 Task: Look for space in Hillegom, Netherlands from 2nd September, 2023 to 5th September, 2023 for 1 adult in price range Rs.5000 to Rs.10000. Place can be private room with 1  bedroom having 1 bed and 1 bathroom. Property type can be house, flat, guest house, hotel. Amenities needed are: washing machine. Booking option can be shelf check-in. Required host language is English.
Action: Mouse moved to (414, 63)
Screenshot: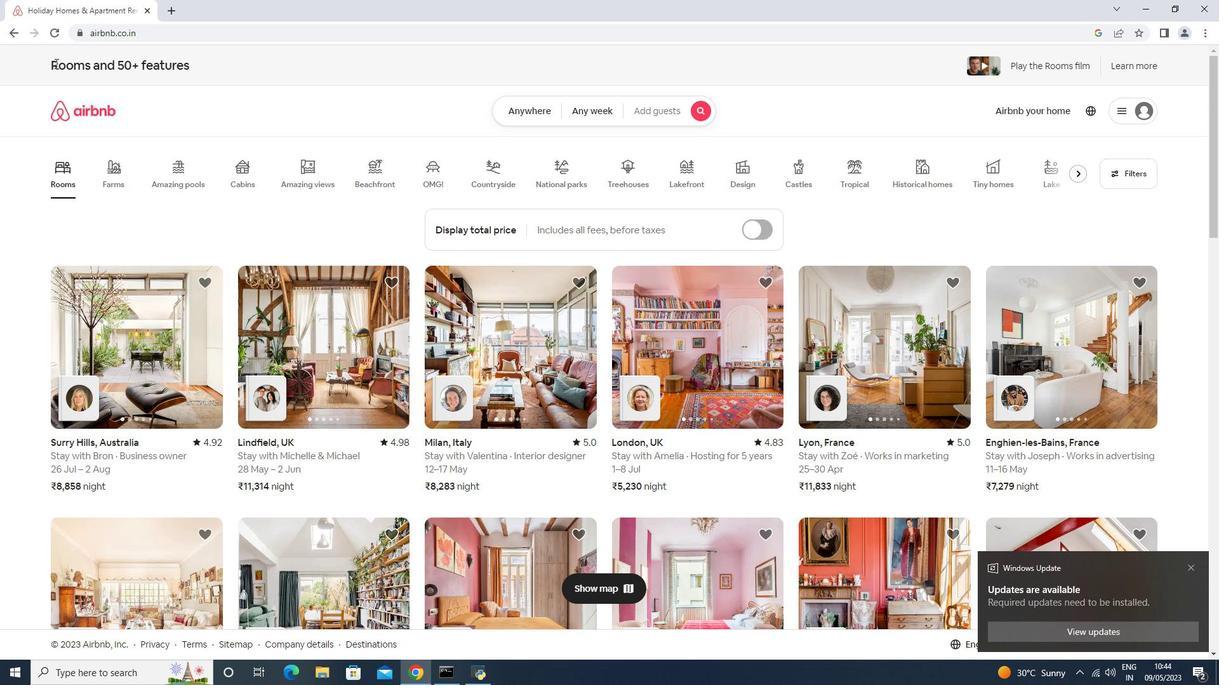 
Action: Mouse scrolled (135, 27) with delta (0, 0)
Screenshot: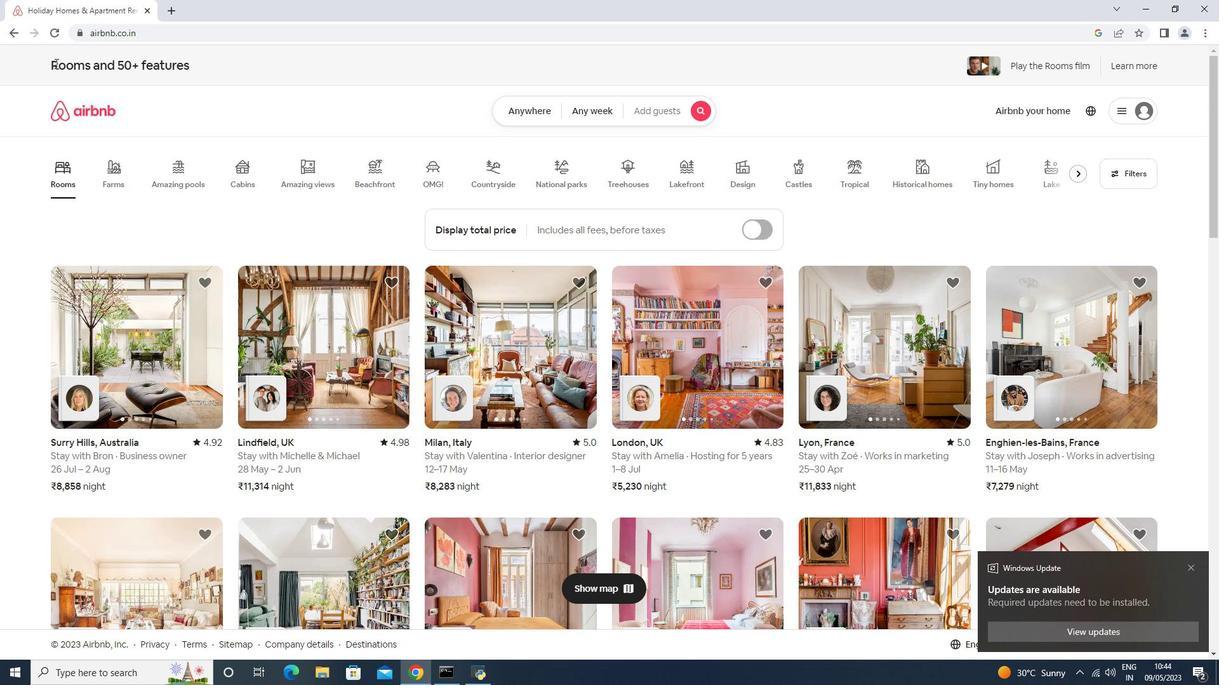 
Action: Mouse moved to (515, 106)
Screenshot: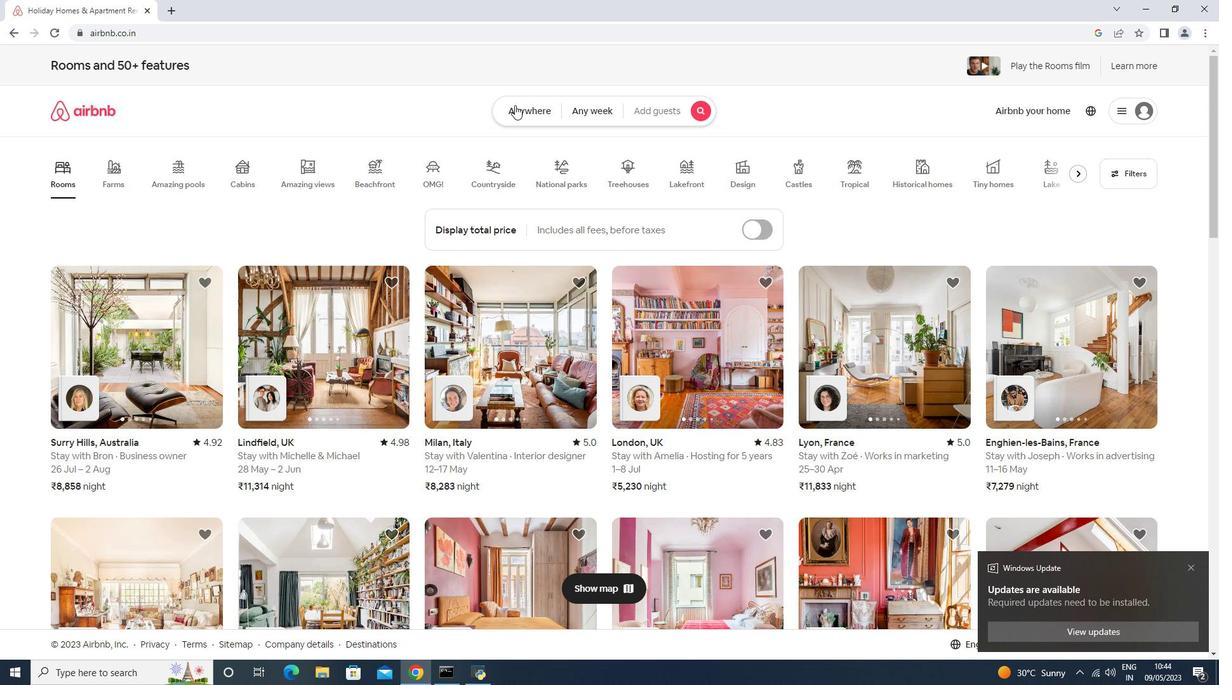 
Action: Mouse pressed left at (515, 106)
Screenshot: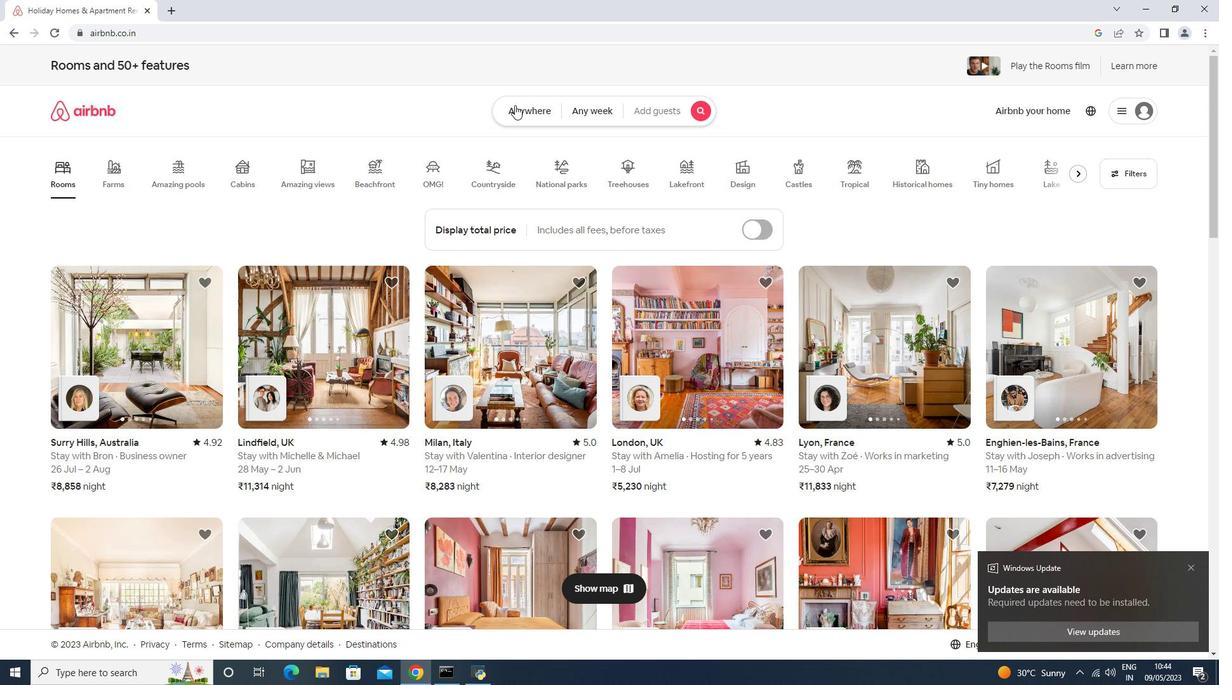 
Action: Mouse moved to (440, 189)
Screenshot: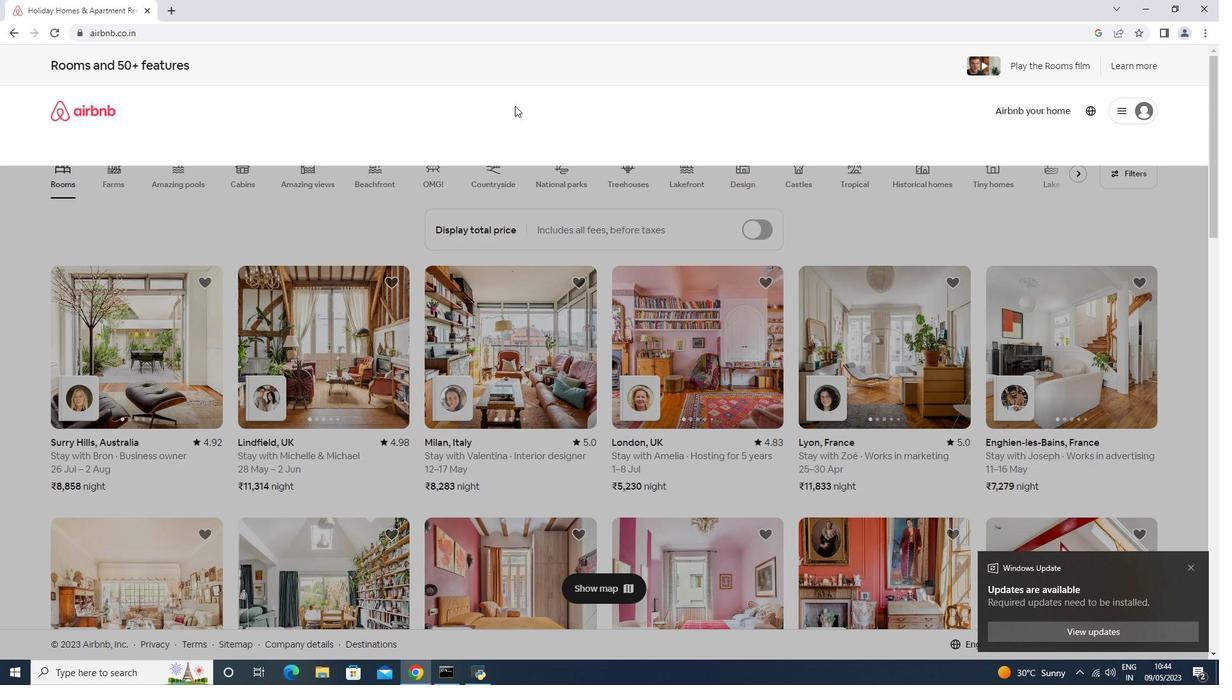 
Action: Mouse pressed left at (440, 189)
Screenshot: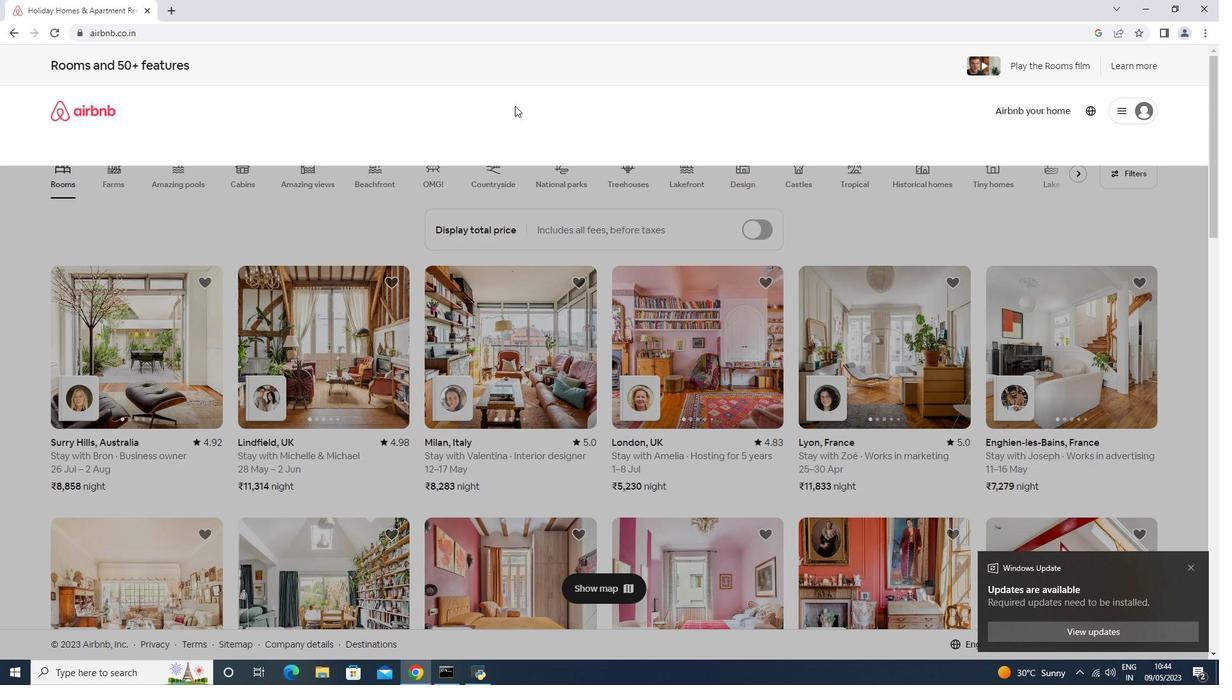 
Action: Mouse moved to (456, 167)
Screenshot: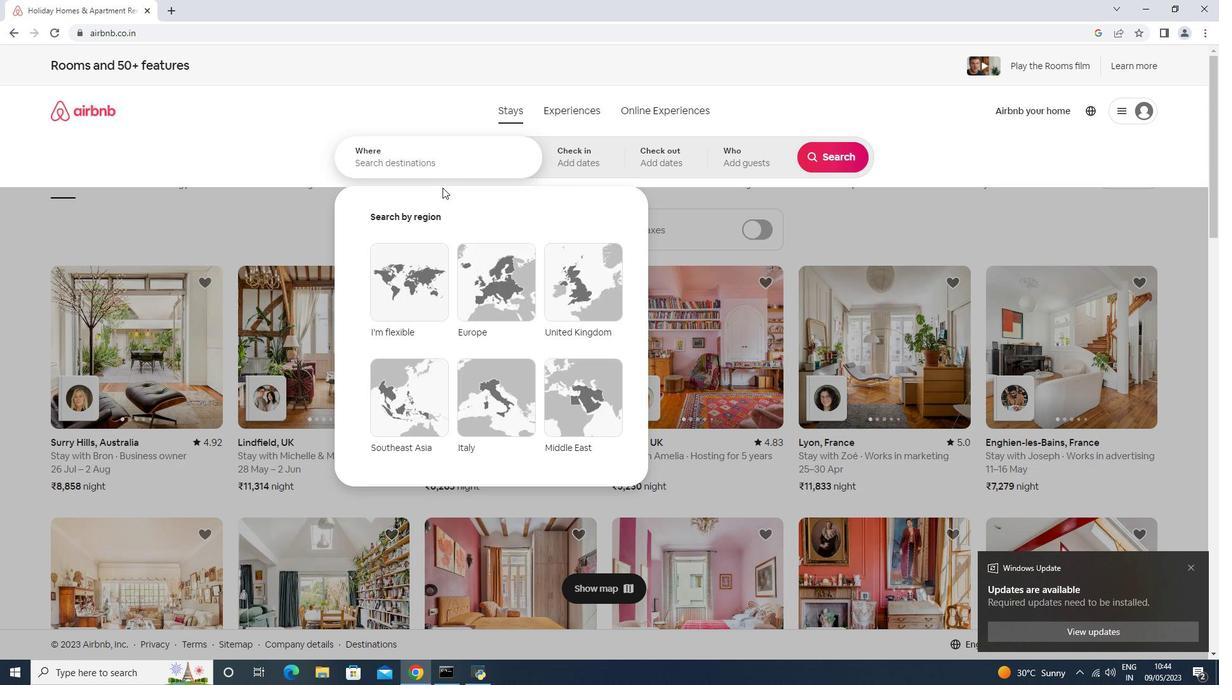 
Action: Mouse pressed left at (456, 167)
Screenshot: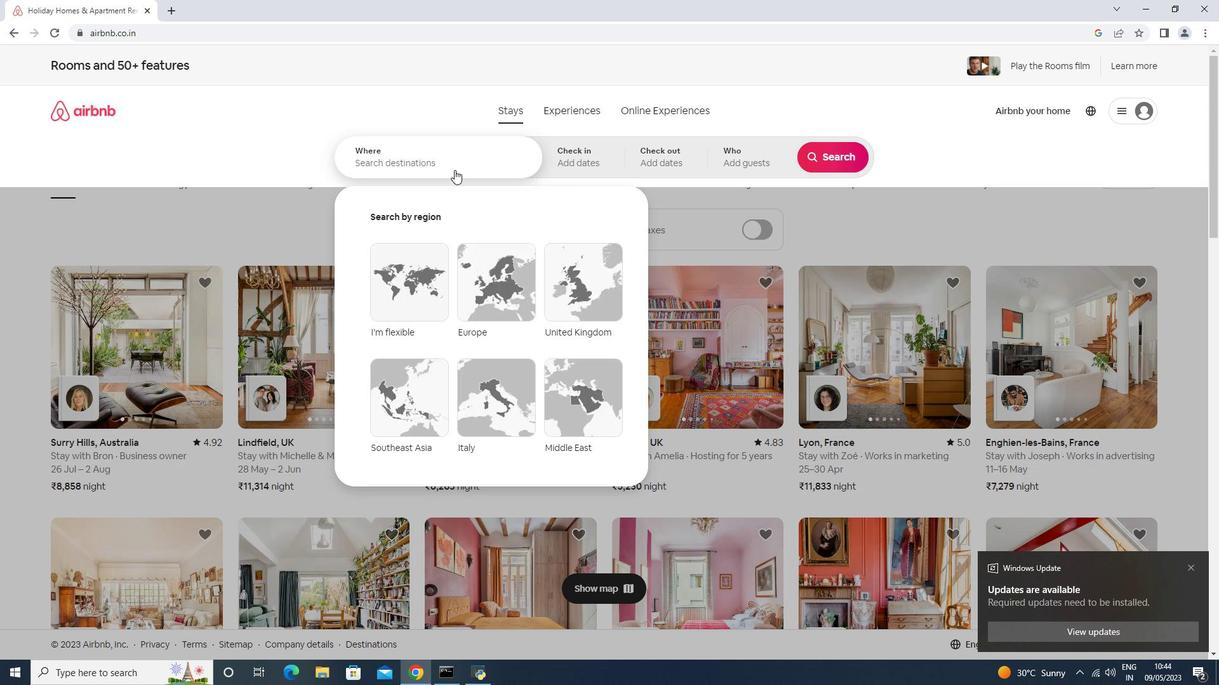 
Action: Mouse moved to (456, 166)
Screenshot: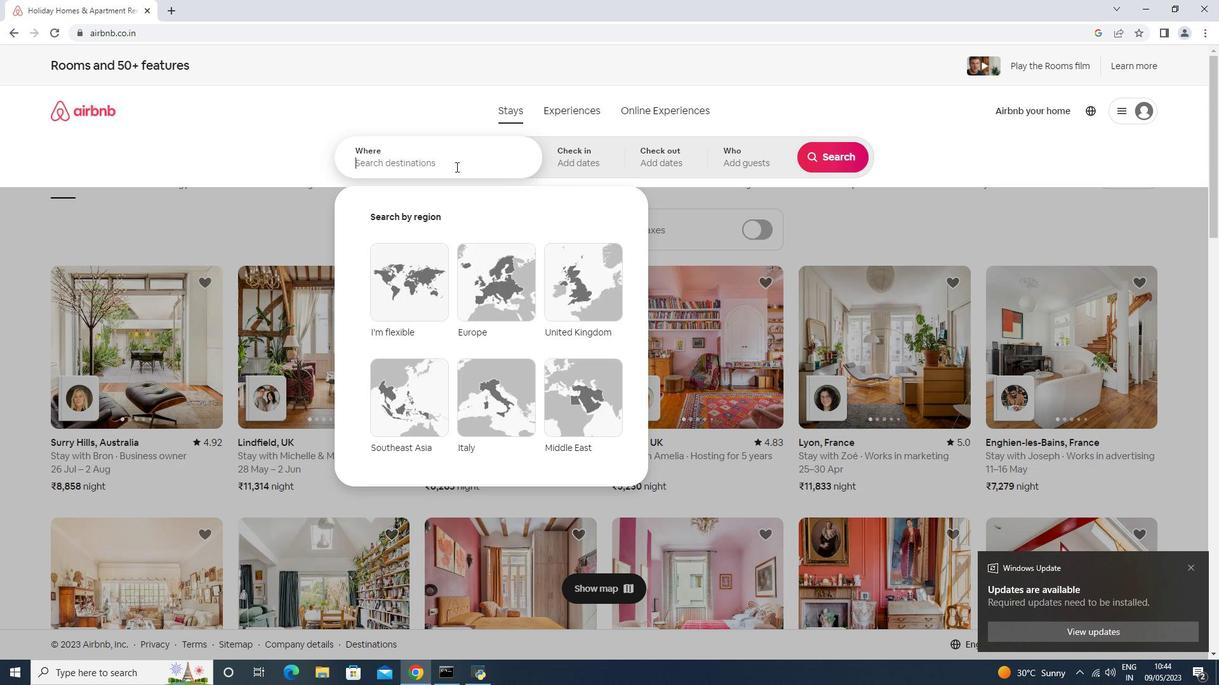 
Action: Key pressed <Key.shift><Key.shift>Hillegom,<Key.shift>Neth<Key.down><Key.enter>
Screenshot: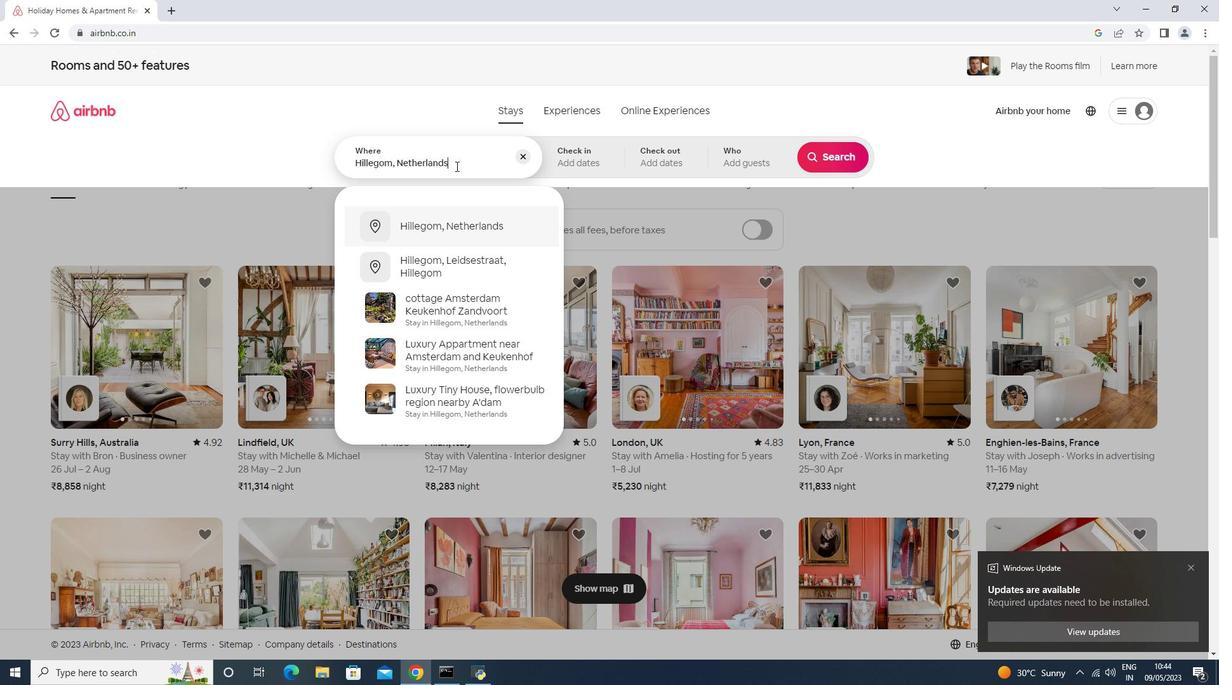 
Action: Mouse moved to (832, 268)
Screenshot: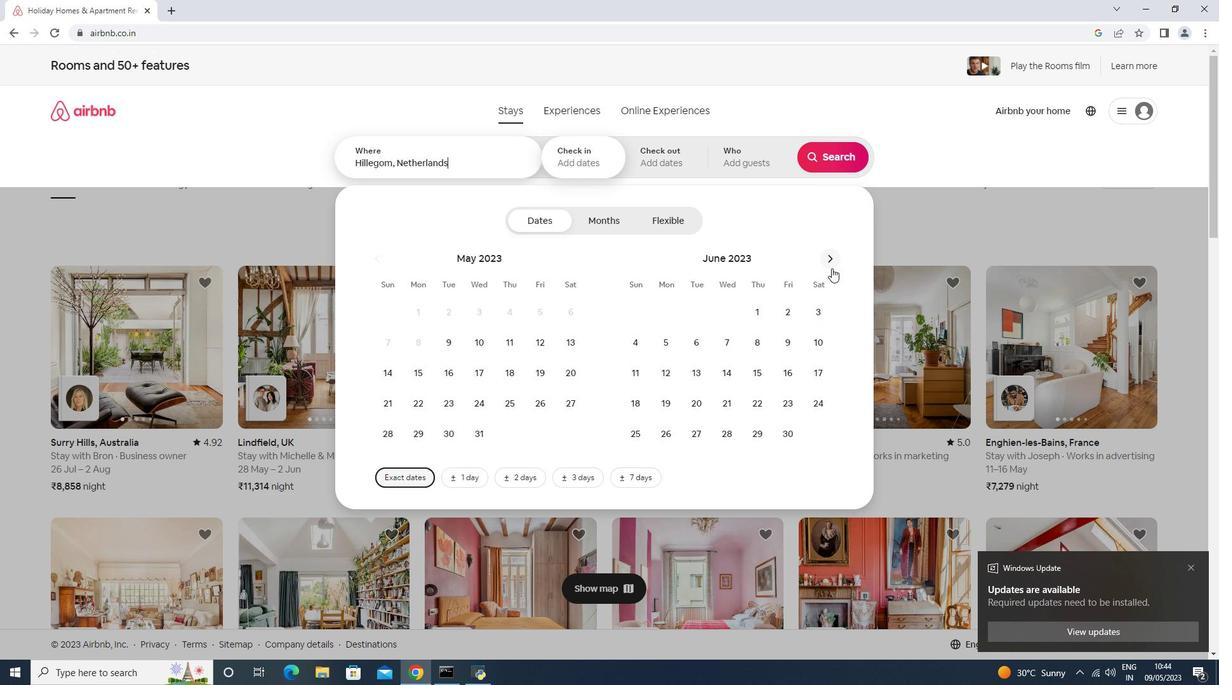 
Action: Mouse pressed left at (832, 268)
Screenshot: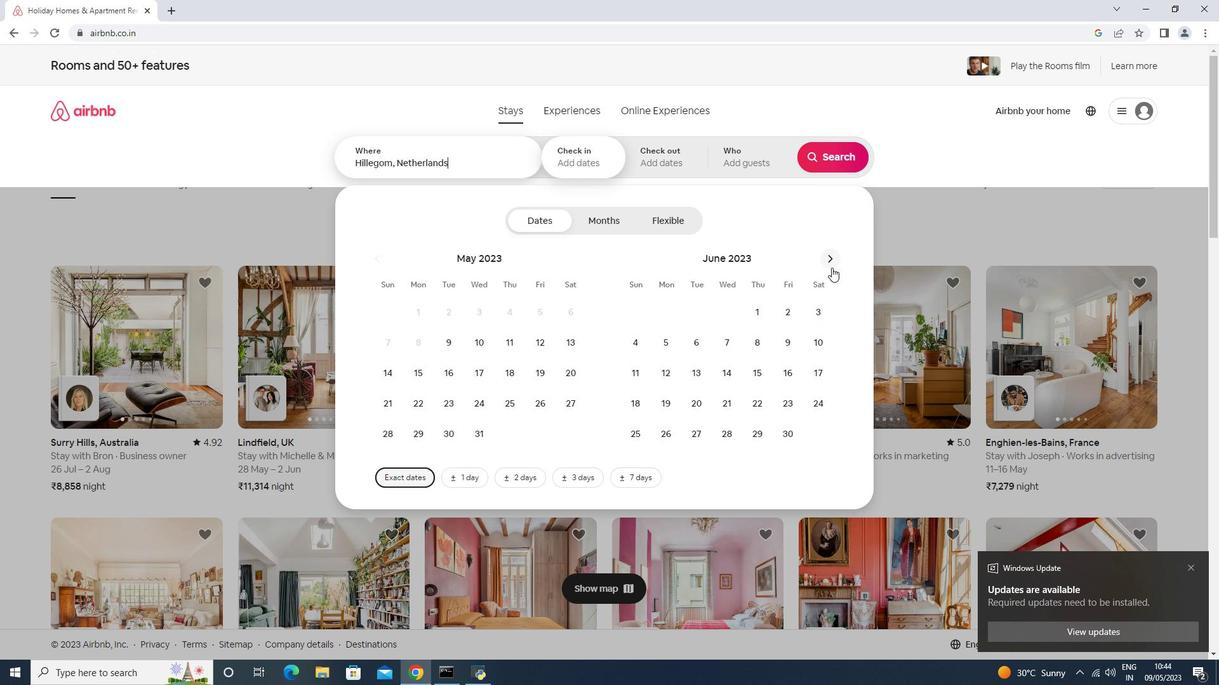 
Action: Mouse pressed left at (832, 268)
Screenshot: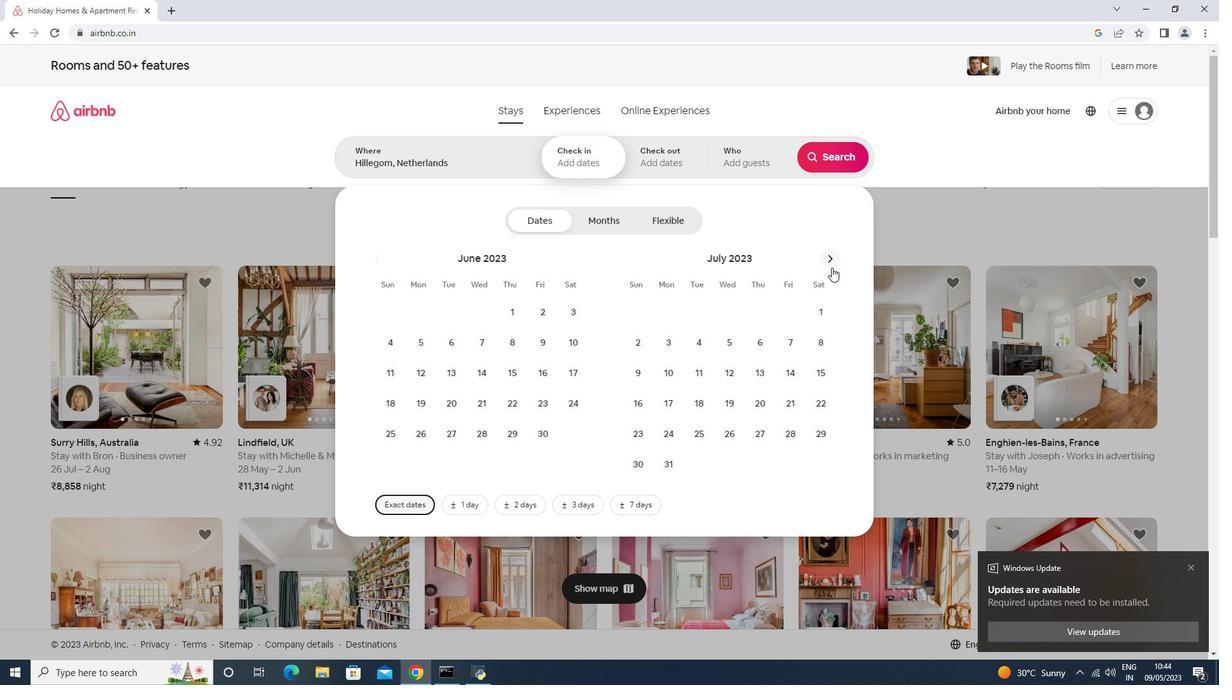 
Action: Mouse pressed left at (832, 268)
Screenshot: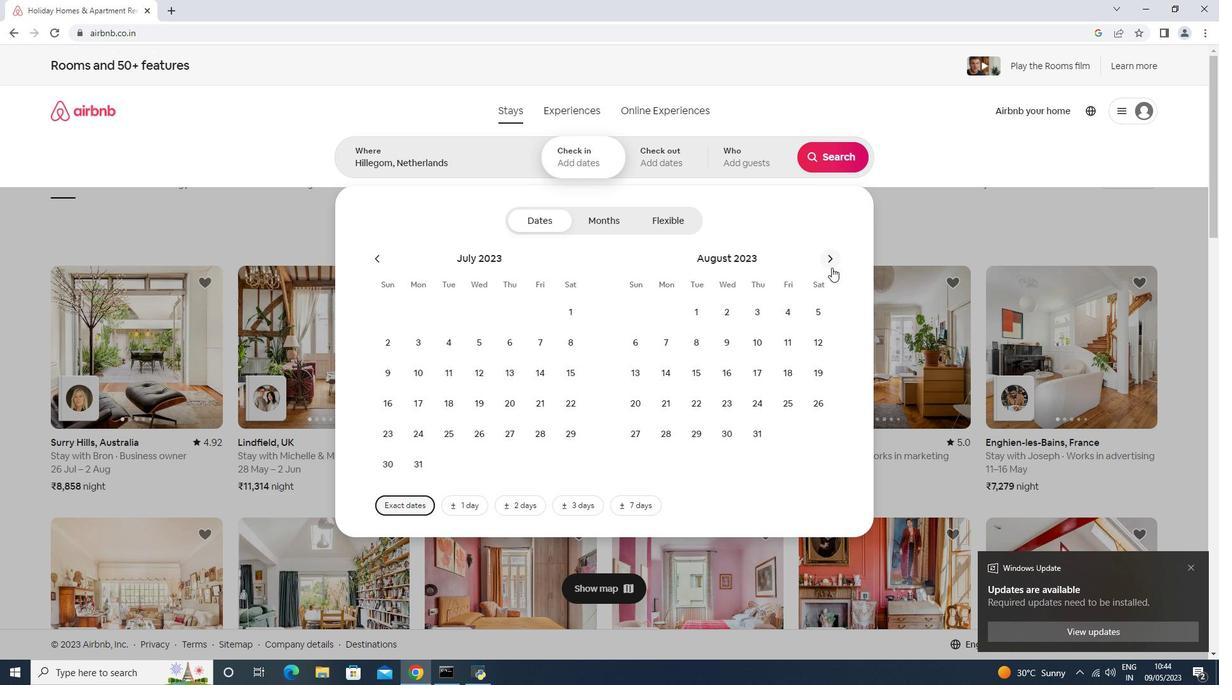 
Action: Mouse moved to (807, 320)
Screenshot: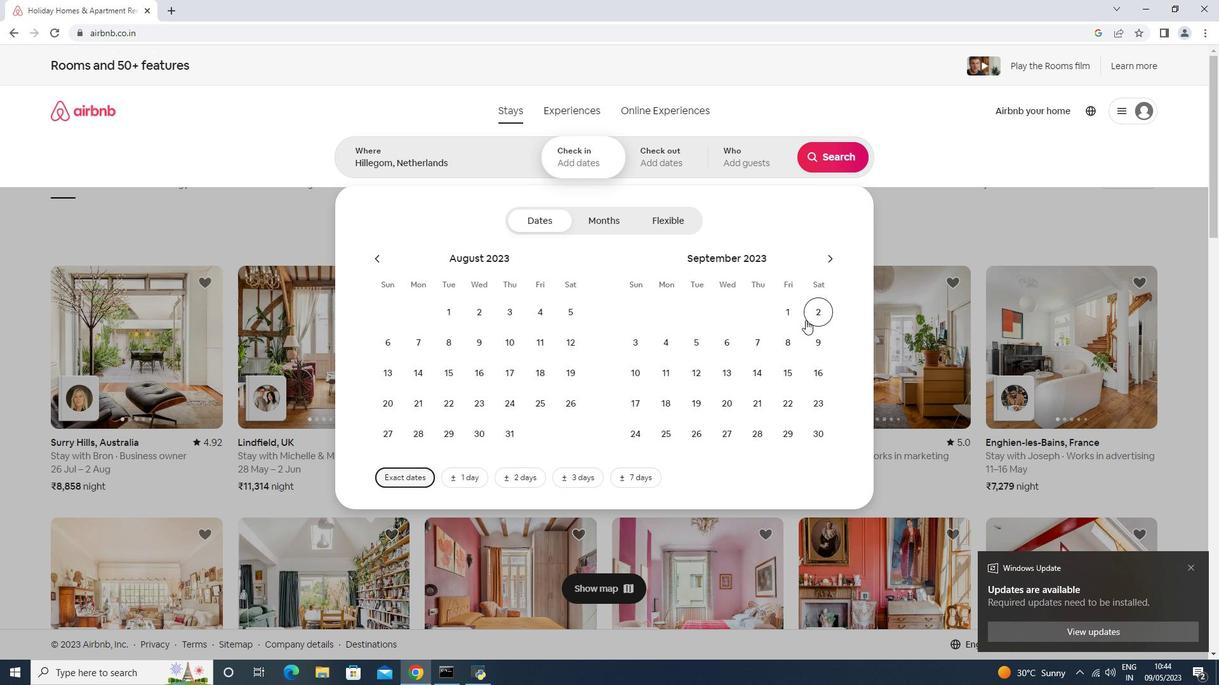 
Action: Mouse pressed left at (807, 320)
Screenshot: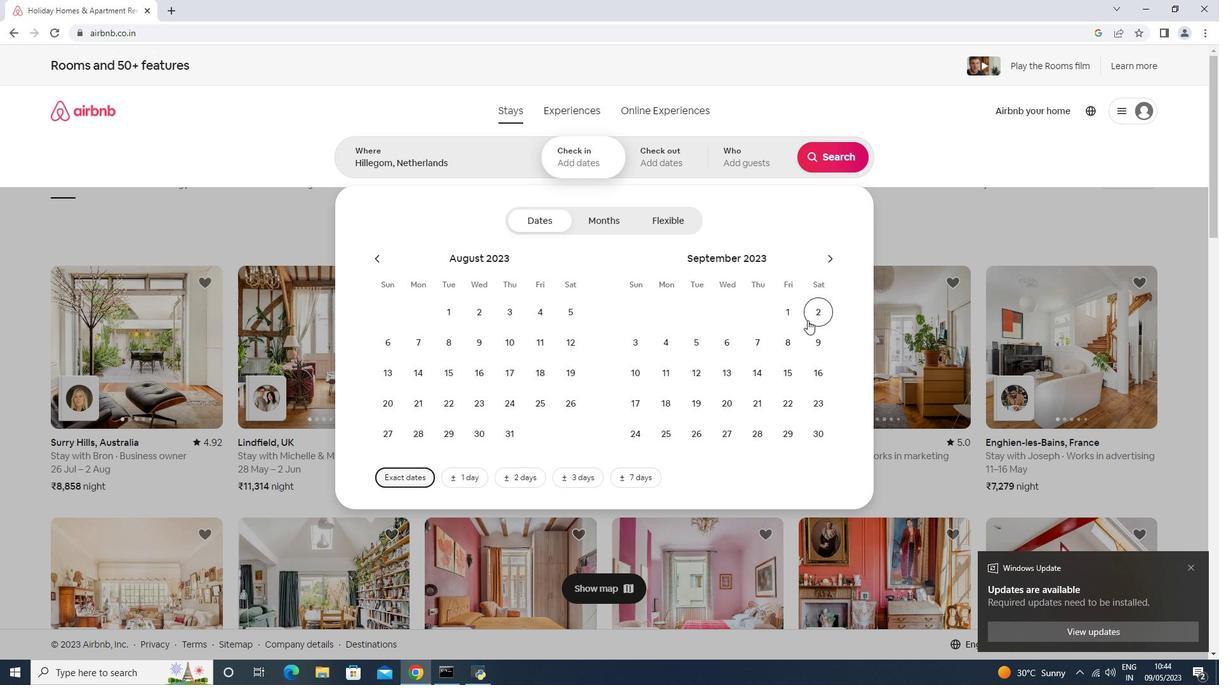 
Action: Mouse moved to (705, 349)
Screenshot: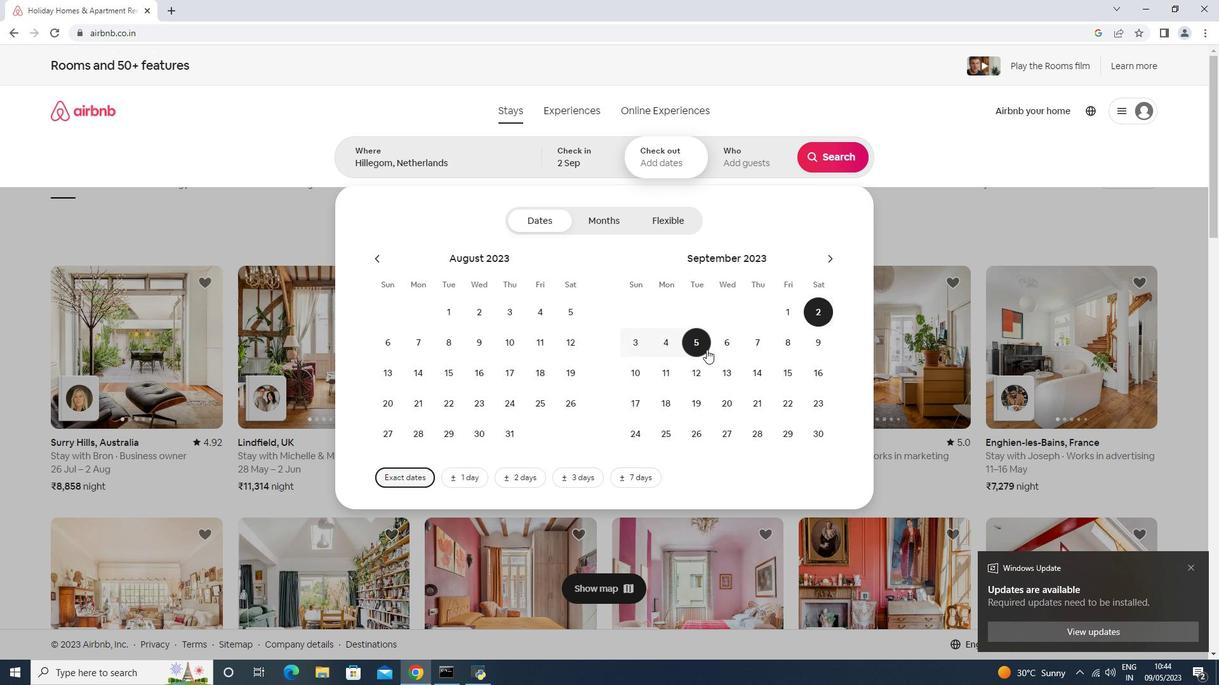 
Action: Mouse pressed left at (705, 349)
Screenshot: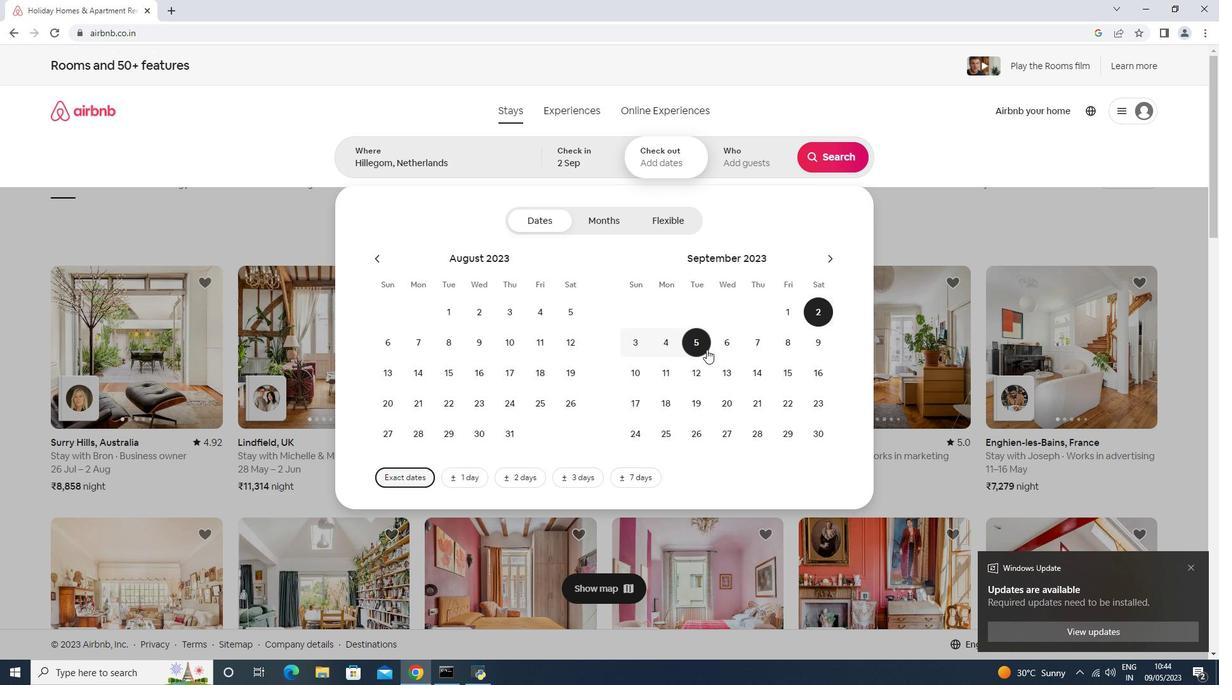 
Action: Mouse moved to (760, 159)
Screenshot: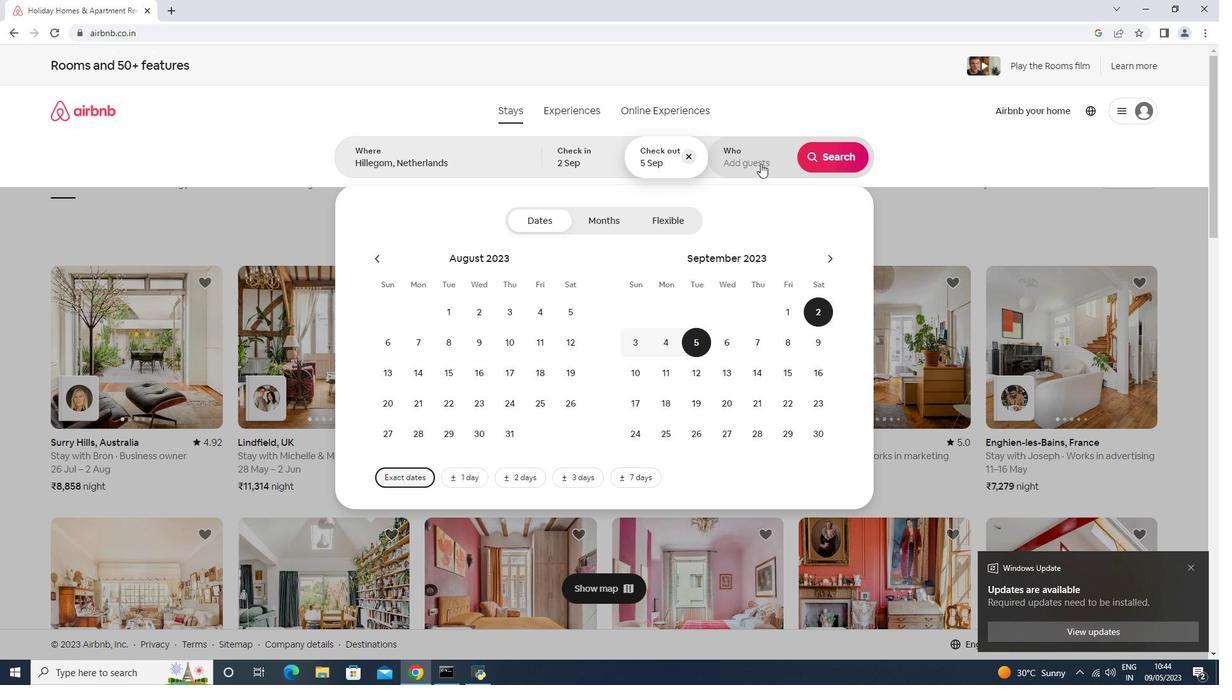 
Action: Mouse pressed left at (760, 159)
Screenshot: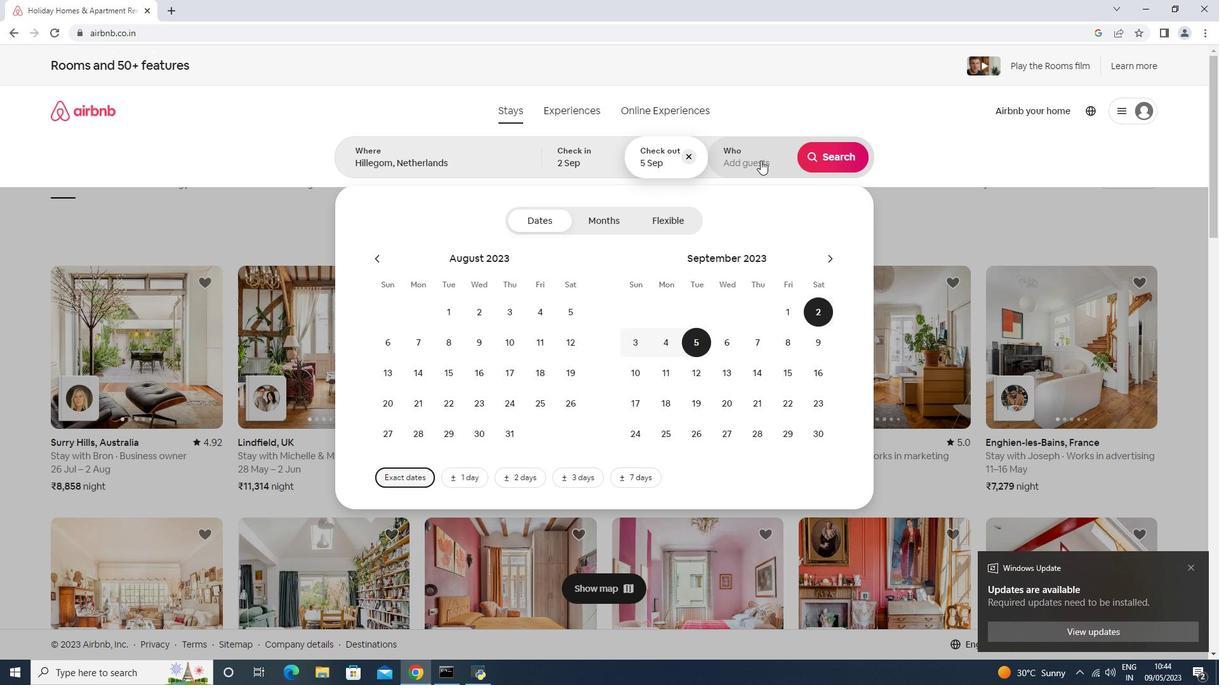 
Action: Mouse moved to (838, 224)
Screenshot: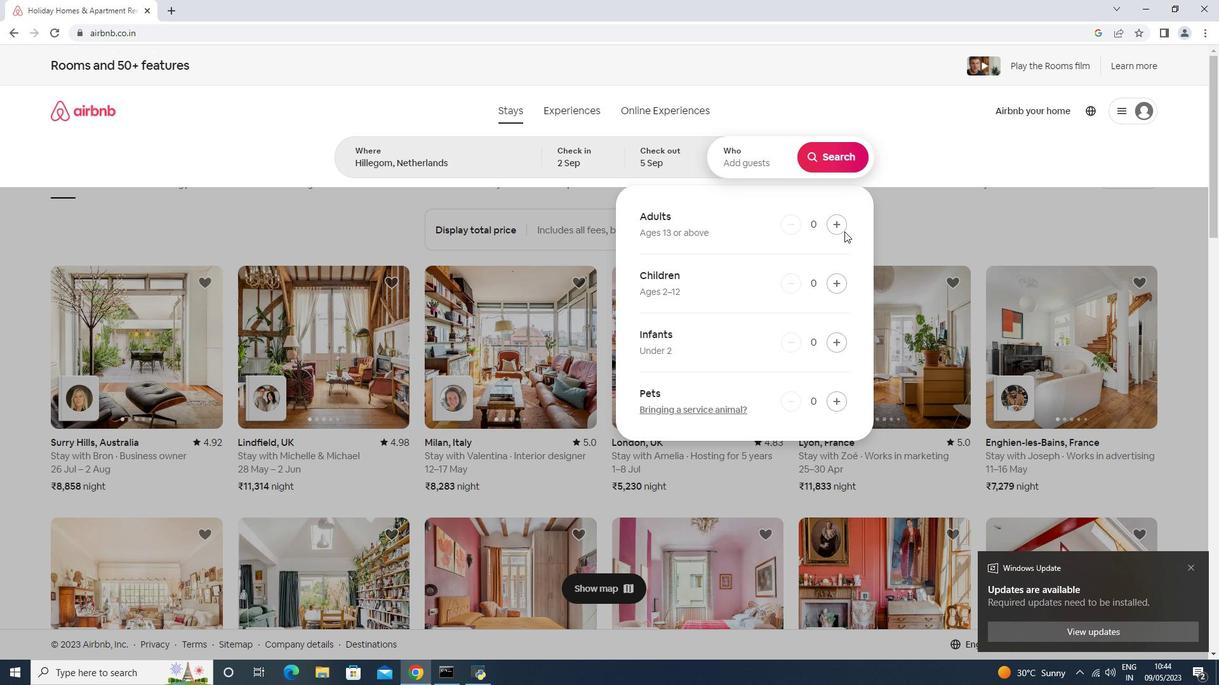 
Action: Mouse pressed left at (838, 224)
Screenshot: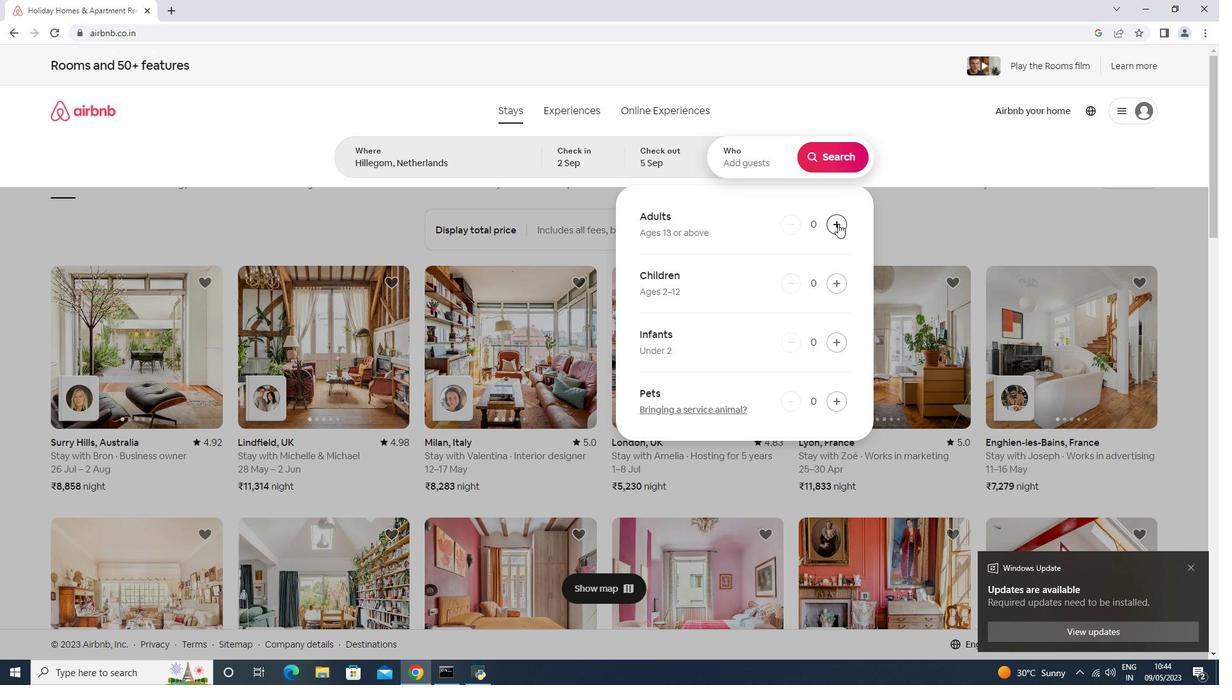 
Action: Mouse moved to (840, 158)
Screenshot: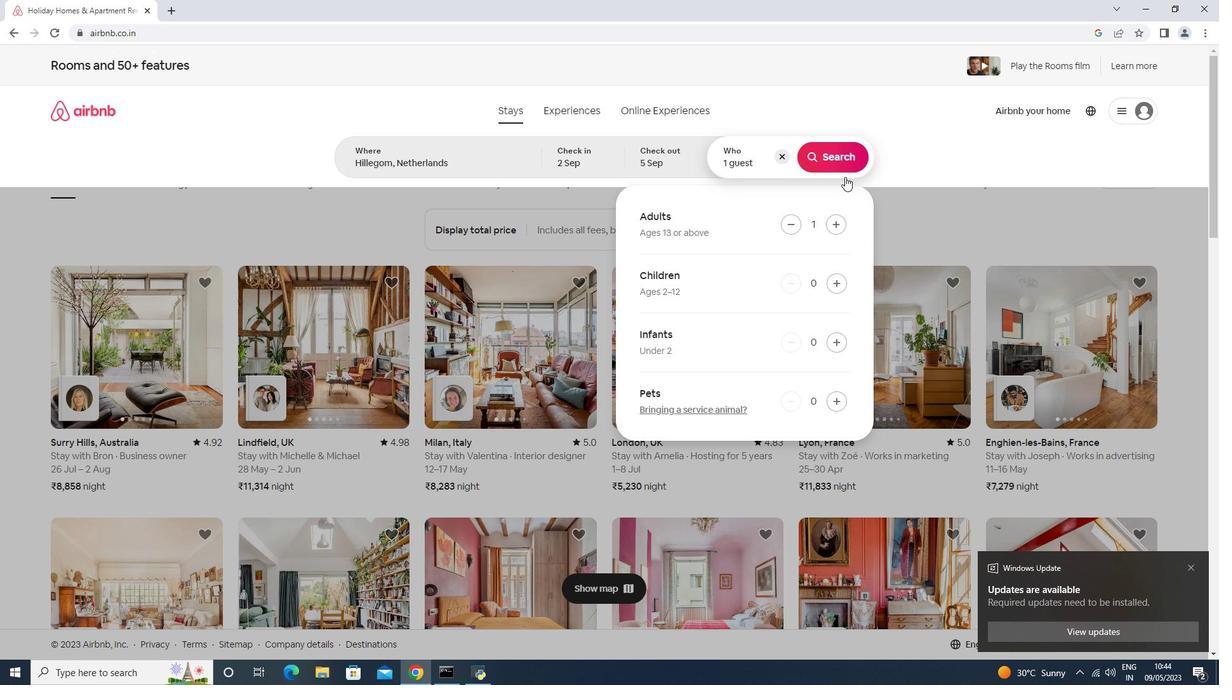 
Action: Mouse pressed left at (840, 158)
Screenshot: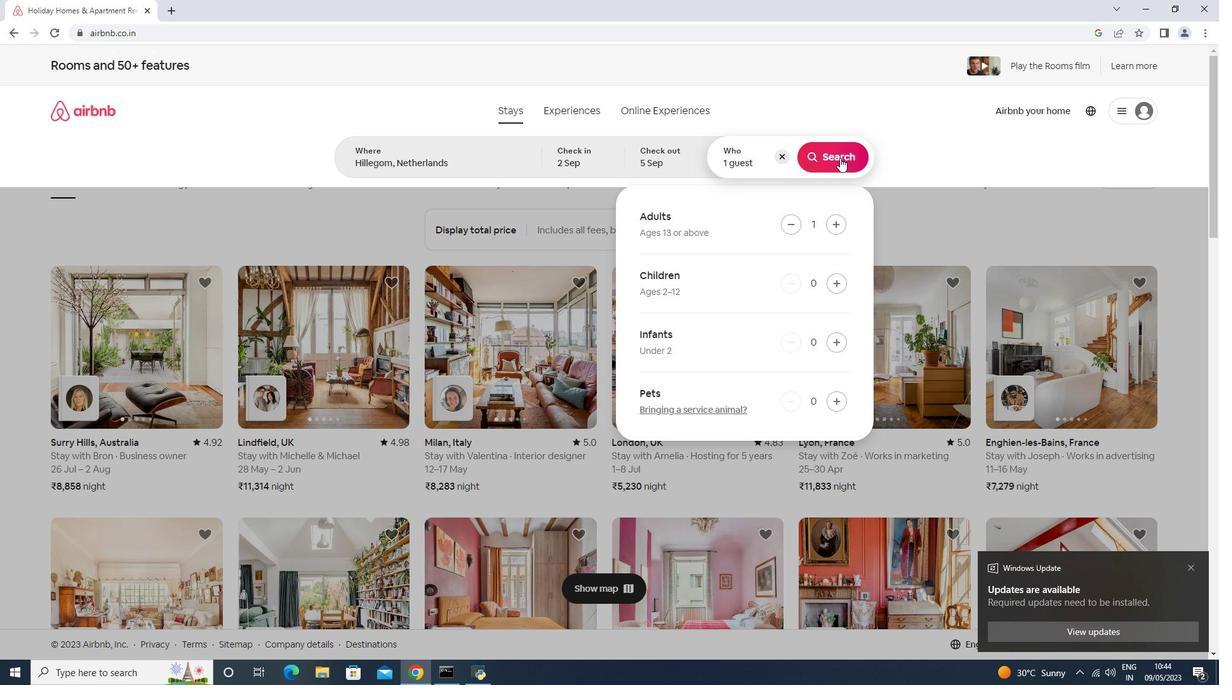 
Action: Mouse moved to (1162, 126)
Screenshot: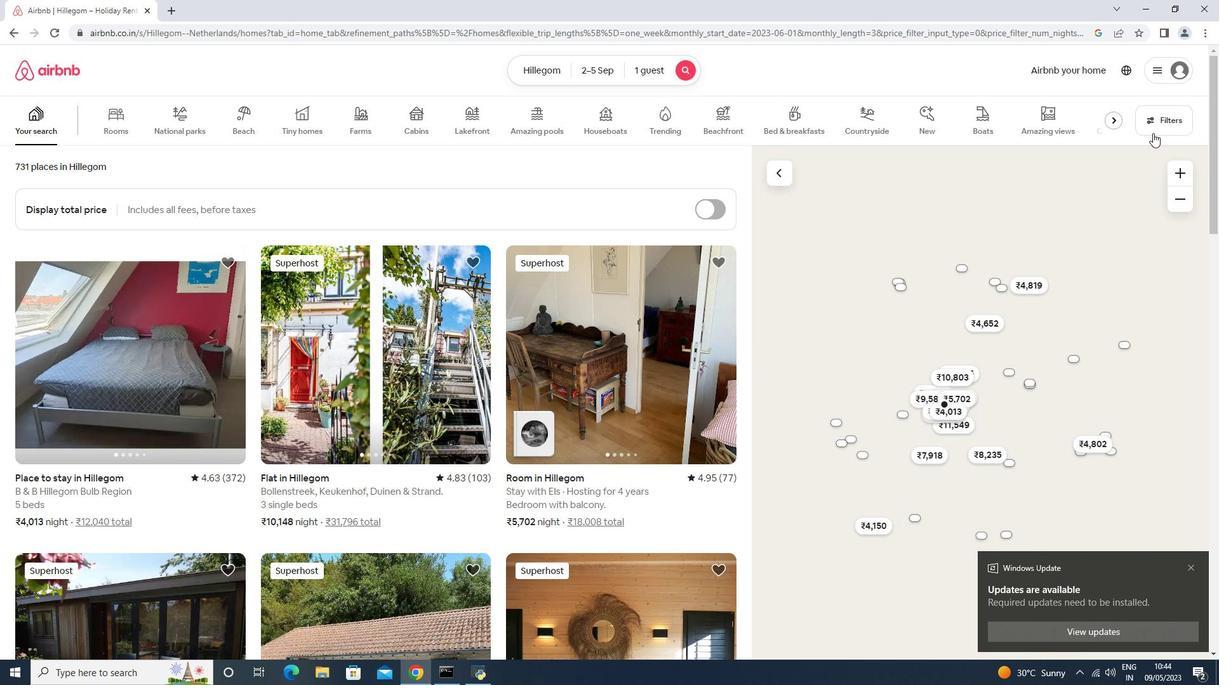 
Action: Mouse pressed left at (1162, 126)
Screenshot: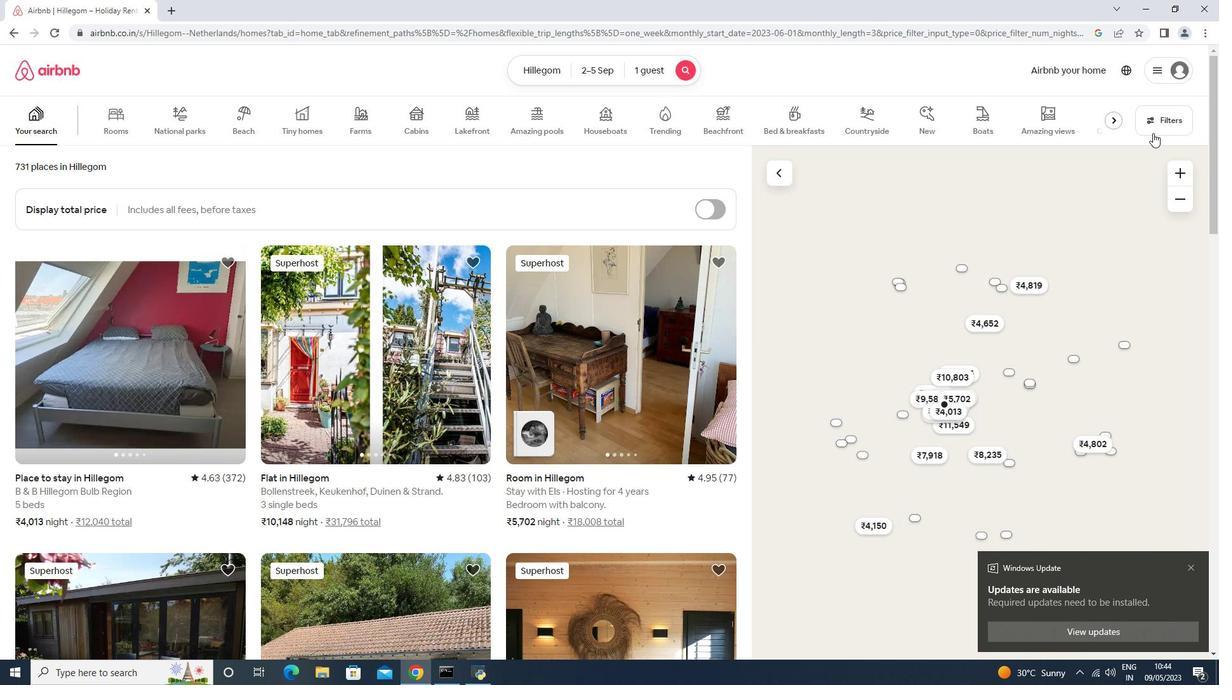 
Action: Mouse moved to (482, 435)
Screenshot: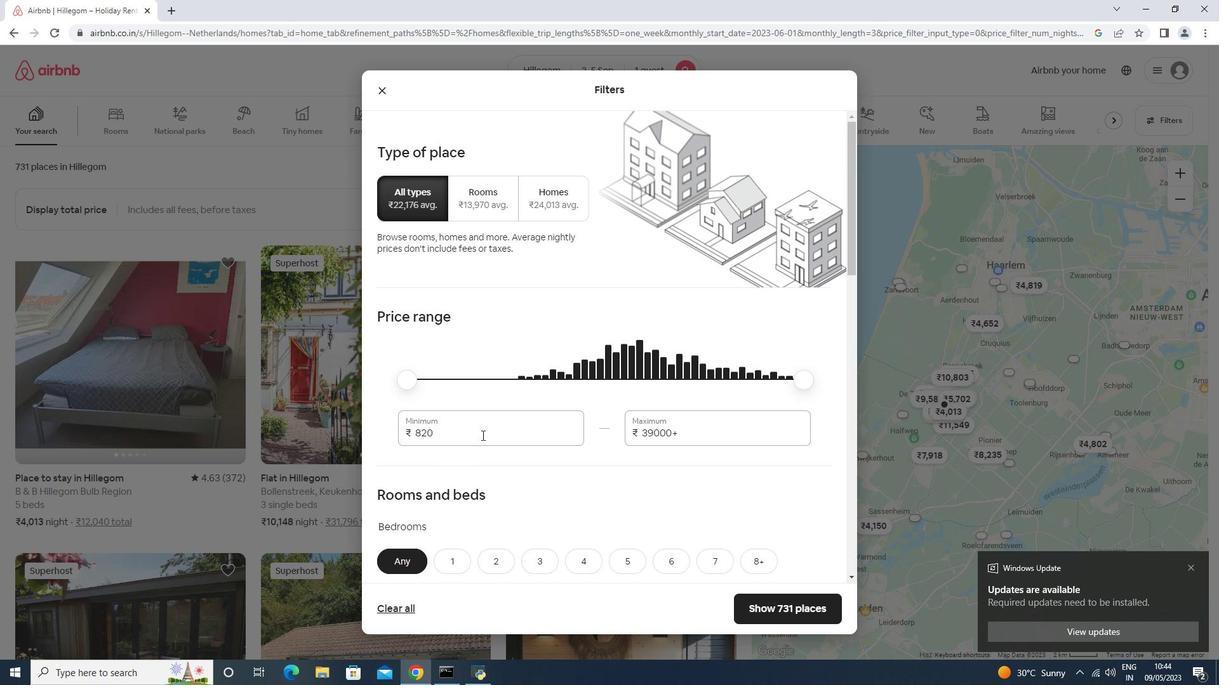 
Action: Mouse pressed left at (482, 435)
Screenshot: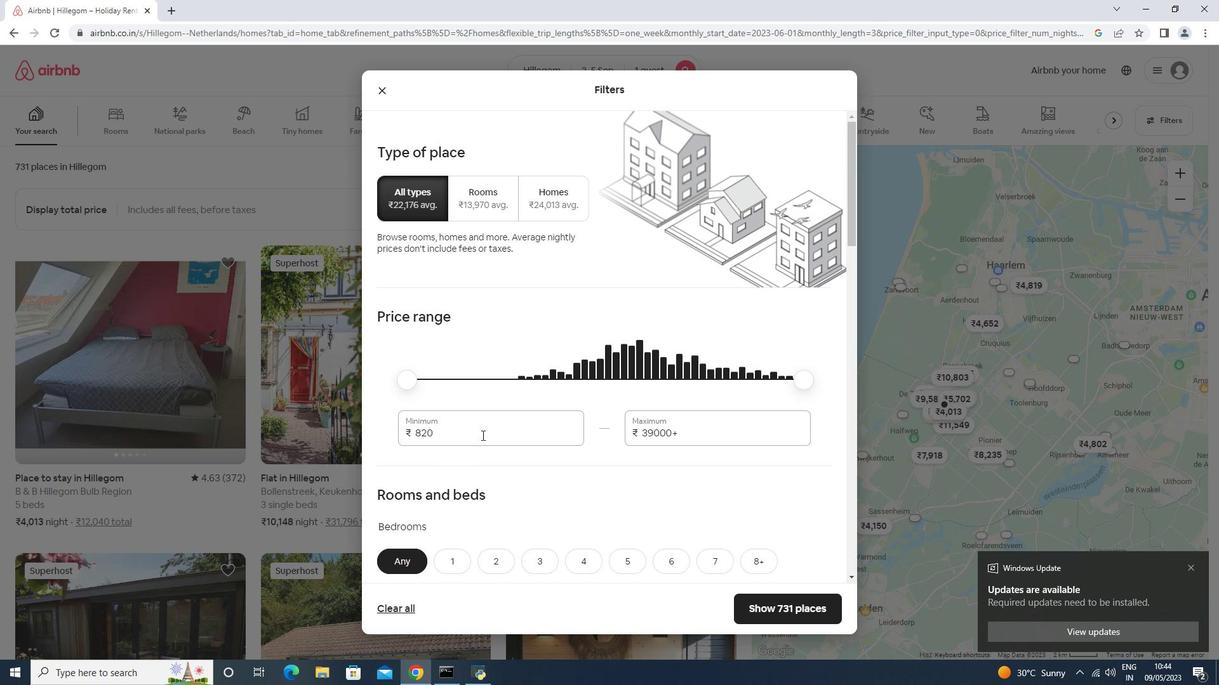 
Action: Key pressed <Key.backspace><Key.enter><Key.backspace><Key.backspace><Key.backspace>50000<Key.backspace><Key.tab>10000
Screenshot: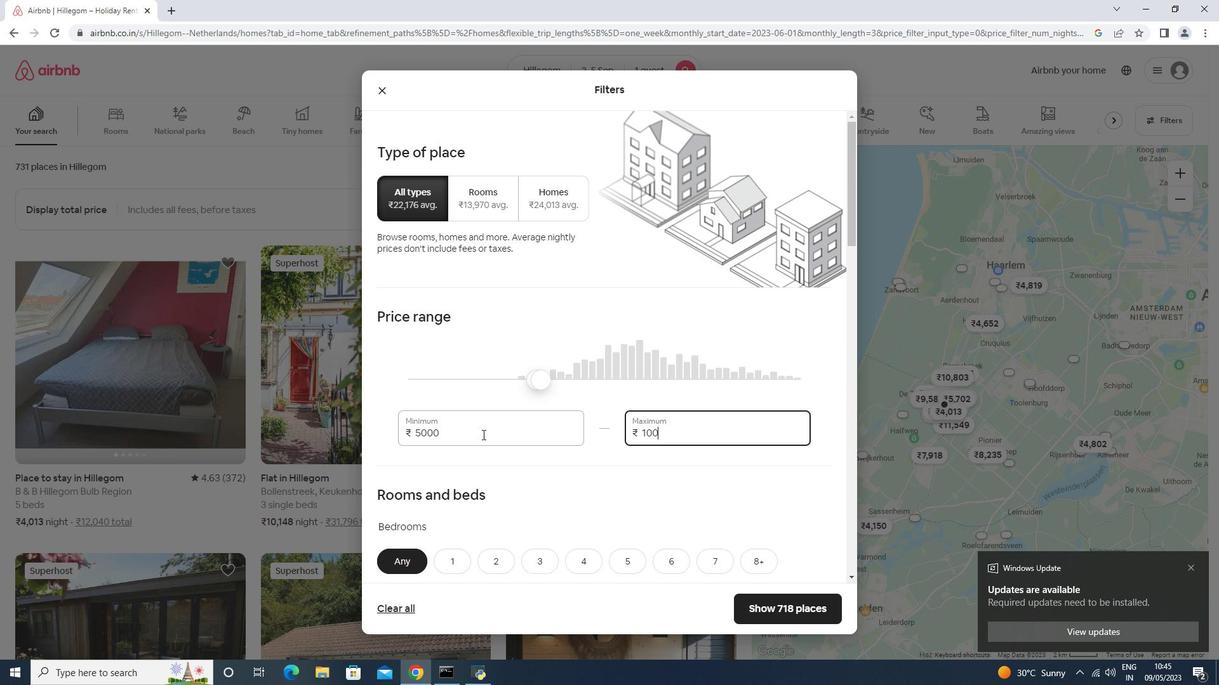 
Action: Mouse moved to (482, 432)
Screenshot: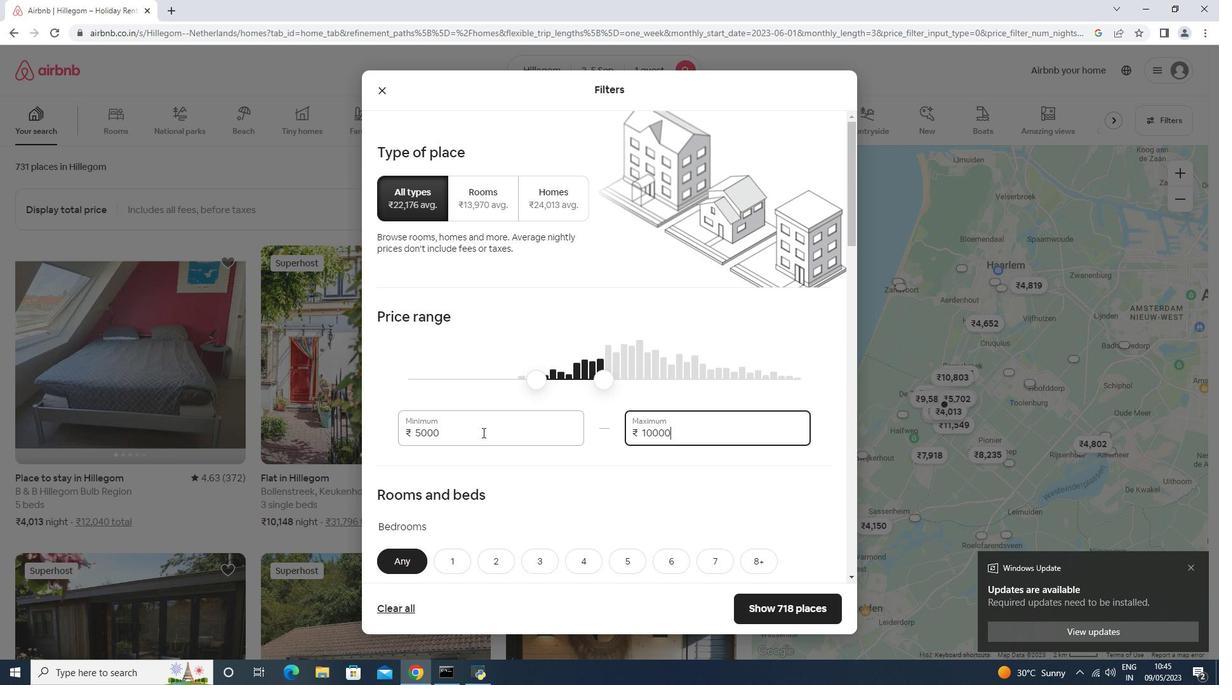 
Action: Mouse scrolled (482, 431) with delta (0, 0)
Screenshot: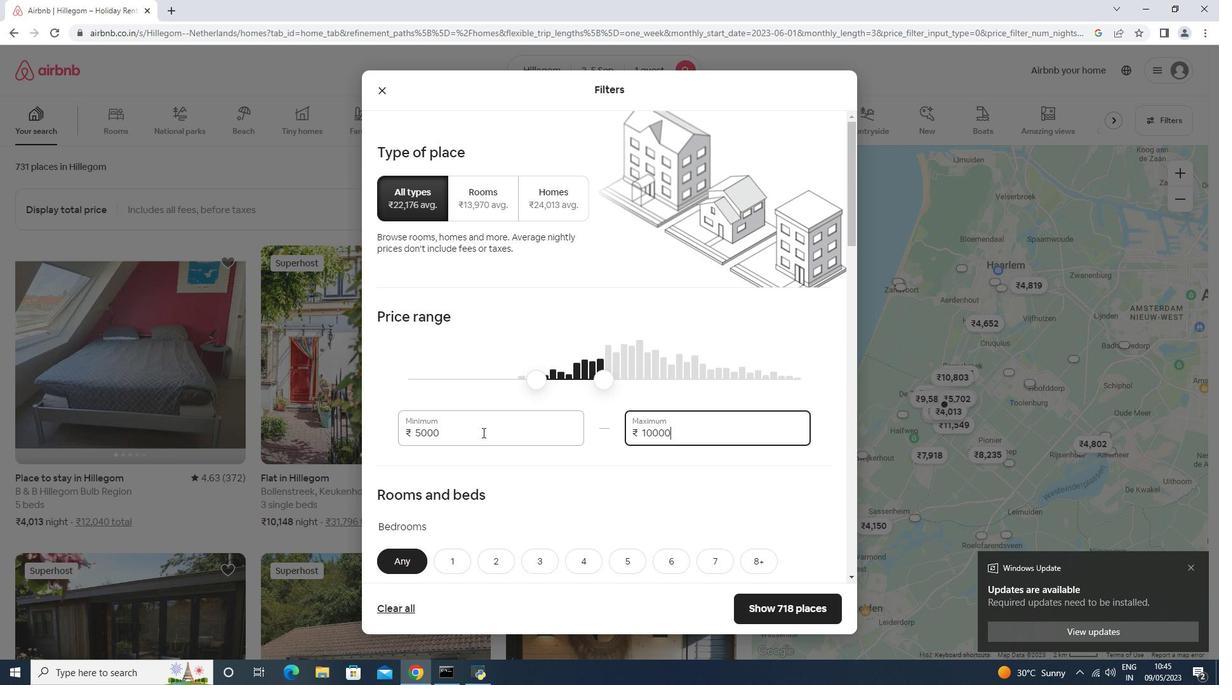 
Action: Mouse scrolled (482, 431) with delta (0, 0)
Screenshot: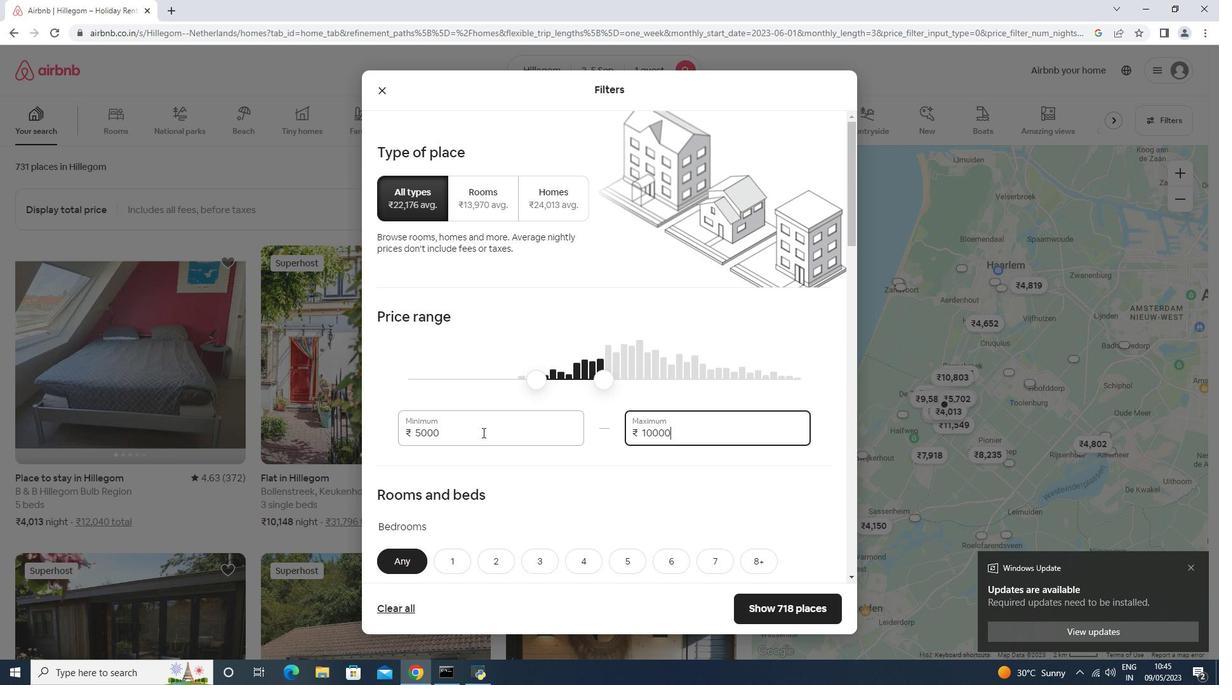 
Action: Mouse scrolled (482, 431) with delta (0, 0)
Screenshot: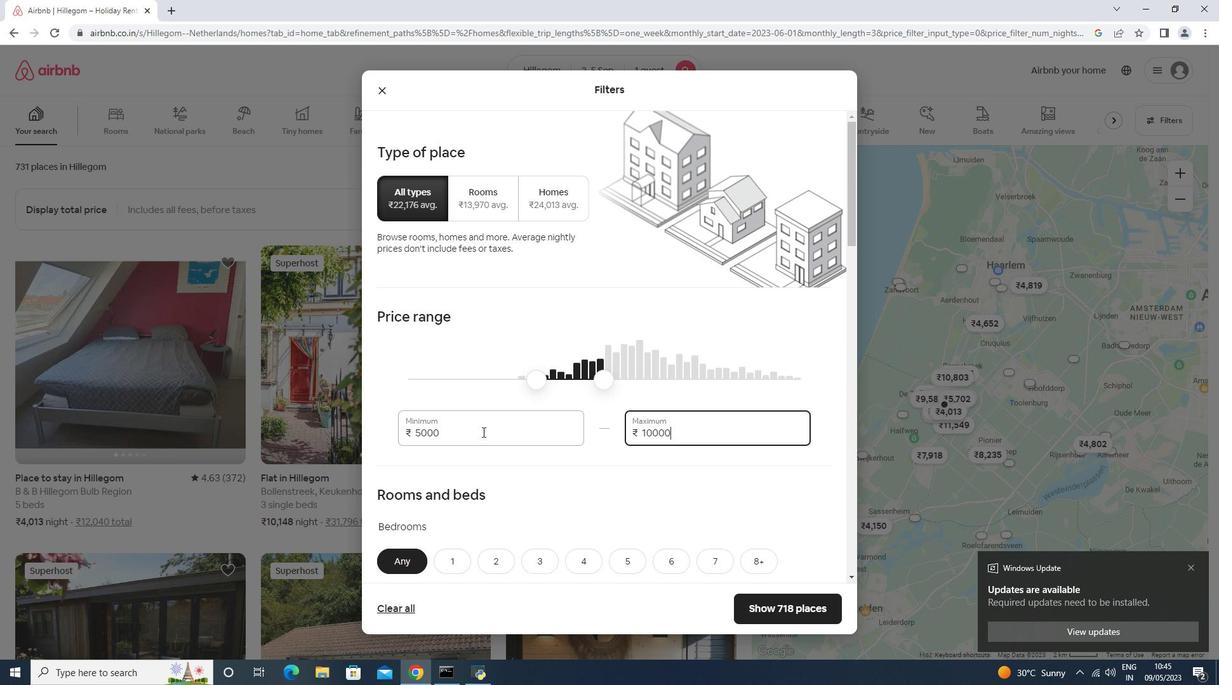 
Action: Mouse scrolled (482, 431) with delta (0, 0)
Screenshot: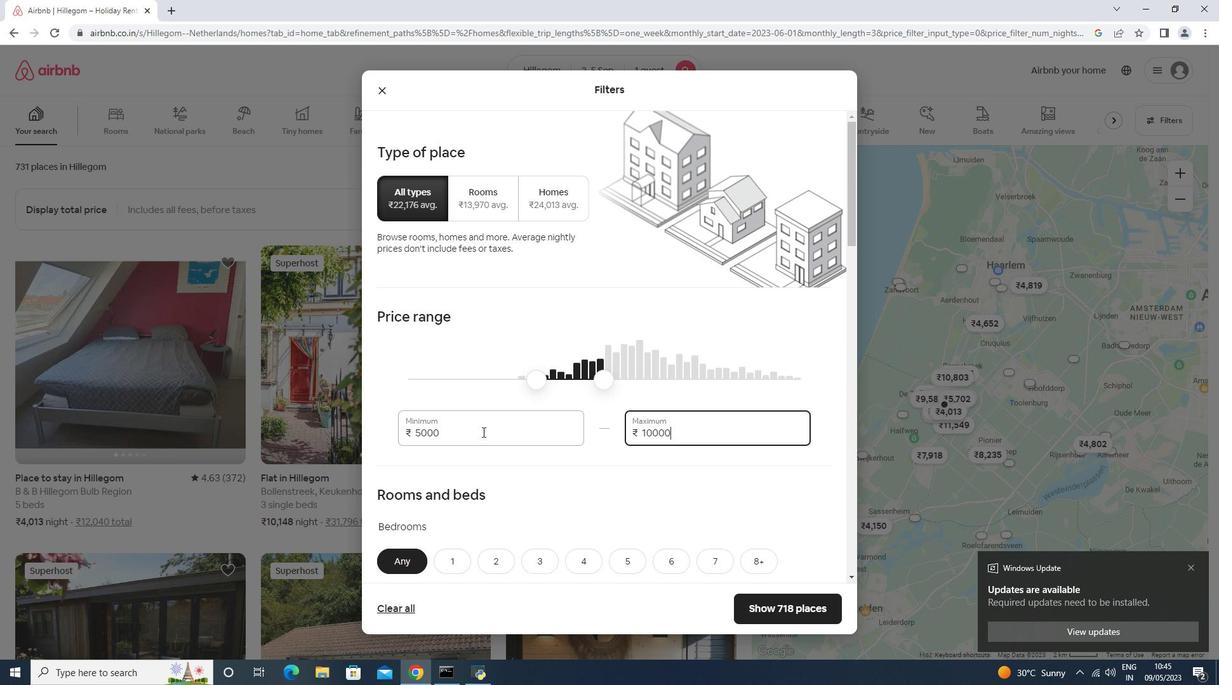 
Action: Mouse moved to (449, 319)
Screenshot: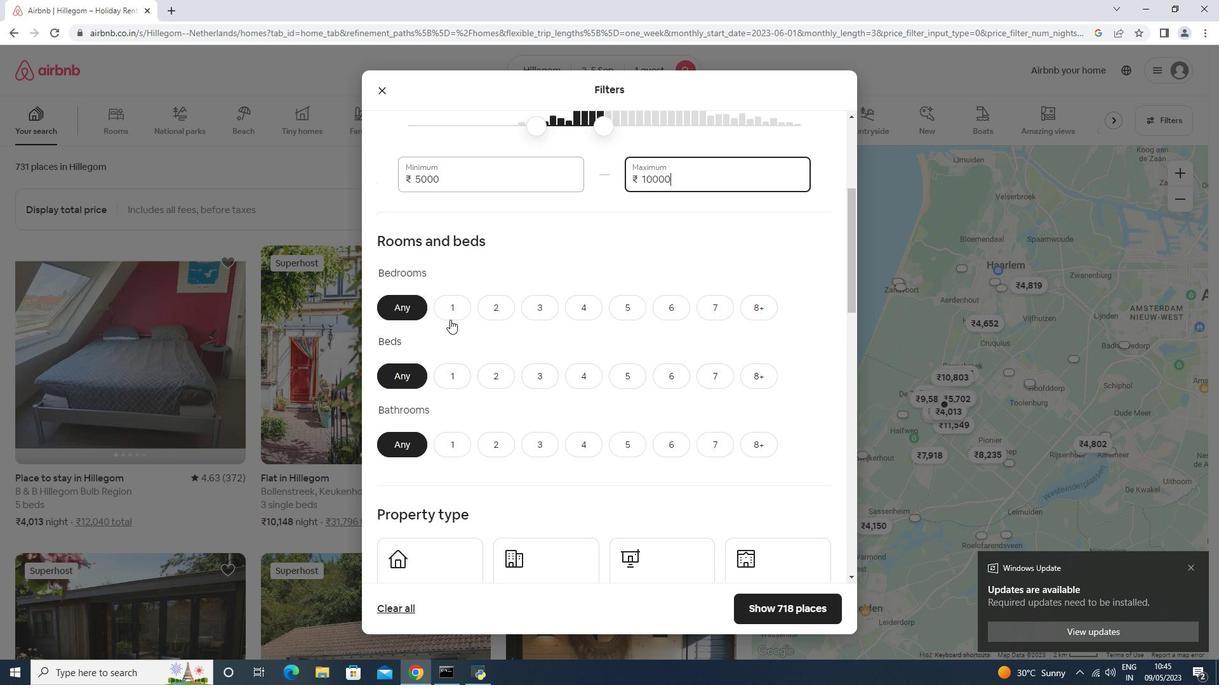 
Action: Mouse pressed left at (449, 319)
Screenshot: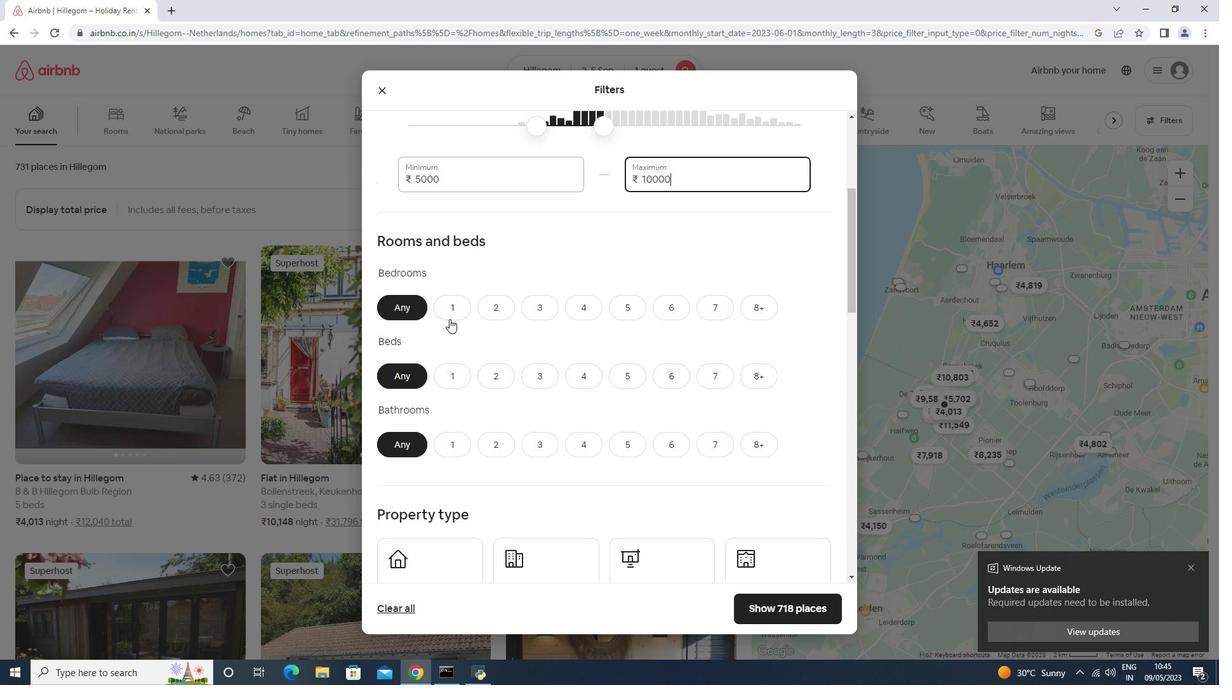 
Action: Mouse moved to (452, 381)
Screenshot: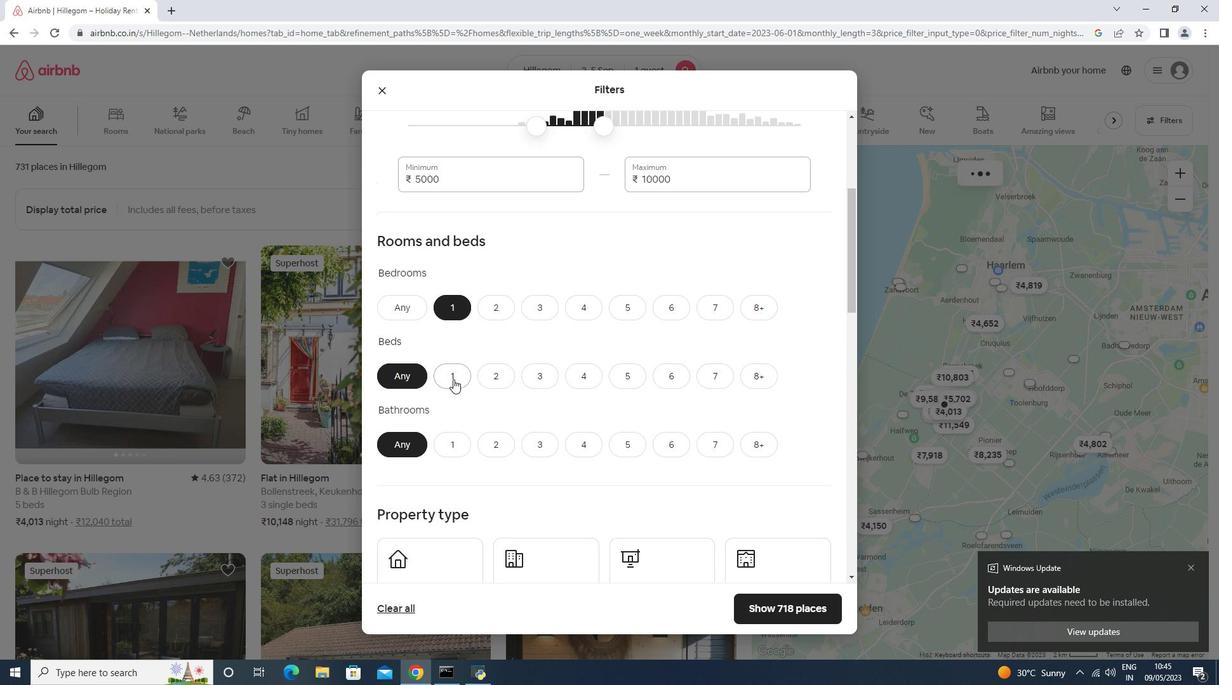 
Action: Mouse pressed left at (452, 381)
Screenshot: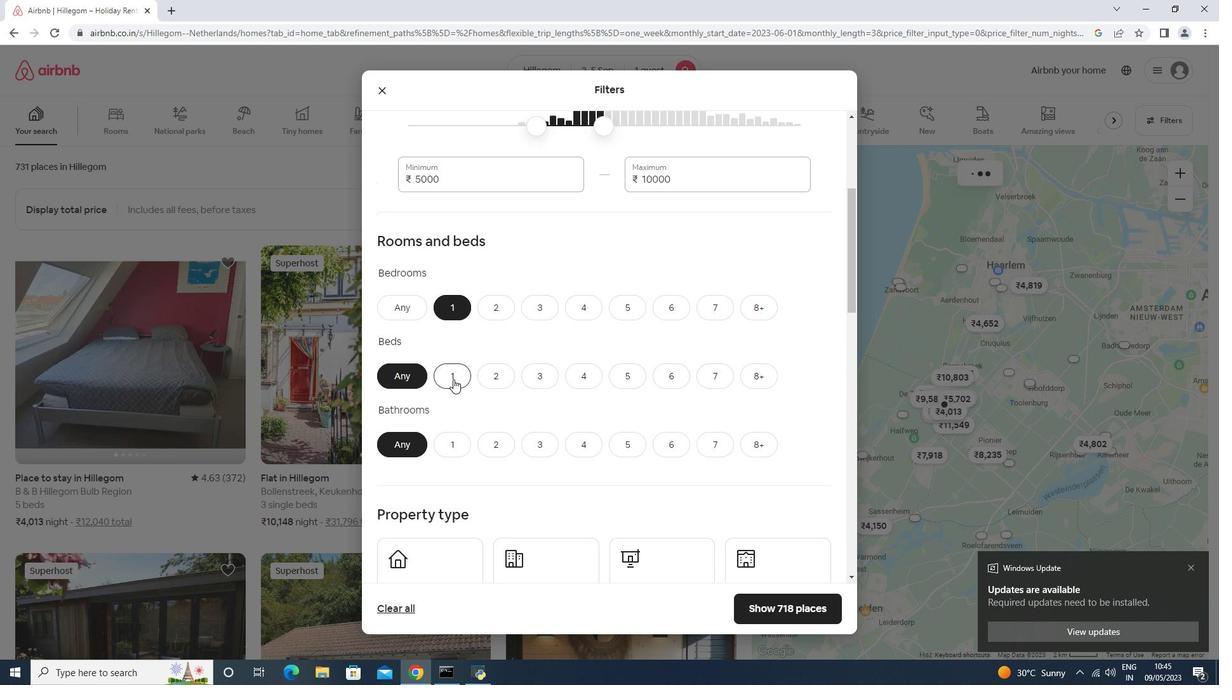 
Action: Mouse moved to (453, 453)
Screenshot: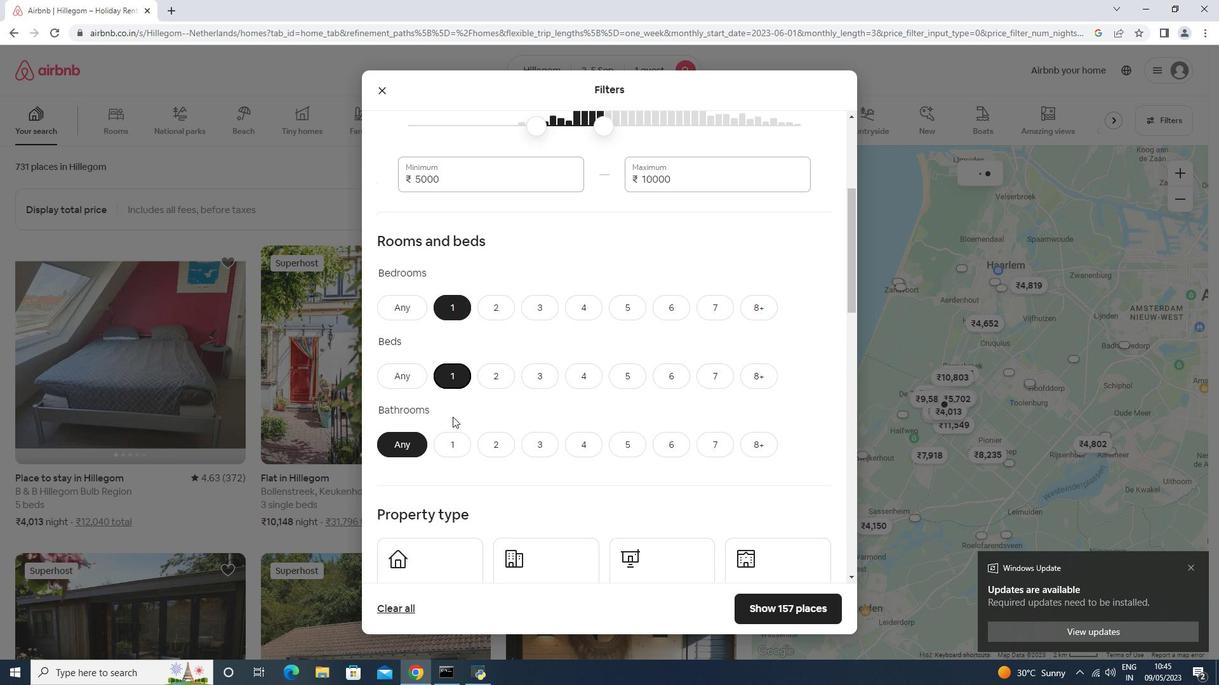 
Action: Mouse pressed left at (453, 453)
Screenshot: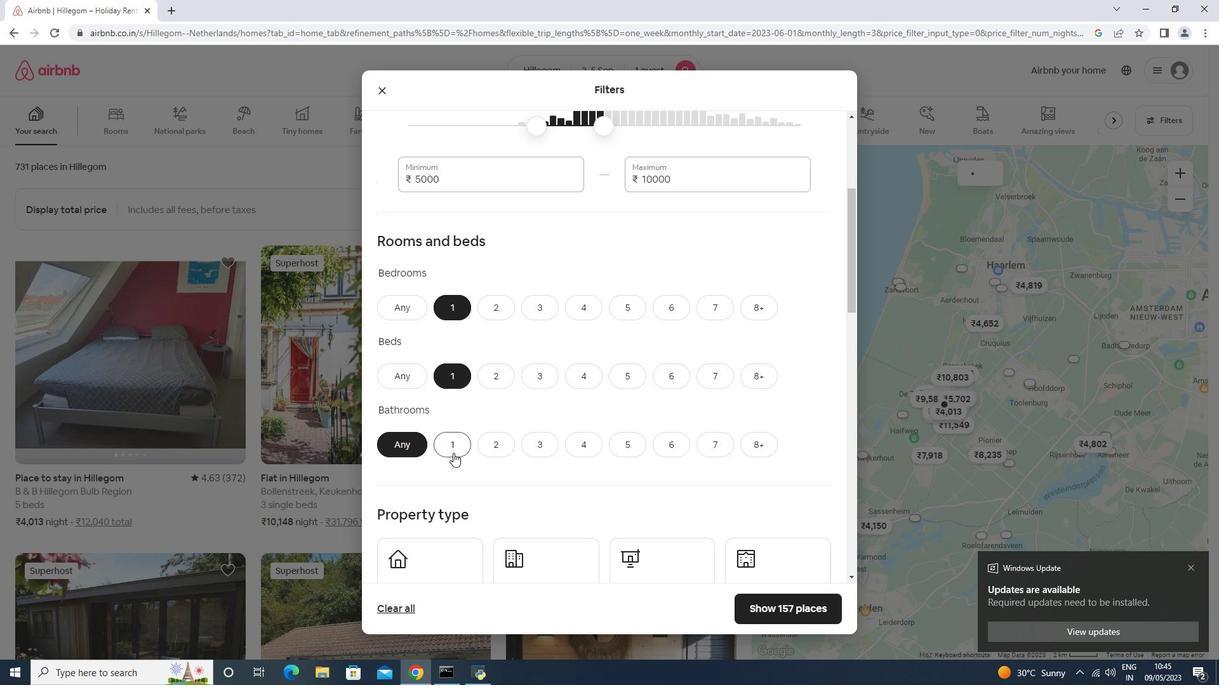 
Action: Mouse moved to (453, 450)
Screenshot: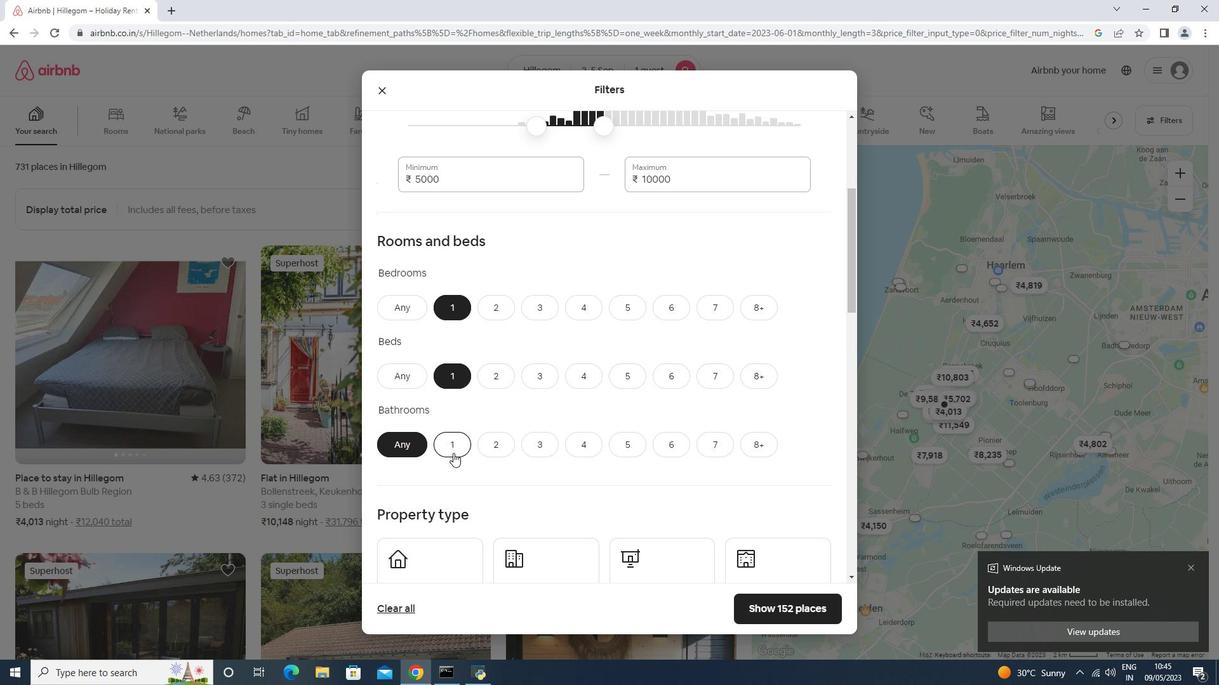 
Action: Mouse scrolled (453, 450) with delta (0, 0)
Screenshot: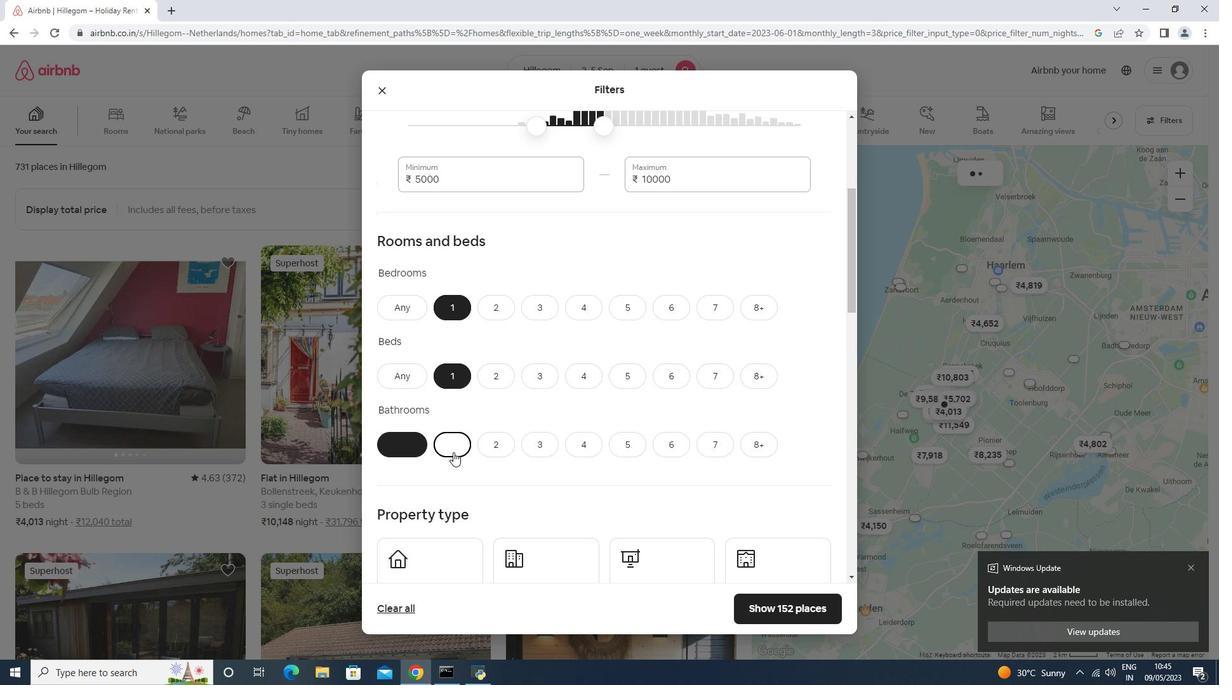 
Action: Mouse scrolled (453, 450) with delta (0, 0)
Screenshot: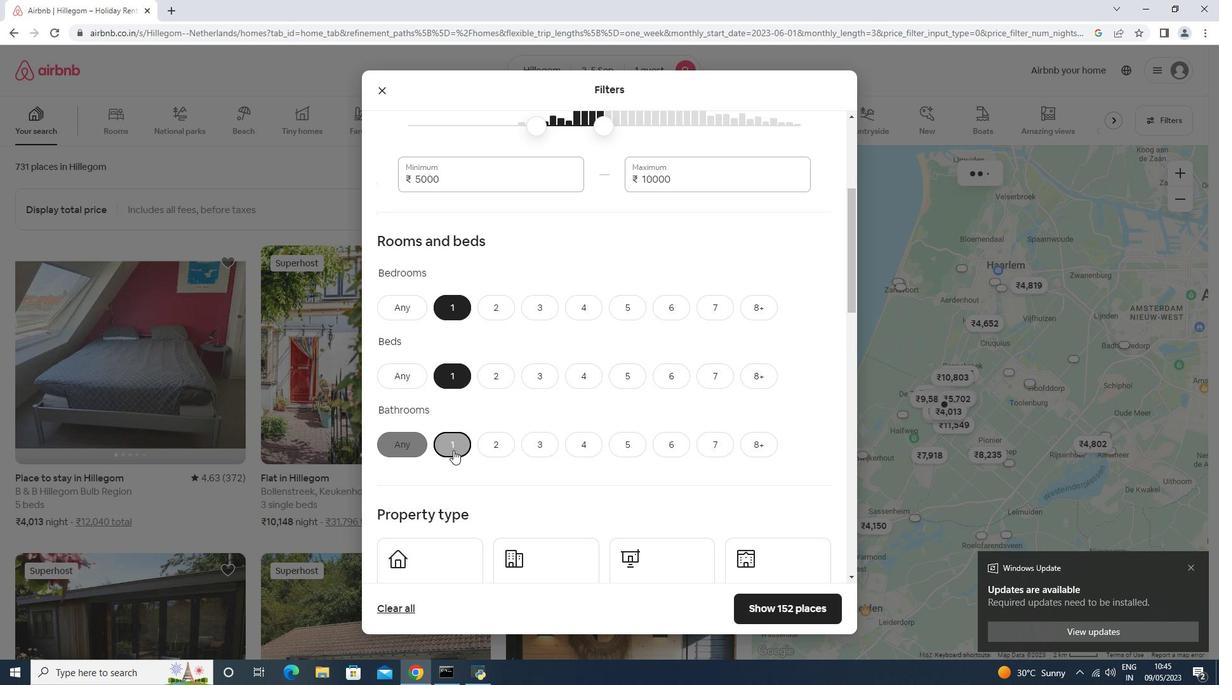 
Action: Mouse scrolled (453, 450) with delta (0, 0)
Screenshot: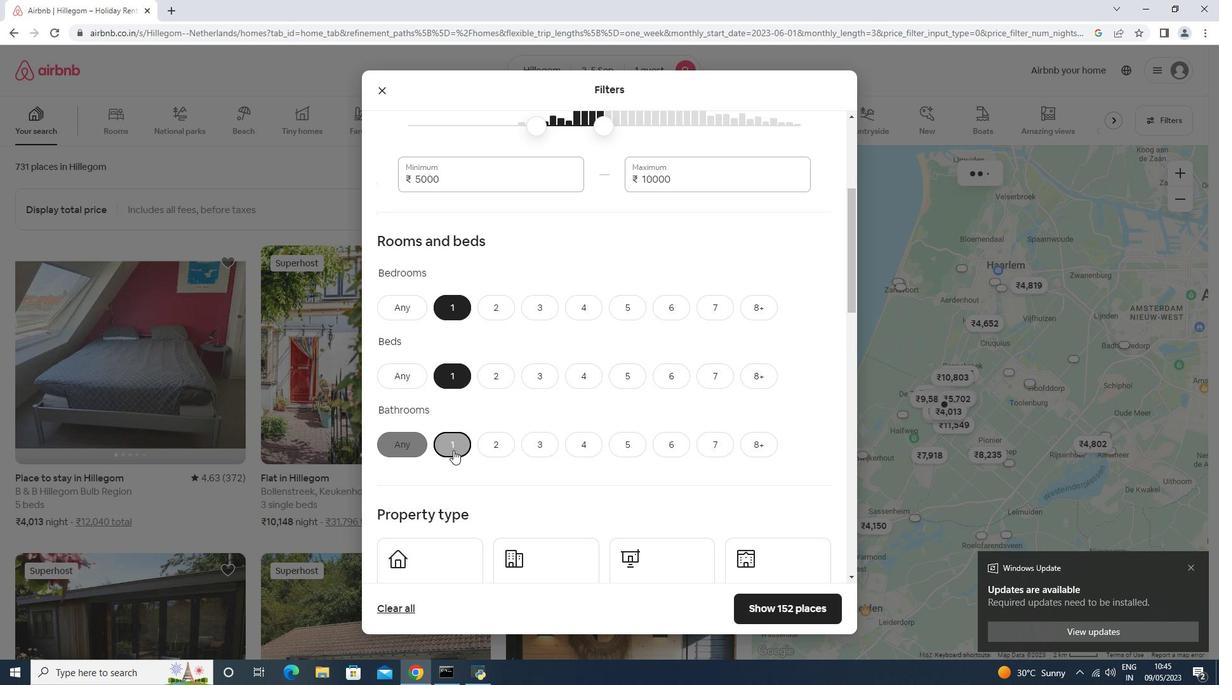 
Action: Mouse moved to (419, 366)
Screenshot: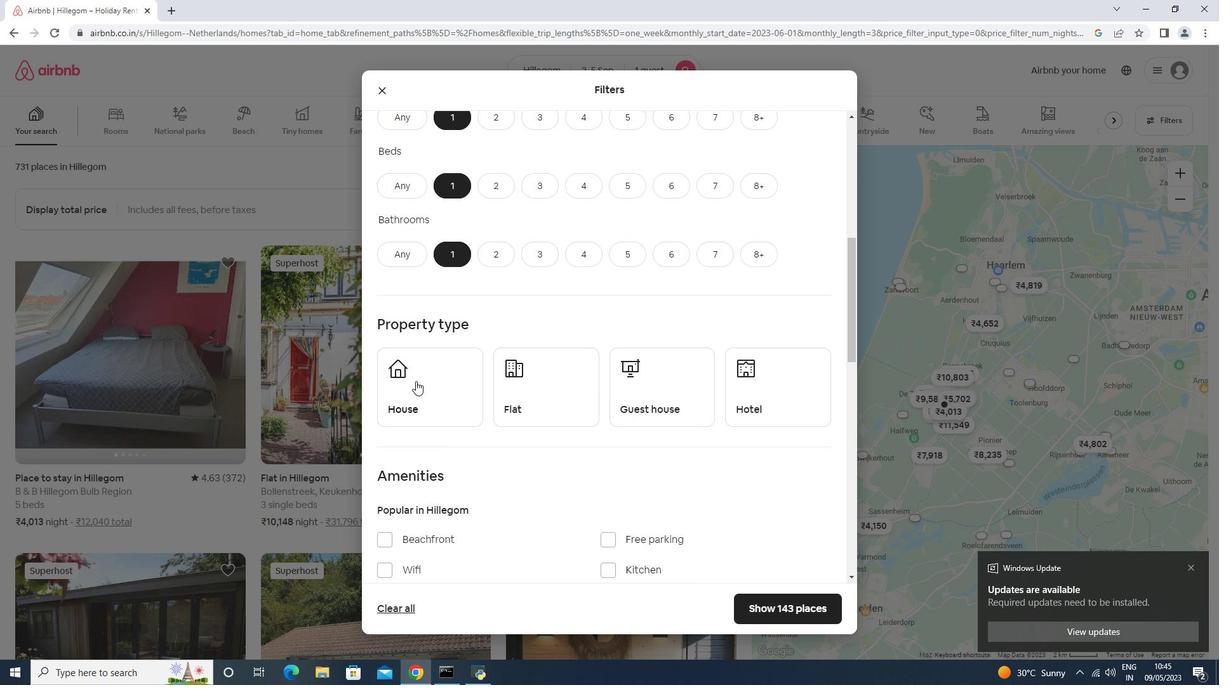 
Action: Mouse pressed left at (419, 366)
Screenshot: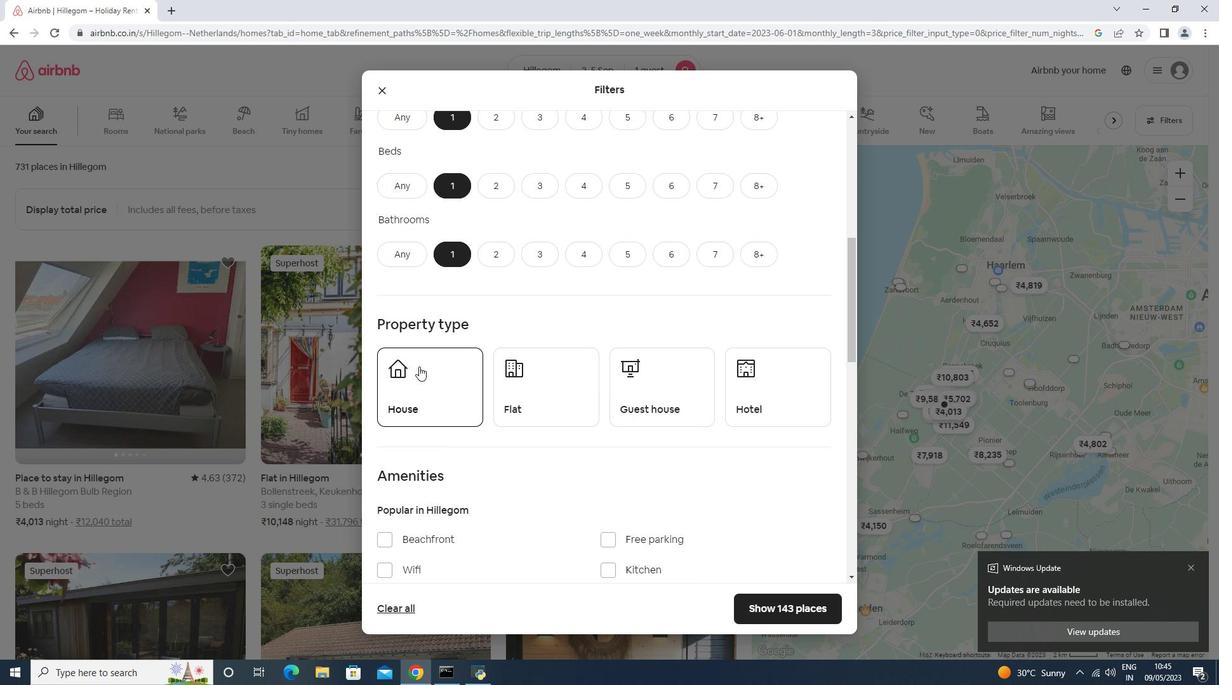 
Action: Mouse moved to (550, 409)
Screenshot: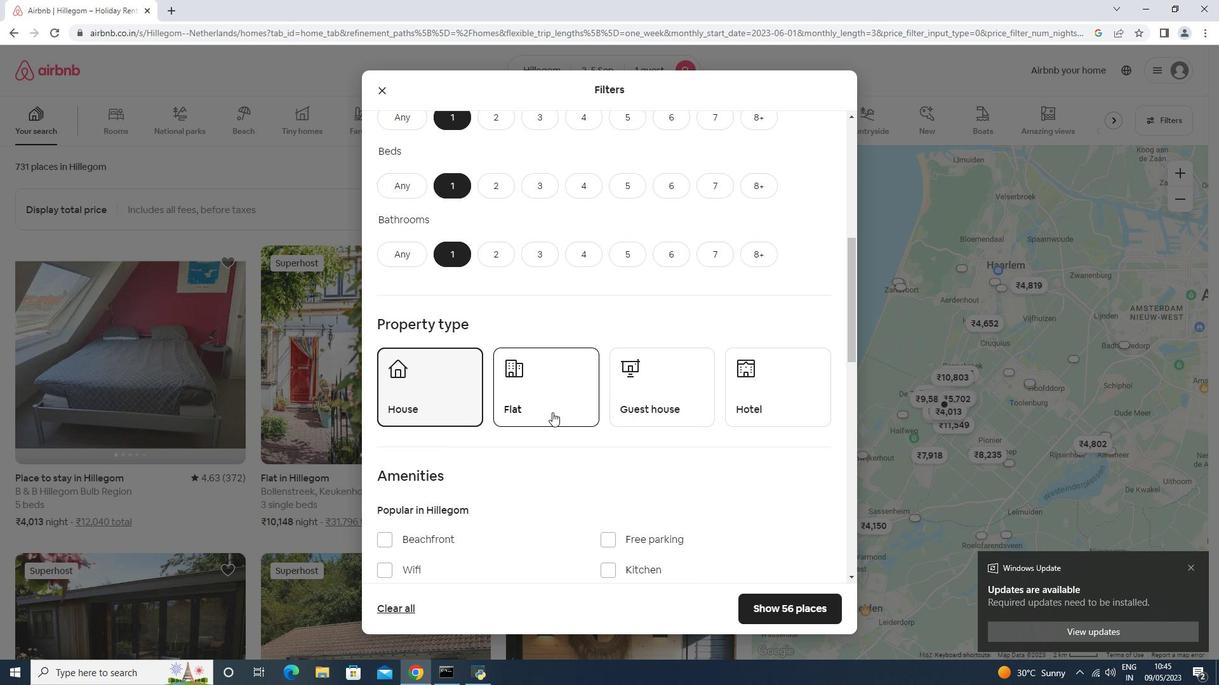 
Action: Mouse pressed left at (550, 409)
Screenshot: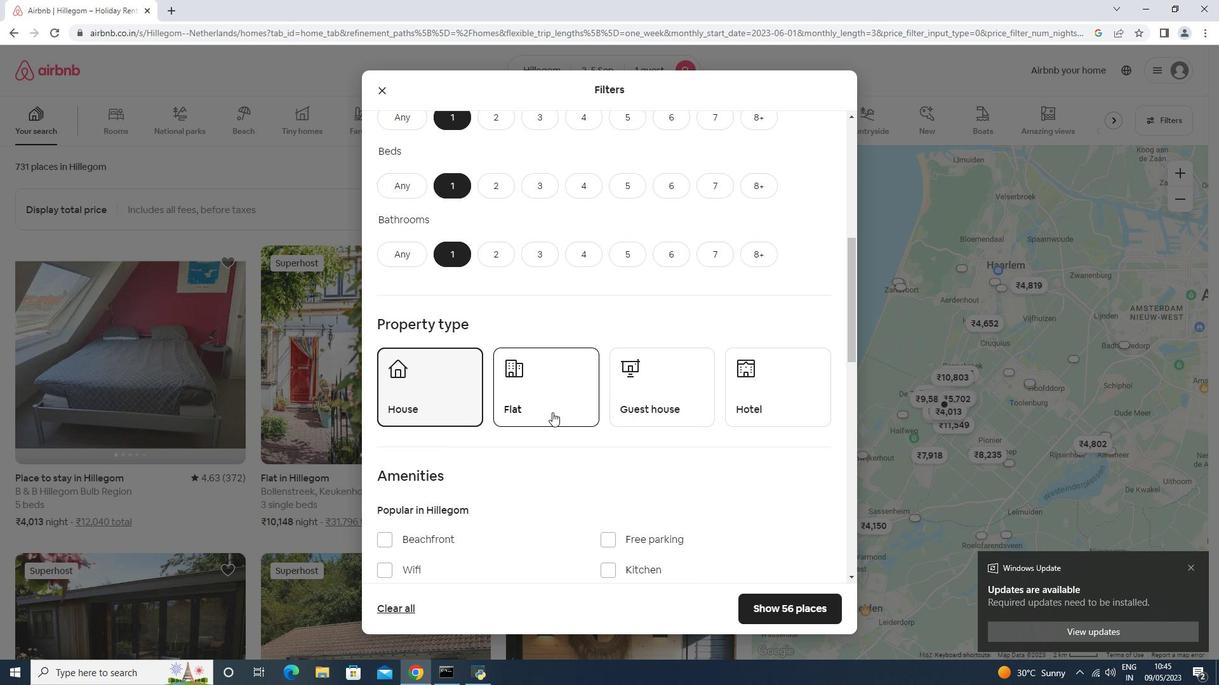 
Action: Mouse moved to (620, 408)
Screenshot: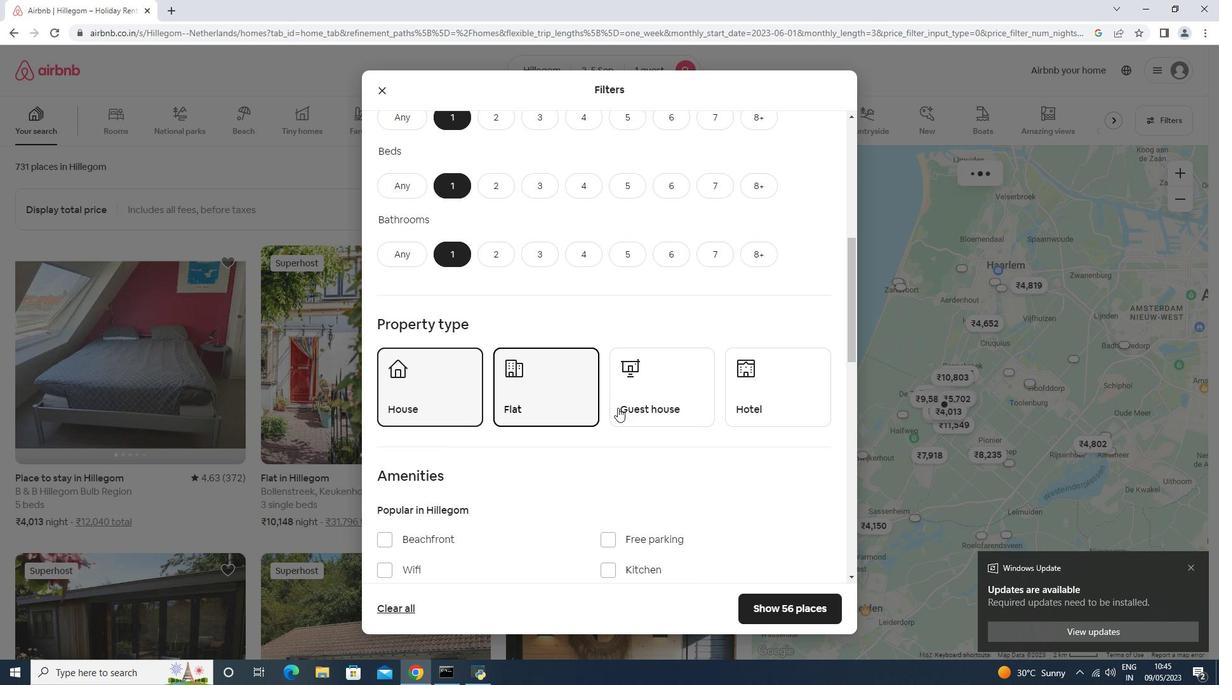 
Action: Mouse pressed left at (620, 408)
Screenshot: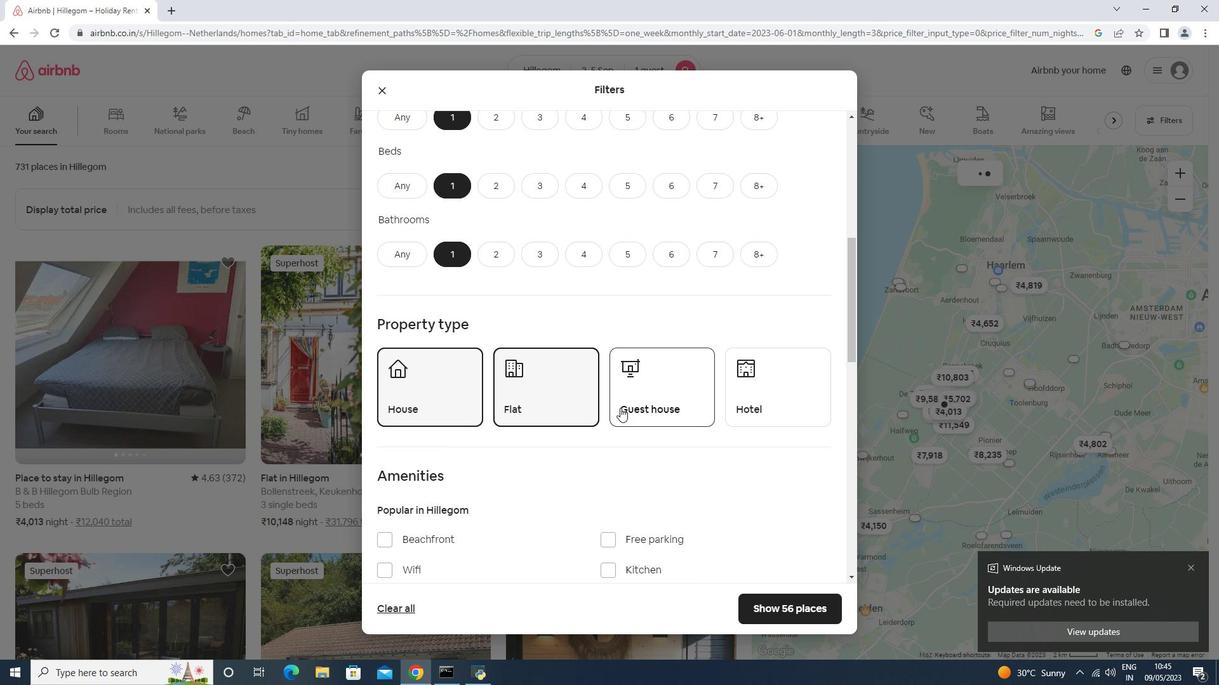 
Action: Mouse moved to (748, 403)
Screenshot: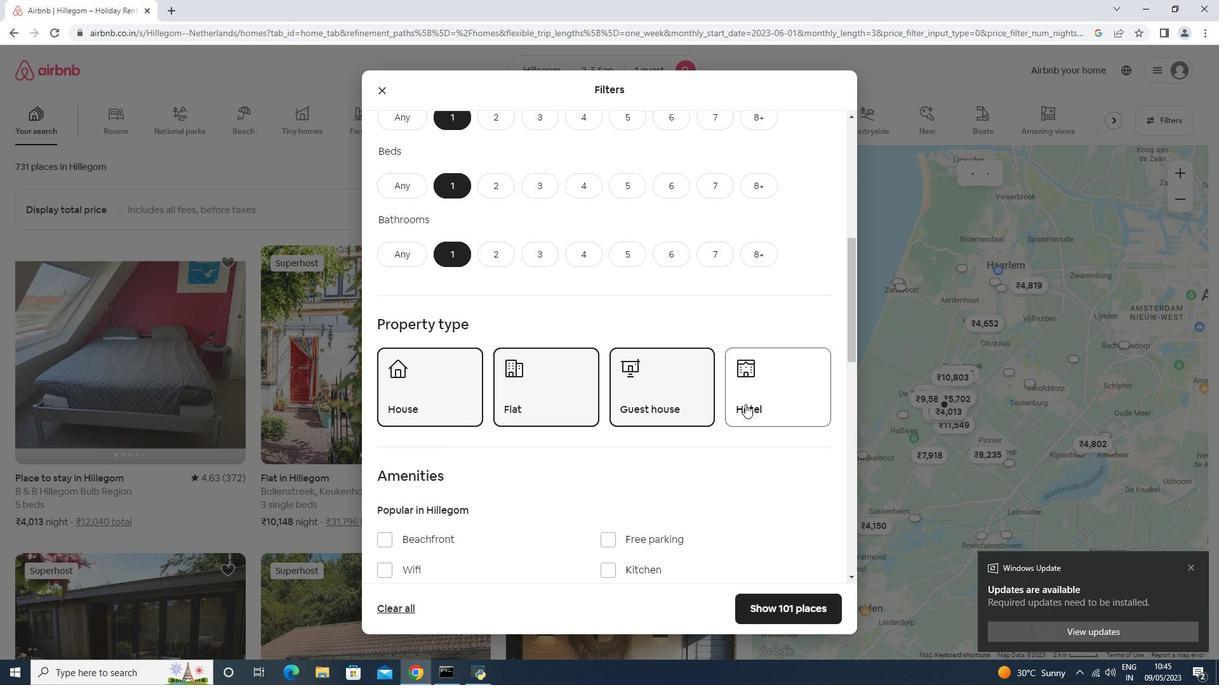 
Action: Mouse pressed left at (748, 403)
Screenshot: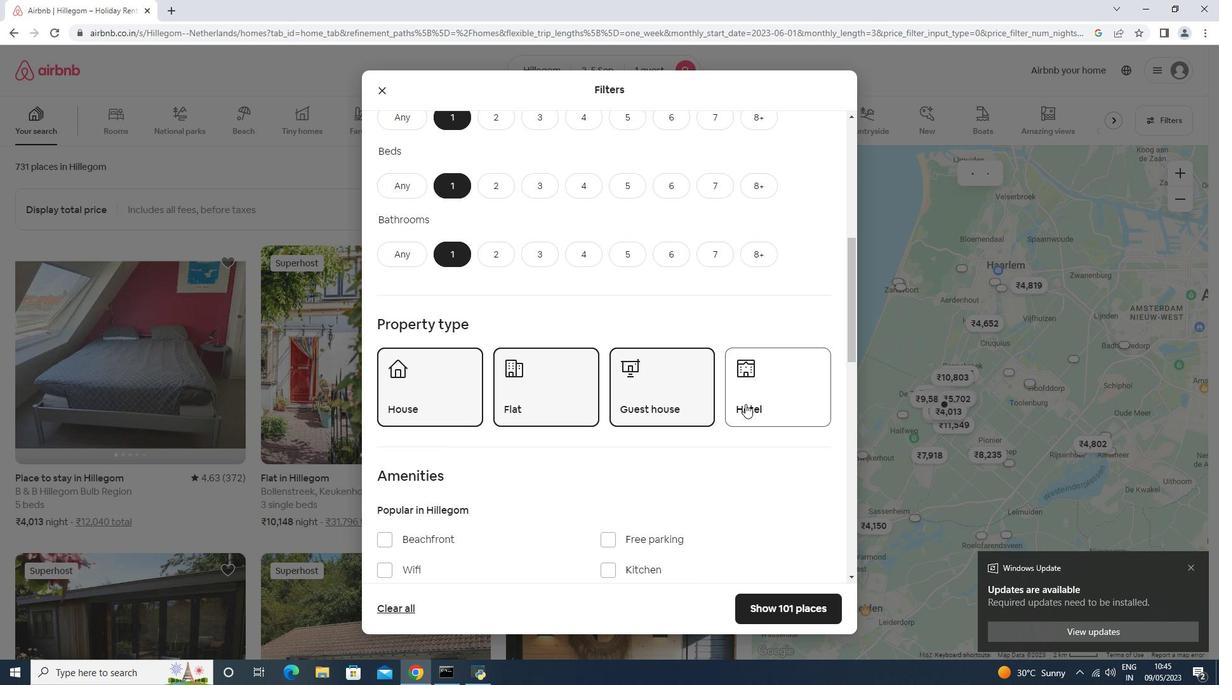
Action: Mouse moved to (748, 403)
Screenshot: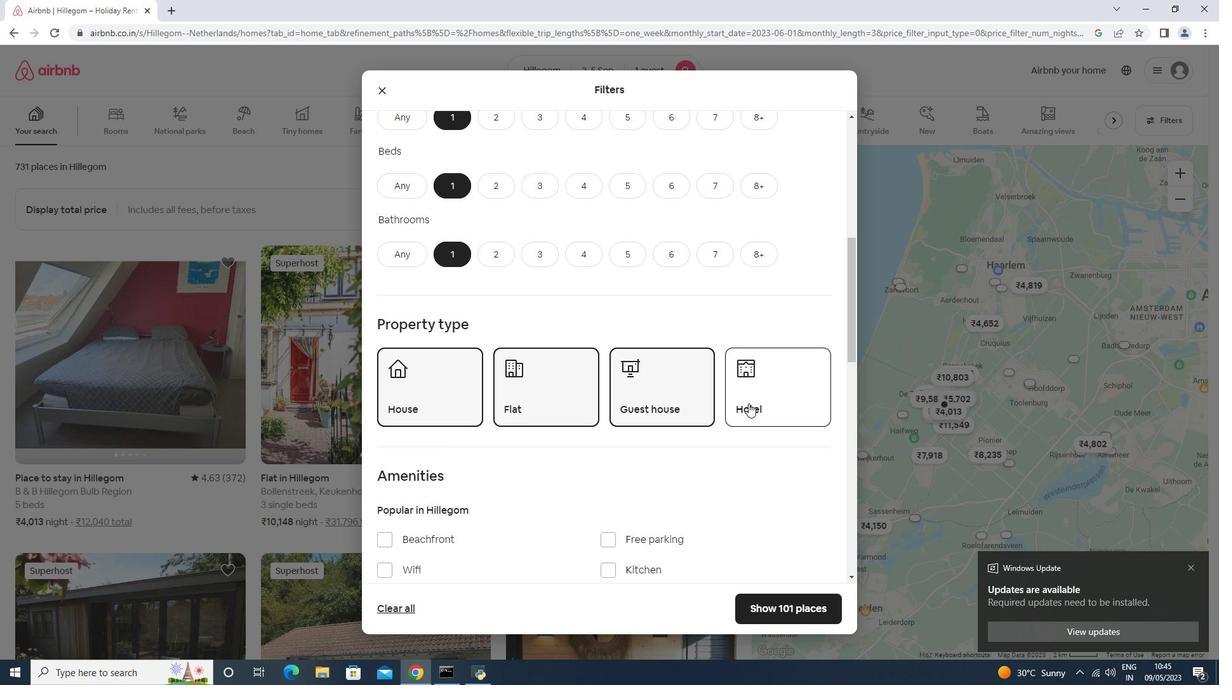
Action: Mouse scrolled (748, 402) with delta (0, 0)
Screenshot: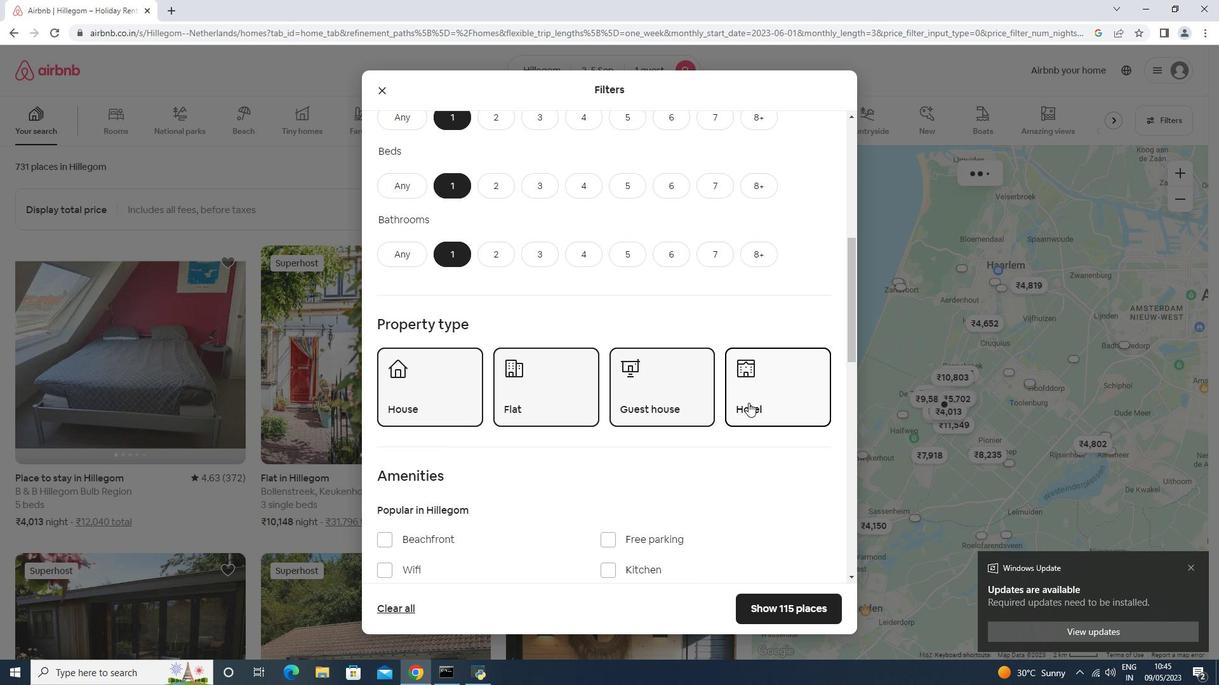 
Action: Mouse moved to (747, 403)
Screenshot: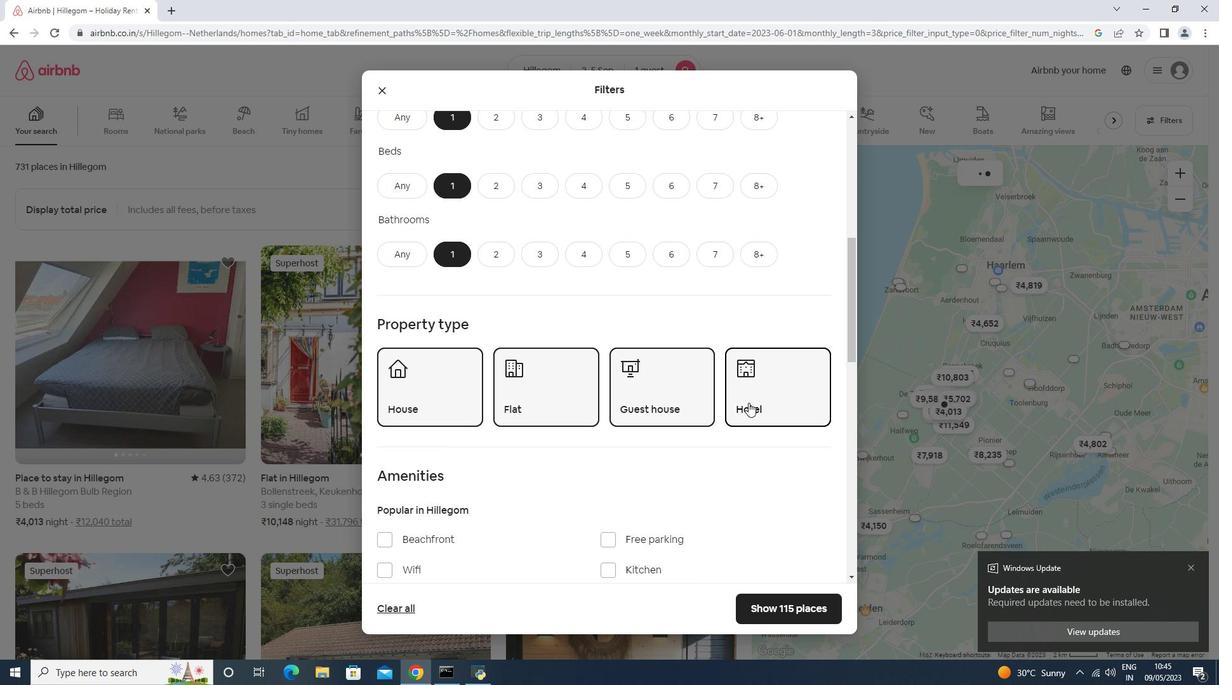 
Action: Mouse scrolled (748, 402) with delta (0, 0)
Screenshot: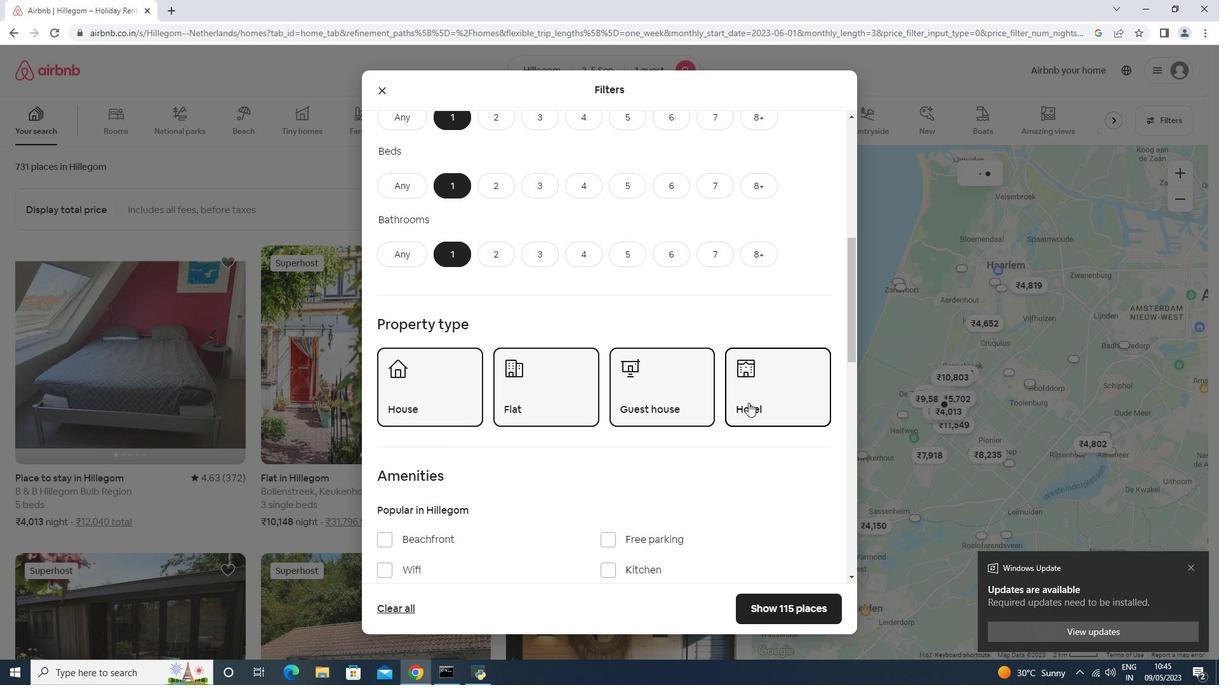 
Action: Mouse moved to (725, 445)
Screenshot: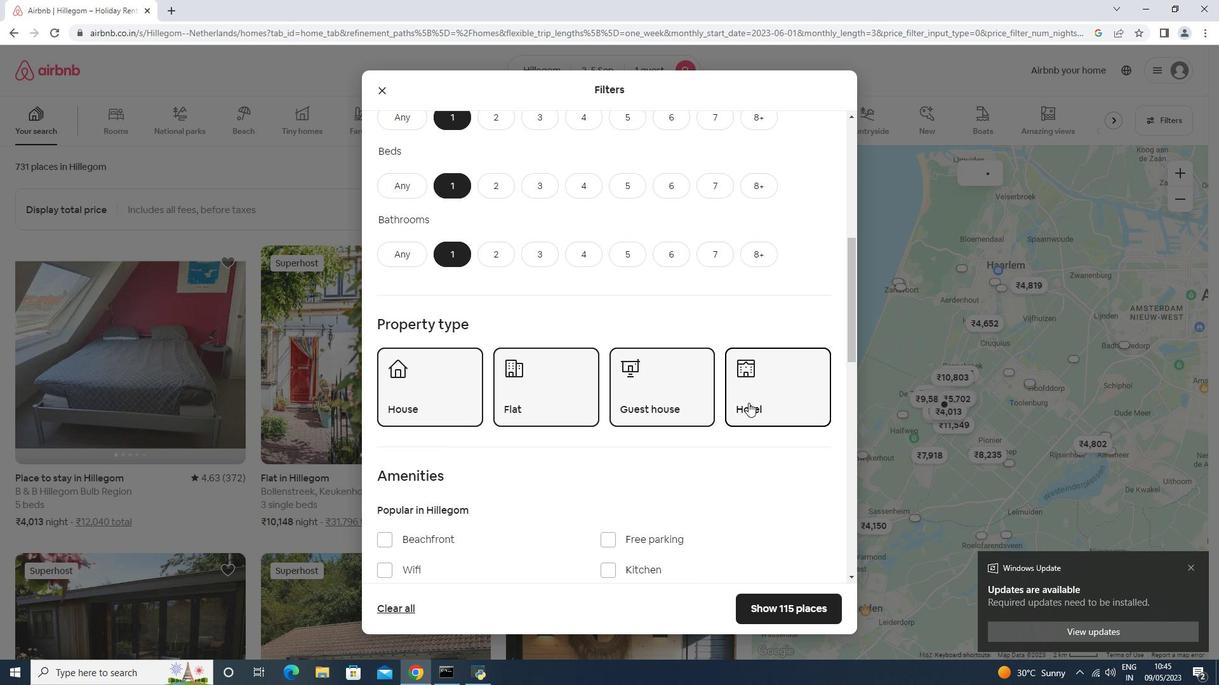 
Action: Mouse scrolled (748, 402) with delta (0, 0)
Screenshot: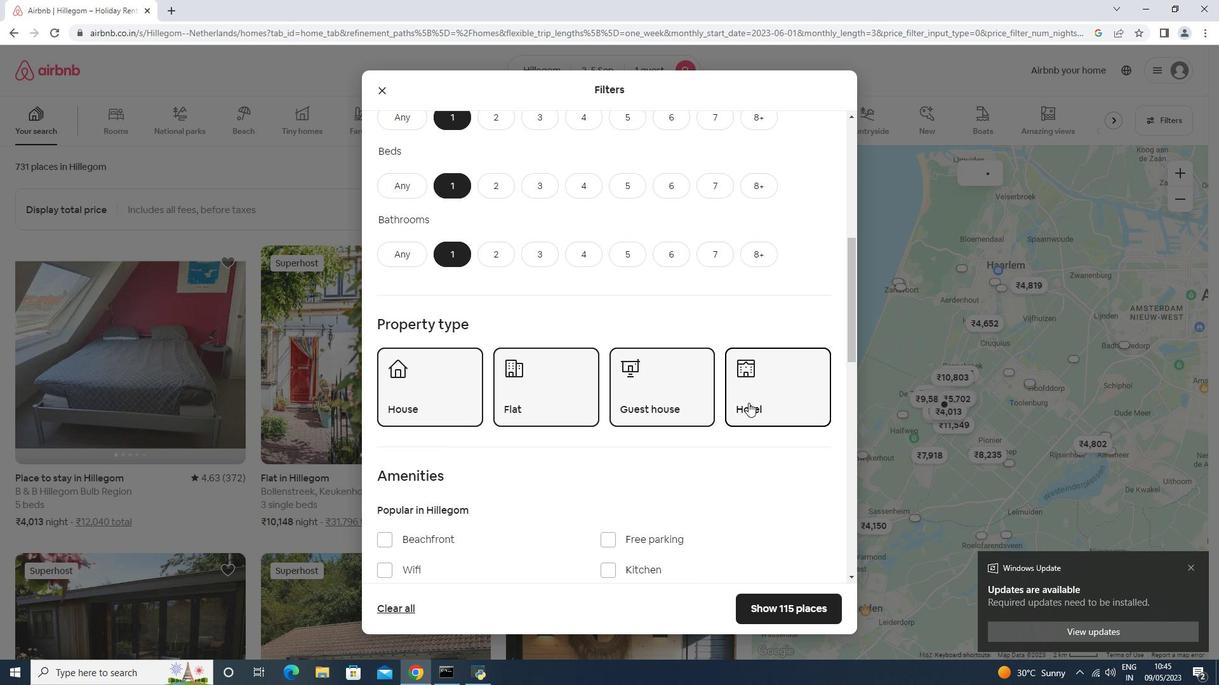 
Action: Mouse scrolled (748, 402) with delta (0, 0)
Screenshot: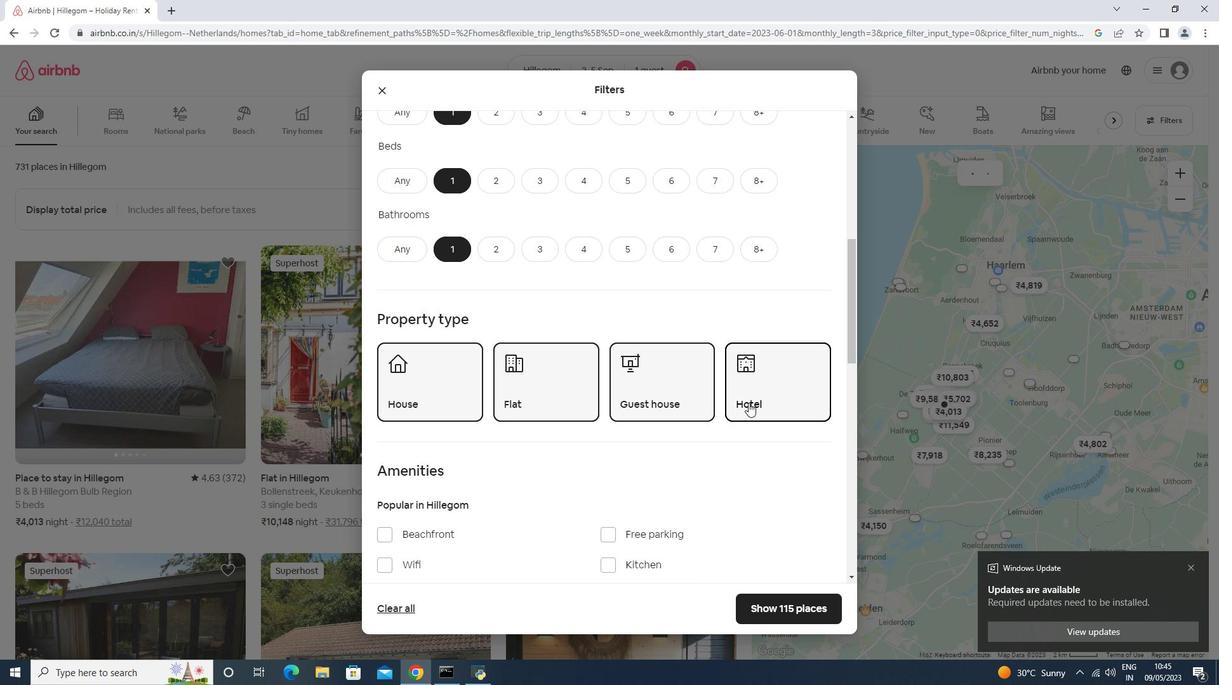 
Action: Mouse moved to (725, 443)
Screenshot: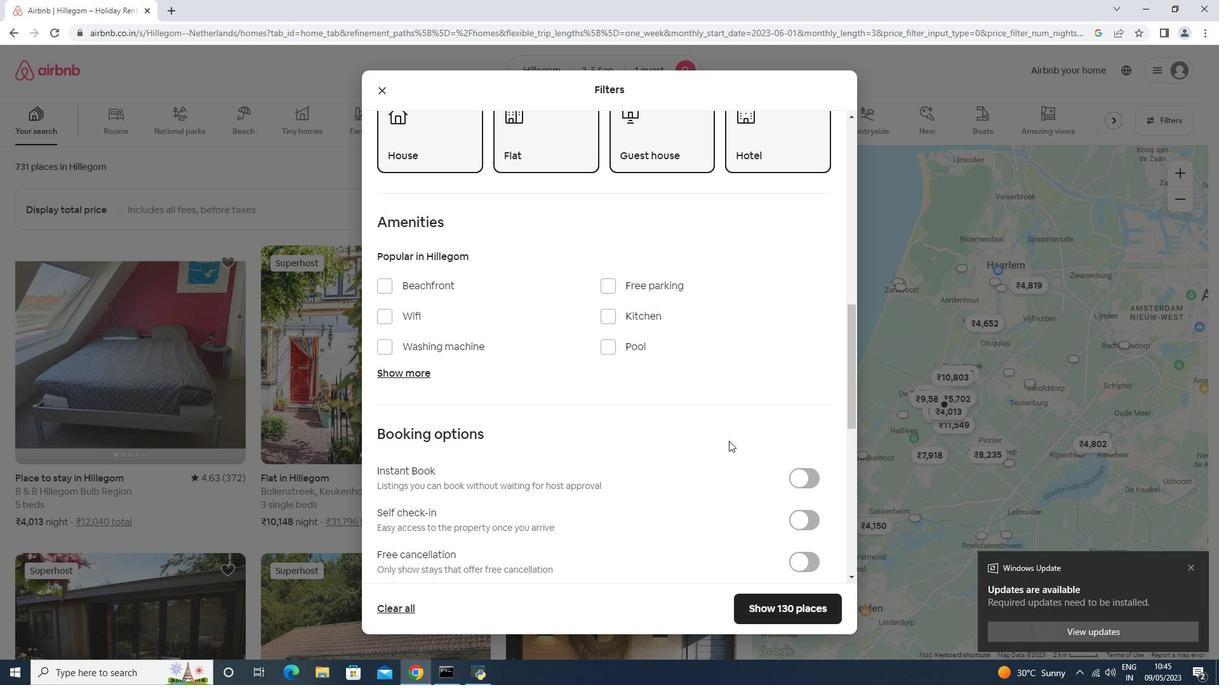
Action: Mouse scrolled (725, 442) with delta (0, 0)
Screenshot: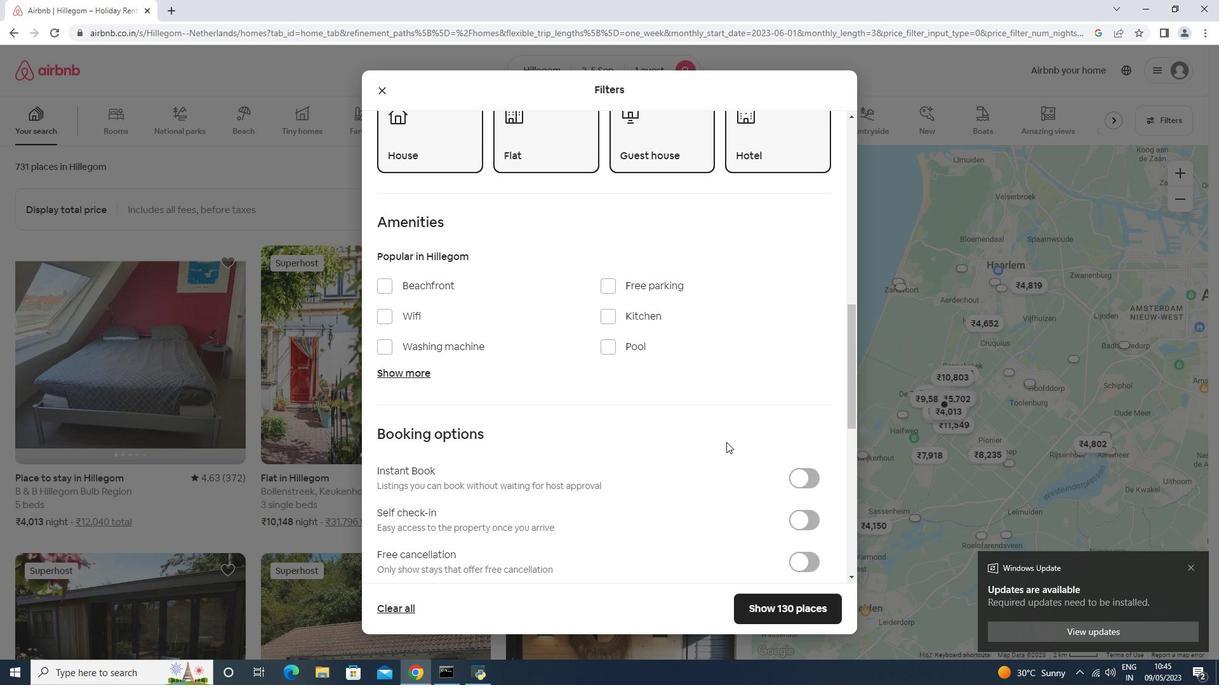 
Action: Mouse scrolled (725, 442) with delta (0, 0)
Screenshot: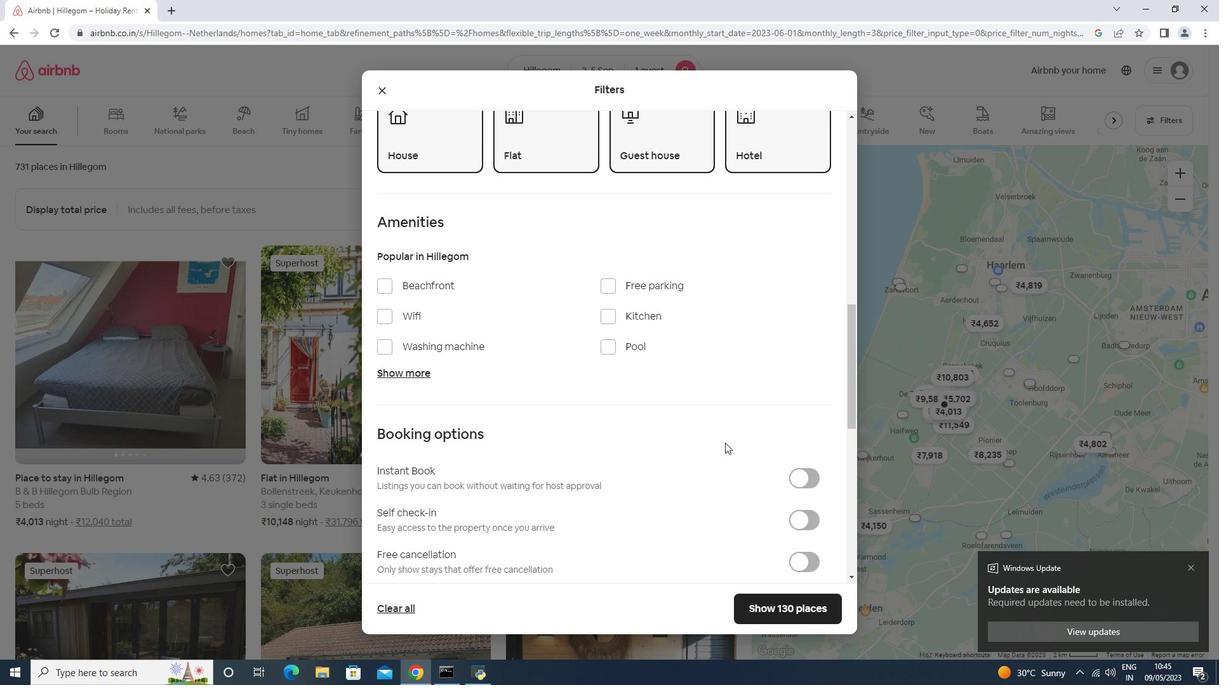 
Action: Mouse scrolled (725, 442) with delta (0, 0)
Screenshot: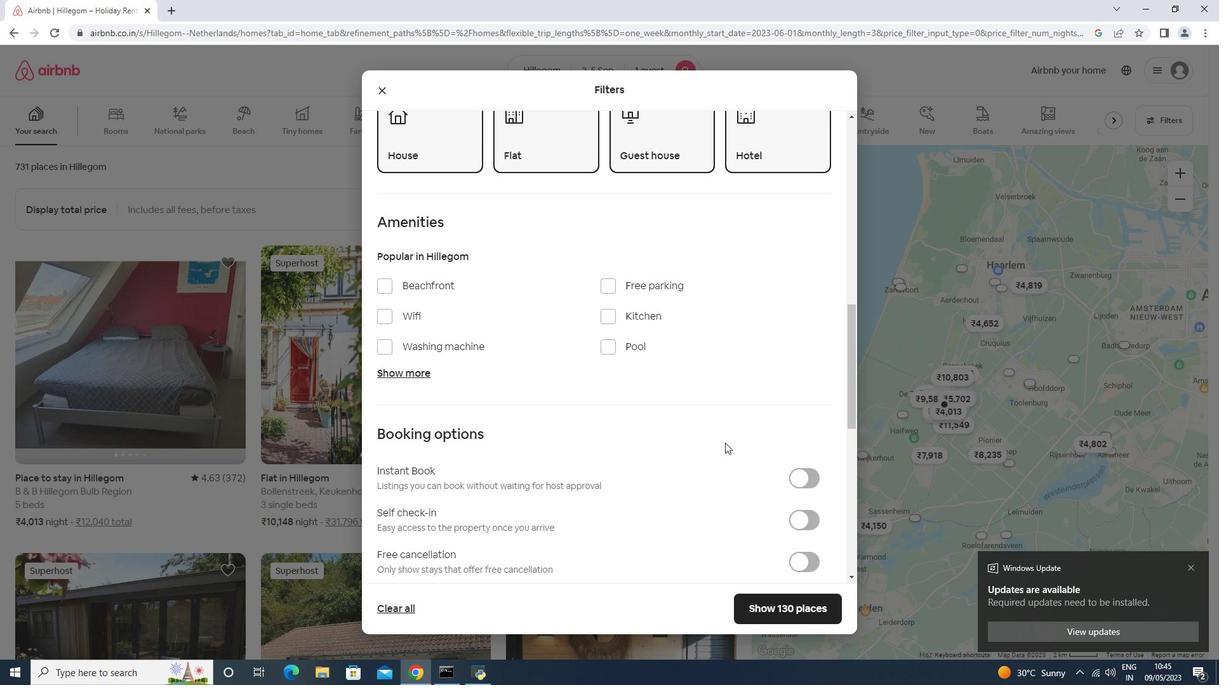 
Action: Mouse scrolled (725, 442) with delta (0, 0)
Screenshot: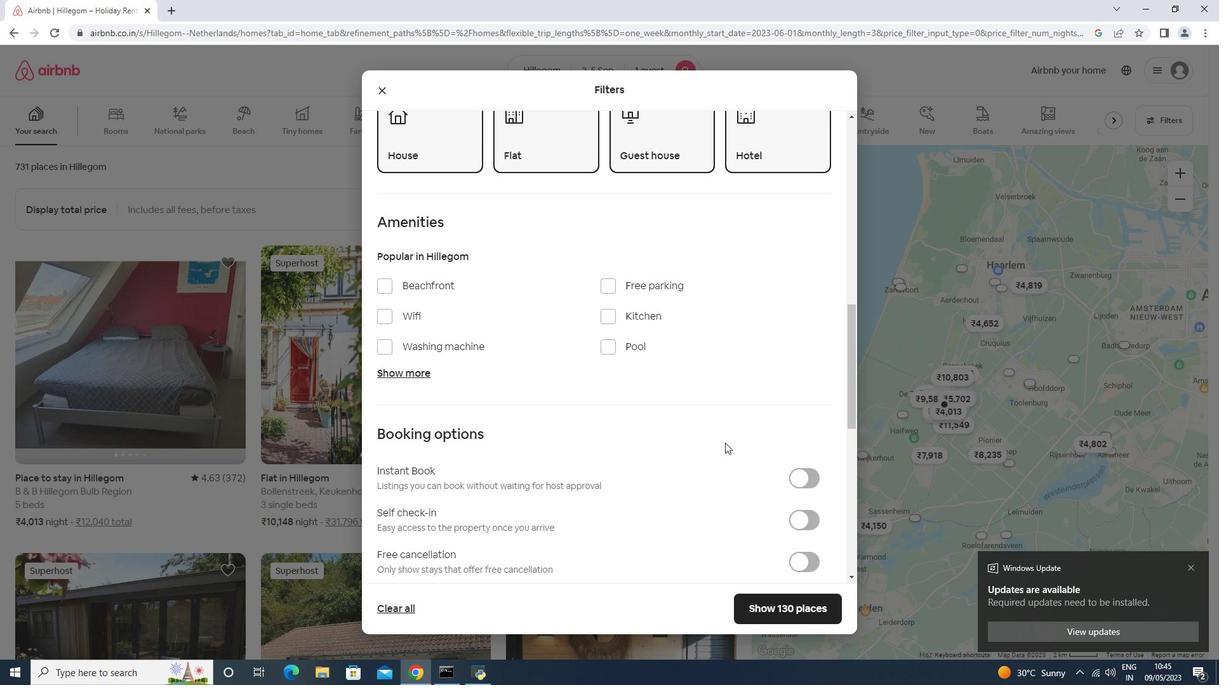 
Action: Mouse moved to (813, 275)
Screenshot: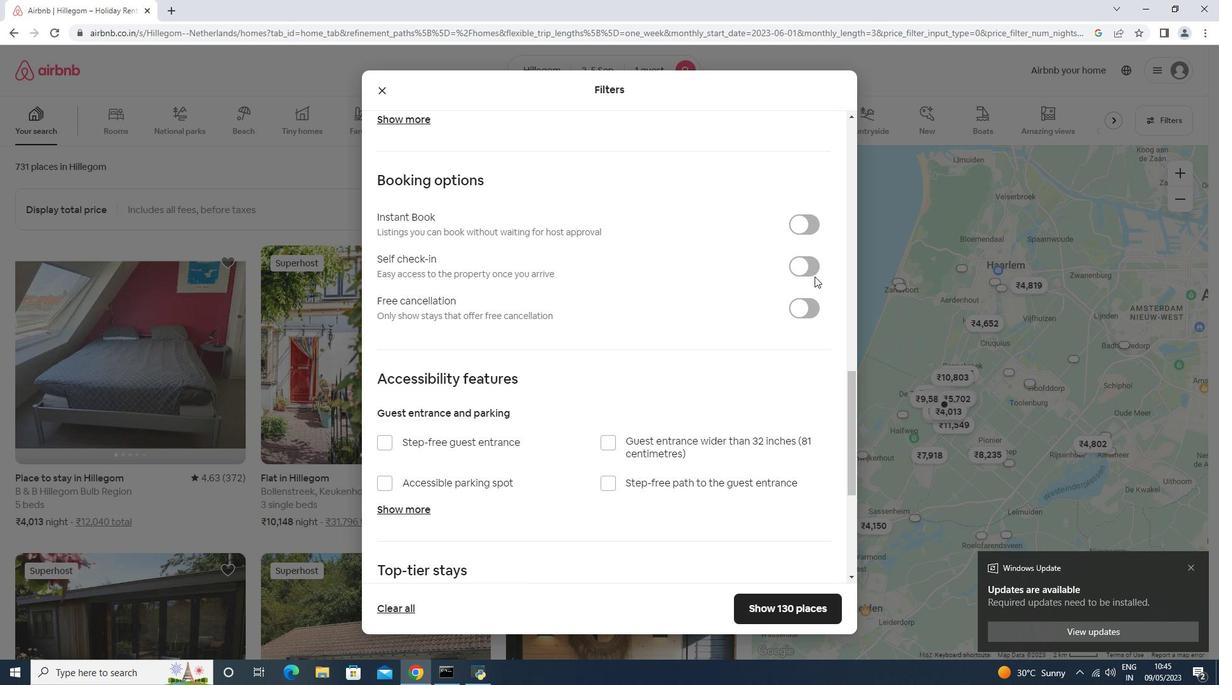 
Action: Mouse pressed left at (813, 275)
Screenshot: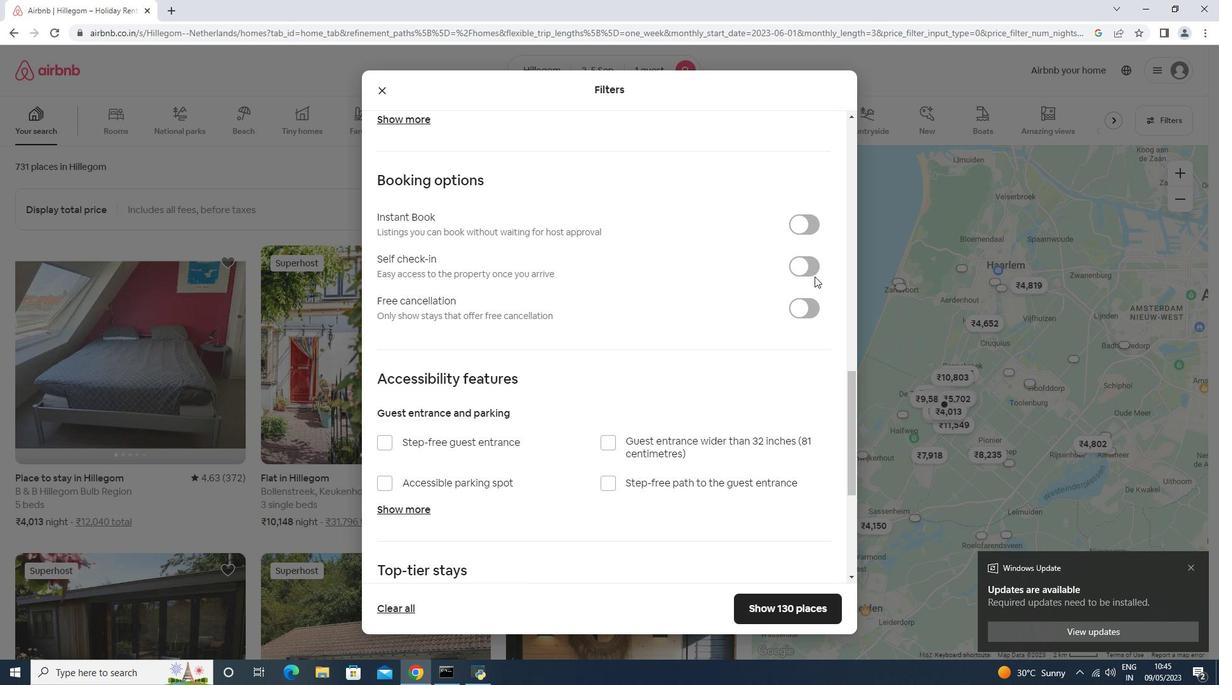 
Action: Mouse moved to (811, 286)
Screenshot: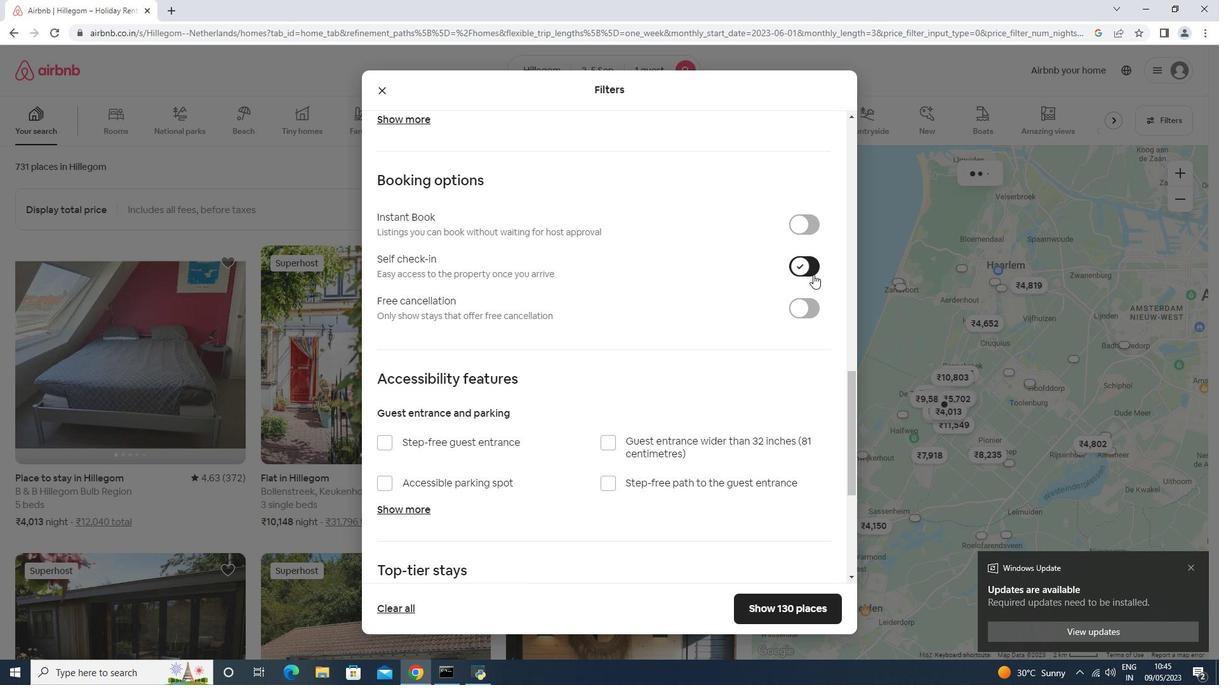 
Action: Mouse scrolled (811, 285) with delta (0, 0)
Screenshot: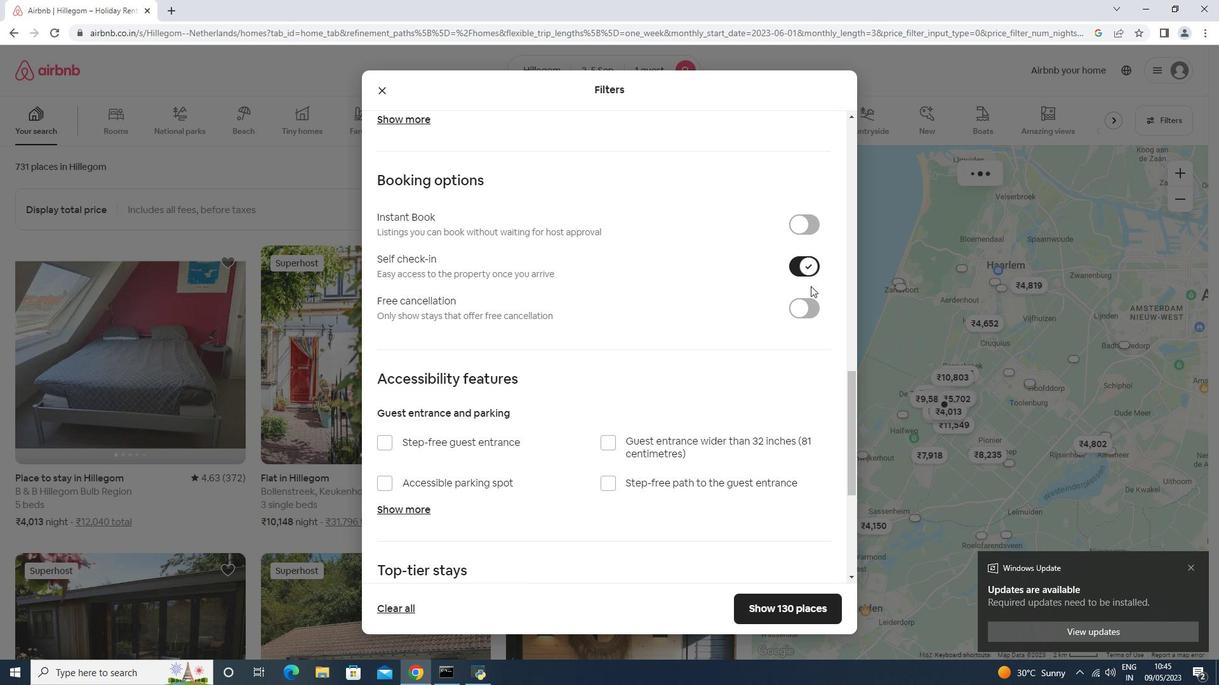
Action: Mouse scrolled (811, 285) with delta (0, 0)
Screenshot: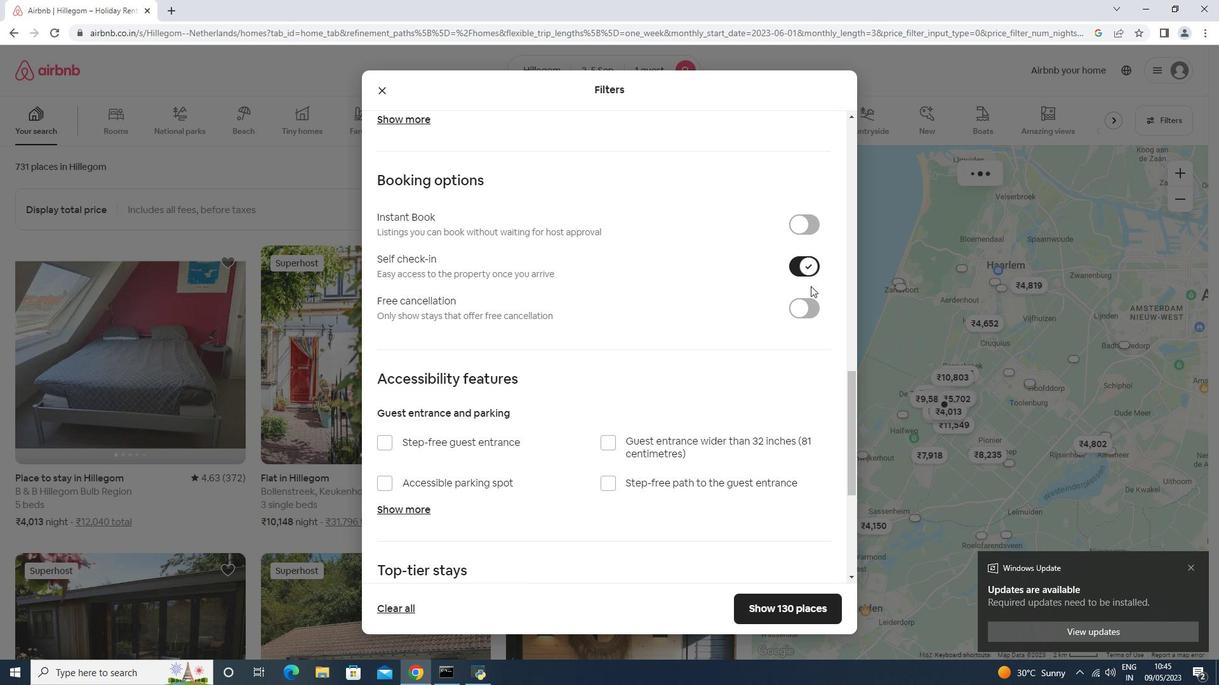 
Action: Mouse scrolled (811, 285) with delta (0, 0)
Screenshot: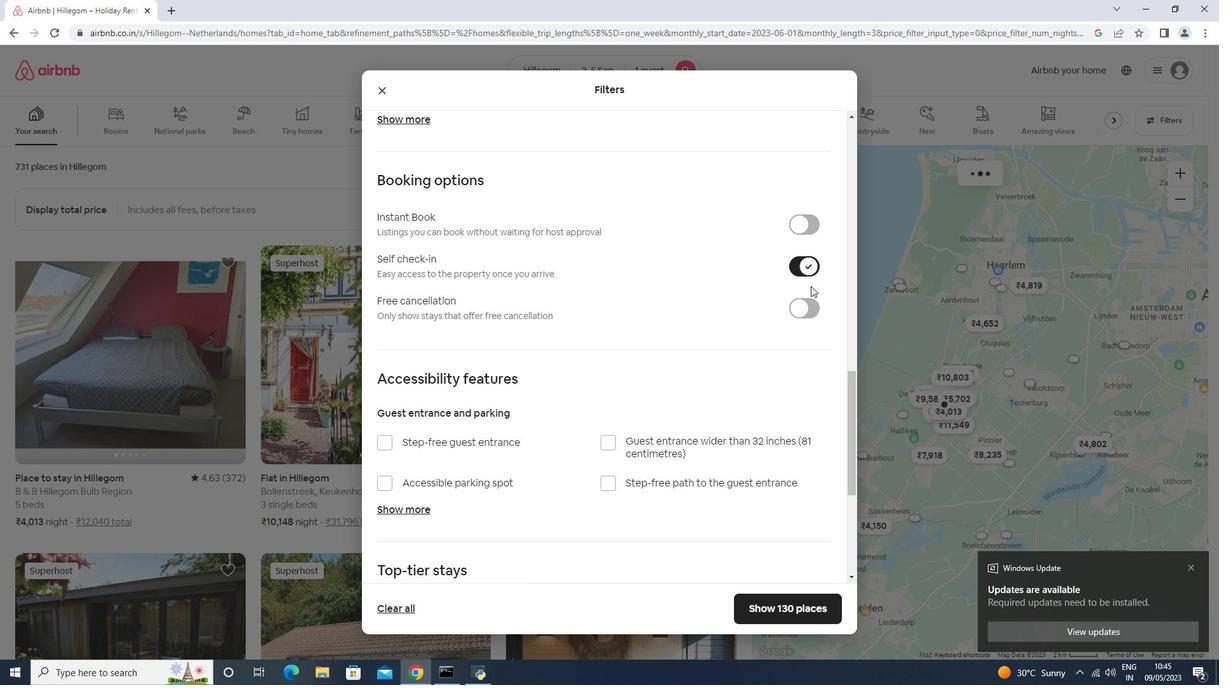 
Action: Mouse scrolled (811, 285) with delta (0, 0)
Screenshot: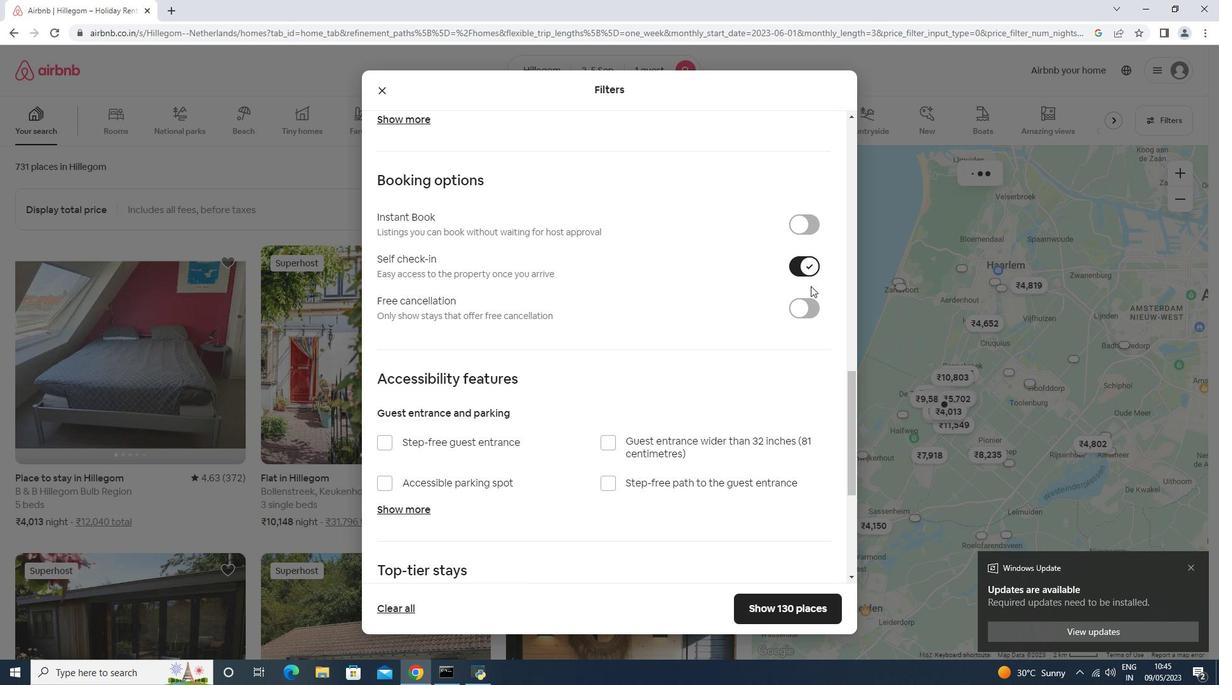 
Action: Mouse scrolled (811, 285) with delta (0, 0)
Screenshot: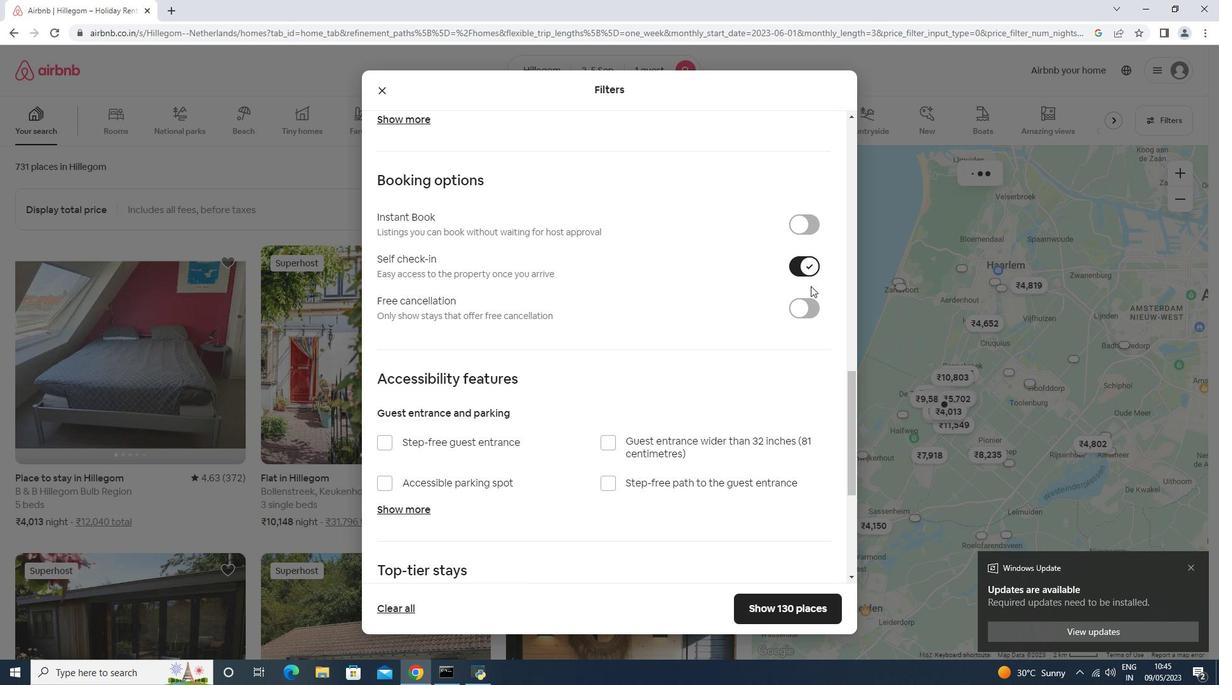 
Action: Mouse scrolled (811, 285) with delta (0, 0)
Screenshot: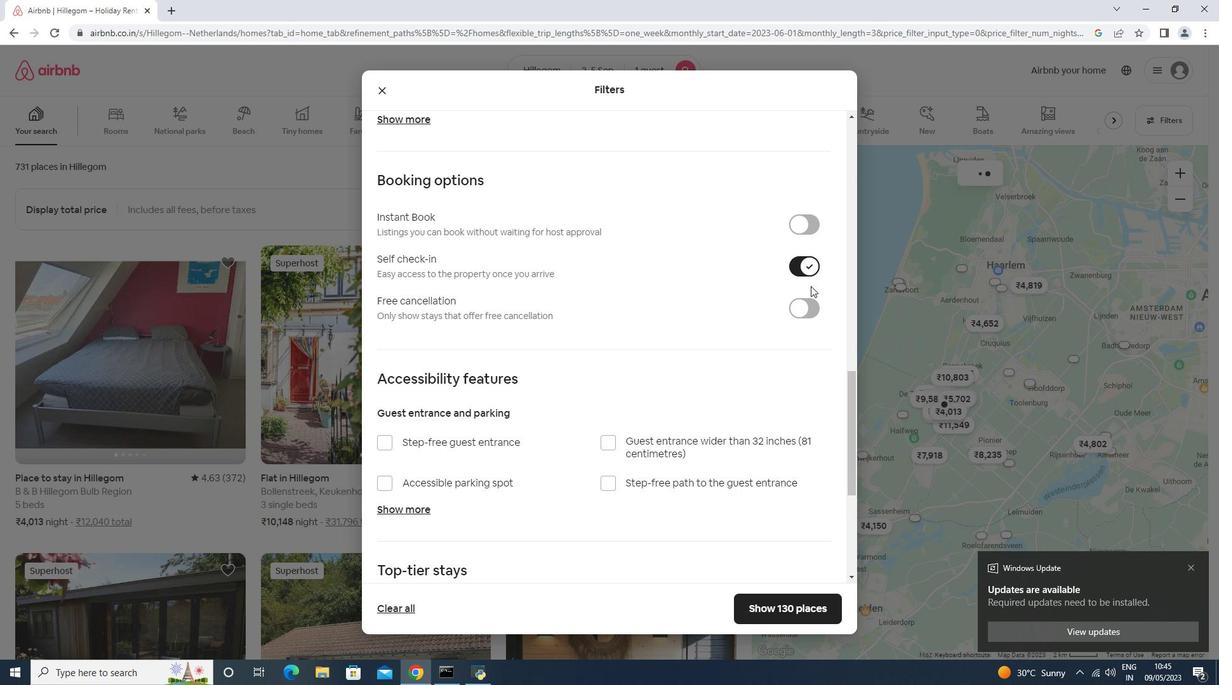 
Action: Mouse scrolled (811, 285) with delta (0, 0)
Screenshot: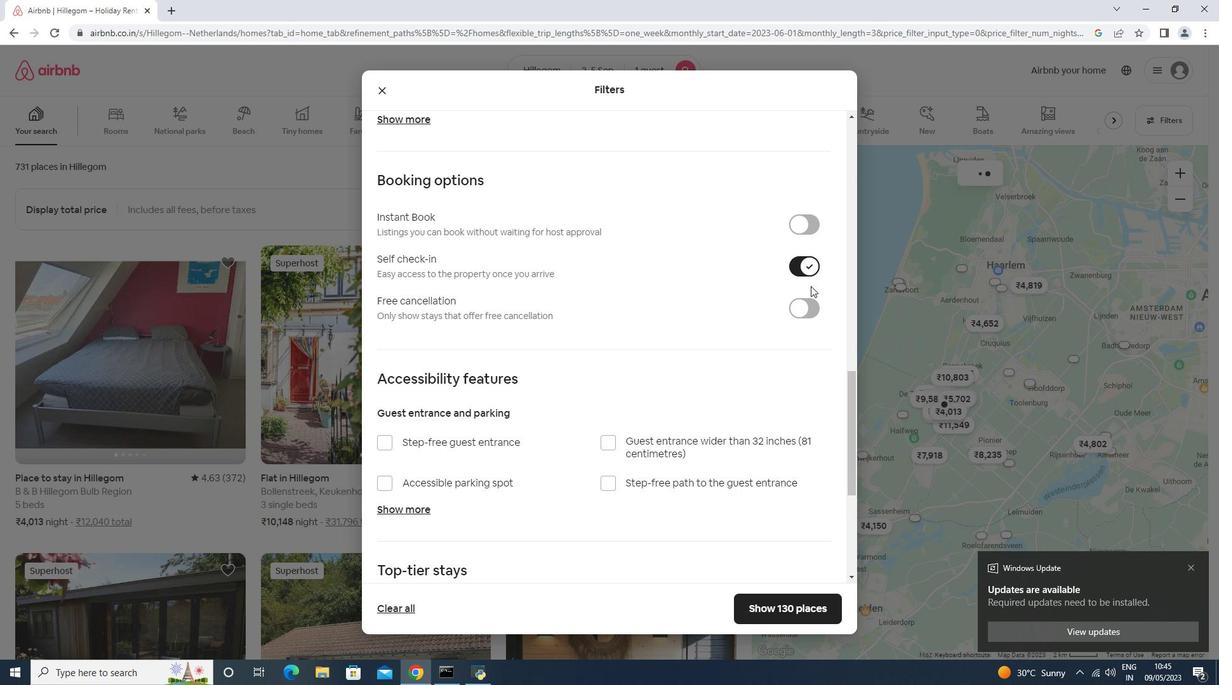 
Action: Mouse scrolled (811, 285) with delta (0, 0)
Screenshot: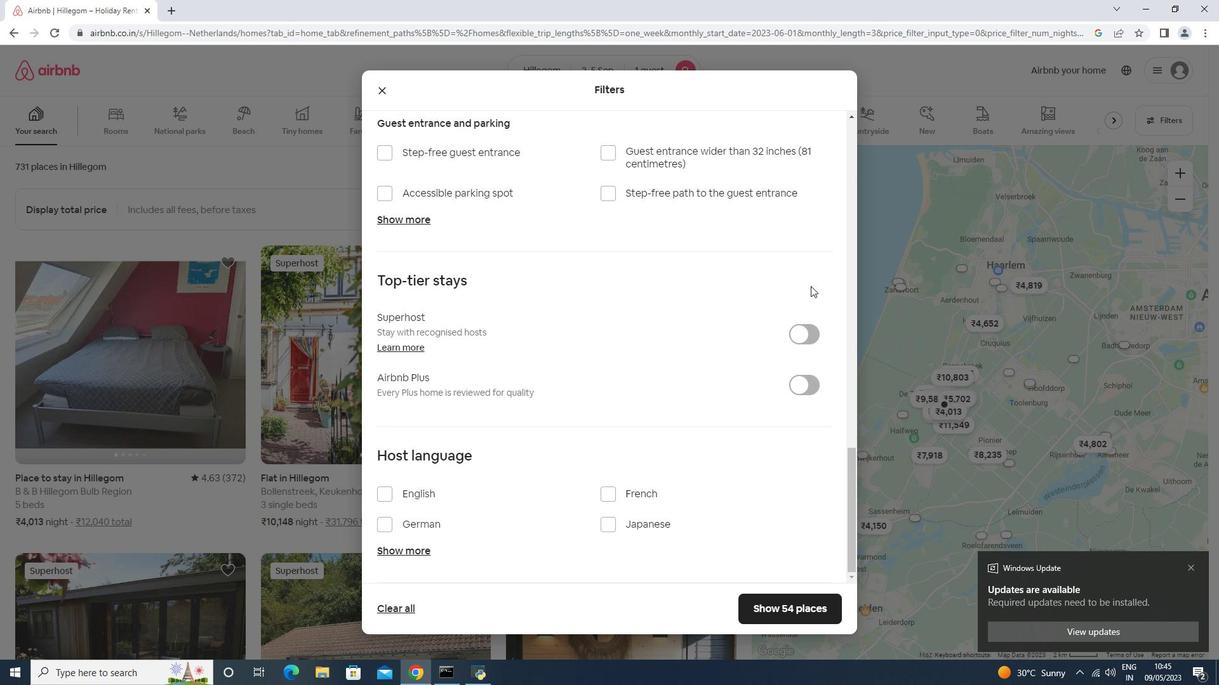 
Action: Mouse moved to (811, 287)
Screenshot: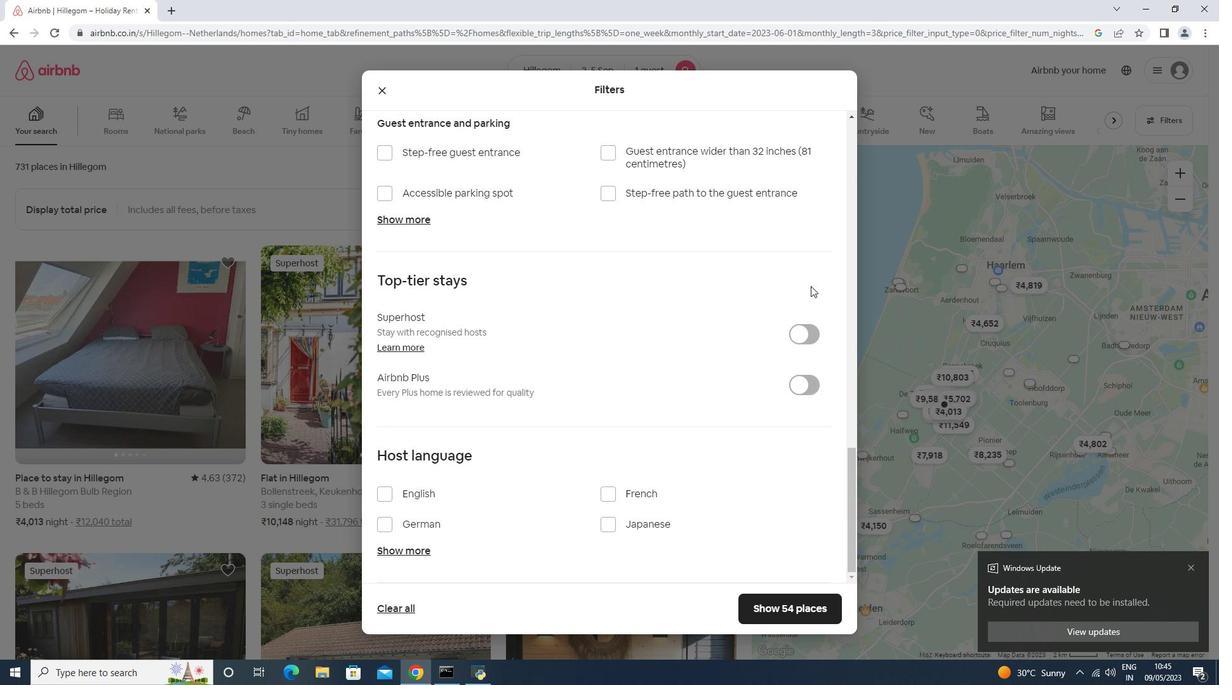 
Action: Mouse scrolled (811, 285) with delta (0, 0)
Screenshot: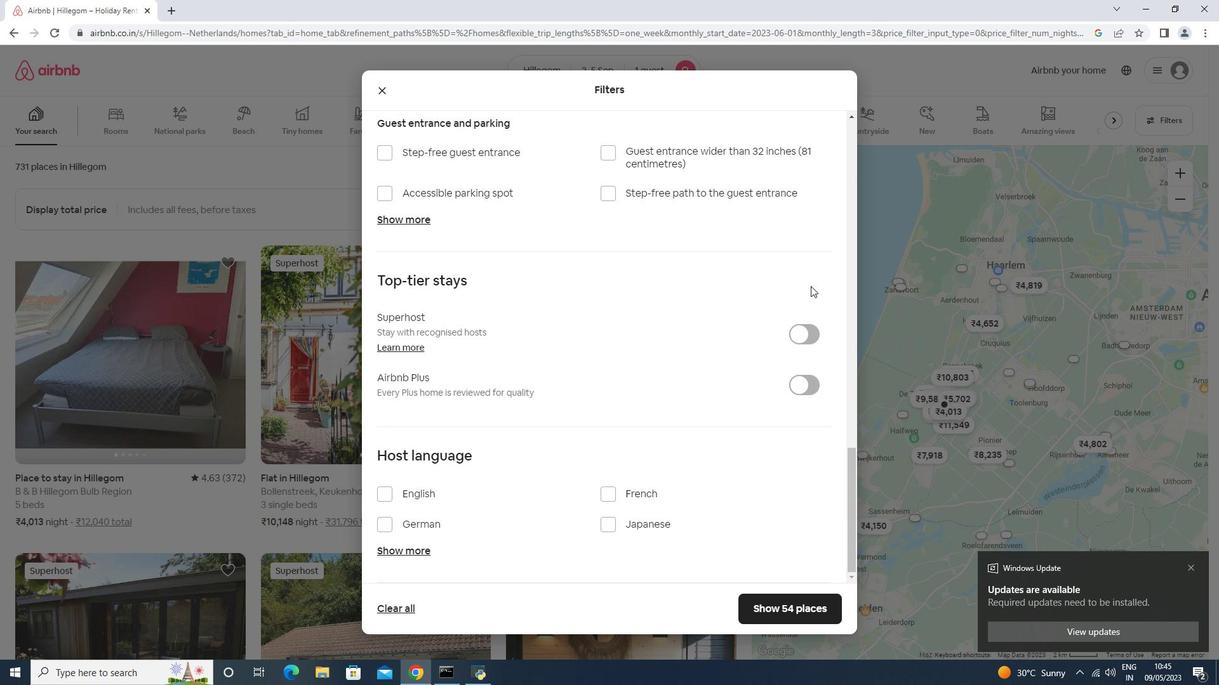 
Action: Mouse moved to (810, 288)
Screenshot: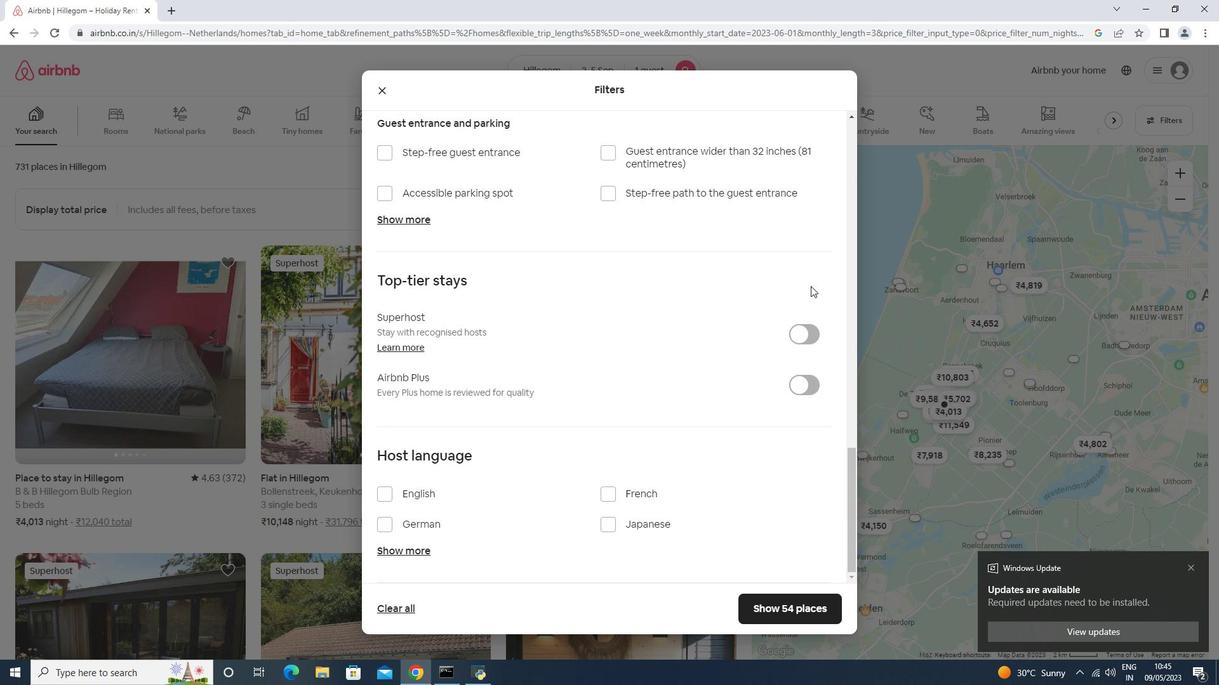 
Action: Mouse scrolled (811, 285) with delta (0, 0)
Screenshot: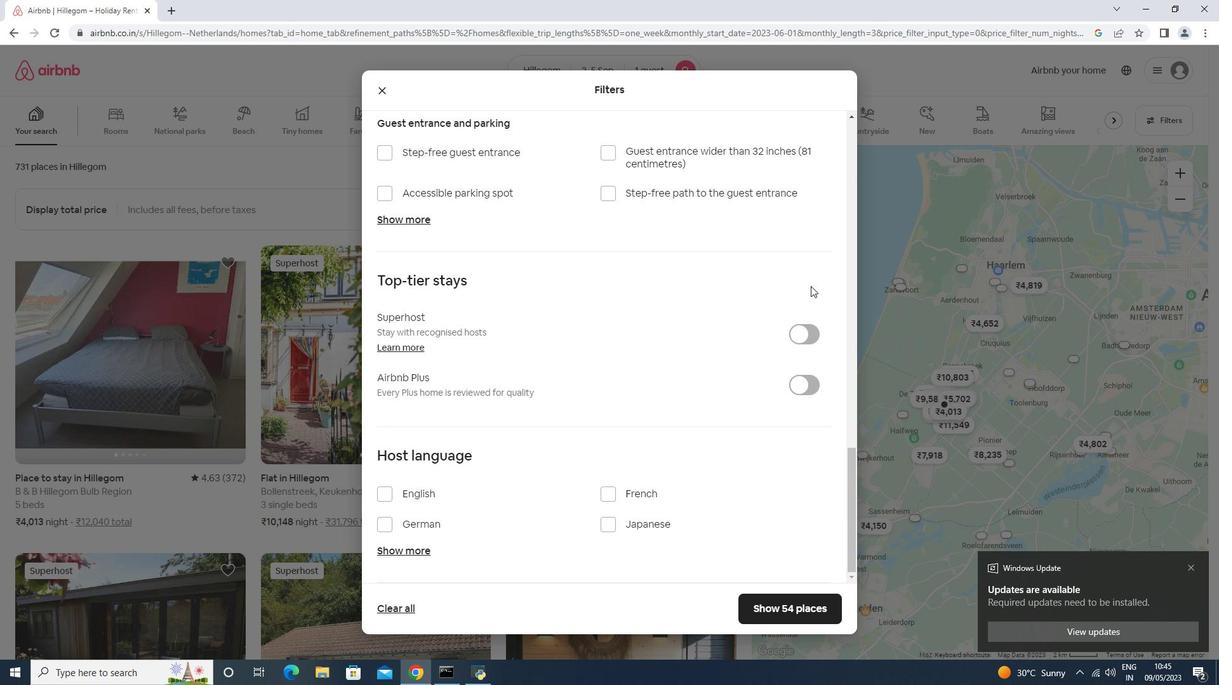 
Action: Mouse moved to (802, 299)
Screenshot: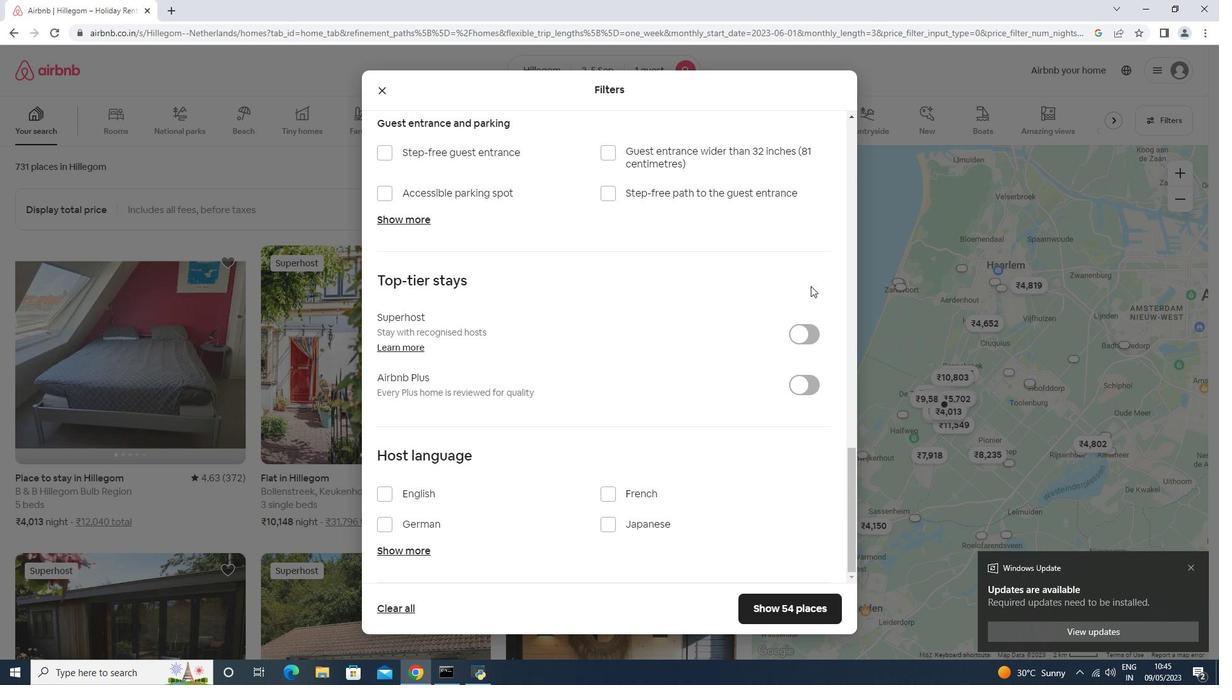 
Action: Mouse scrolled (810, 287) with delta (0, 0)
Screenshot: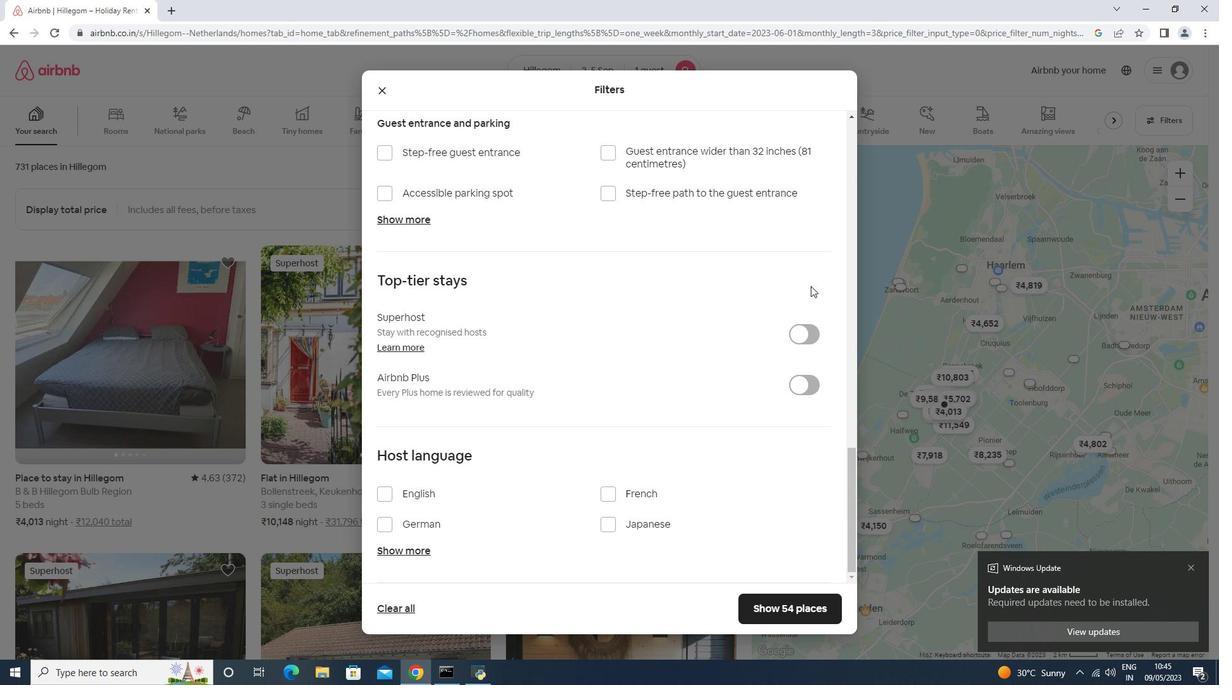
Action: Mouse moved to (443, 490)
Screenshot: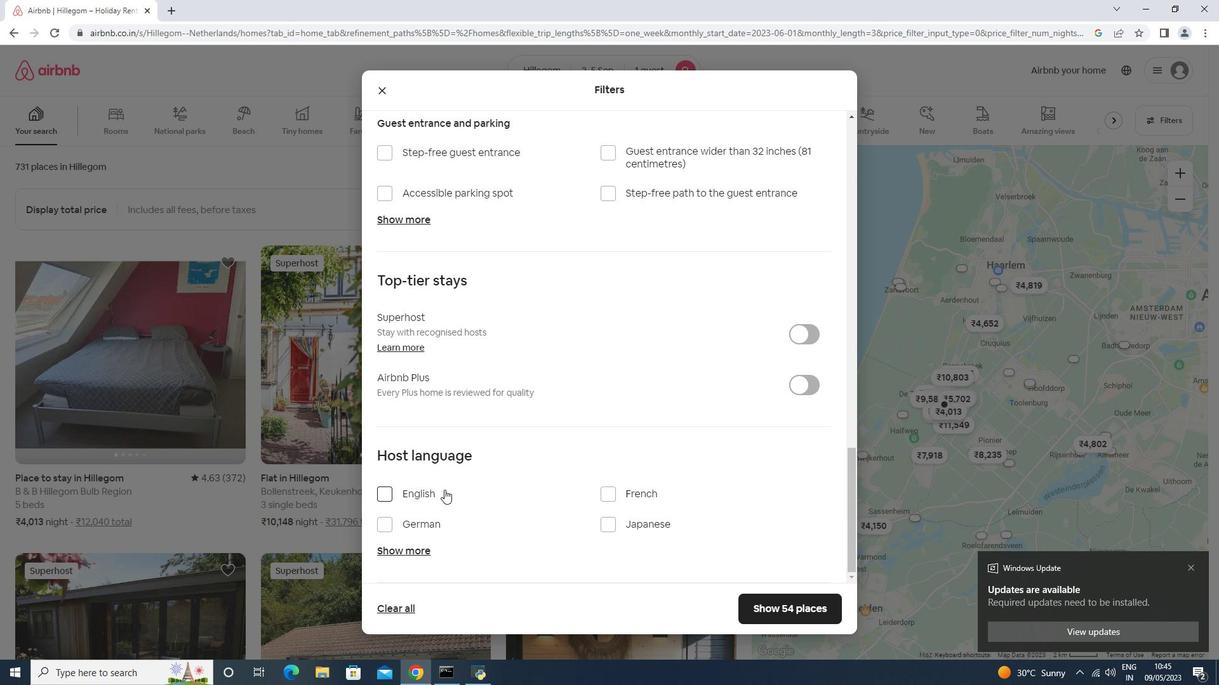 
Action: Mouse pressed left at (443, 490)
Screenshot: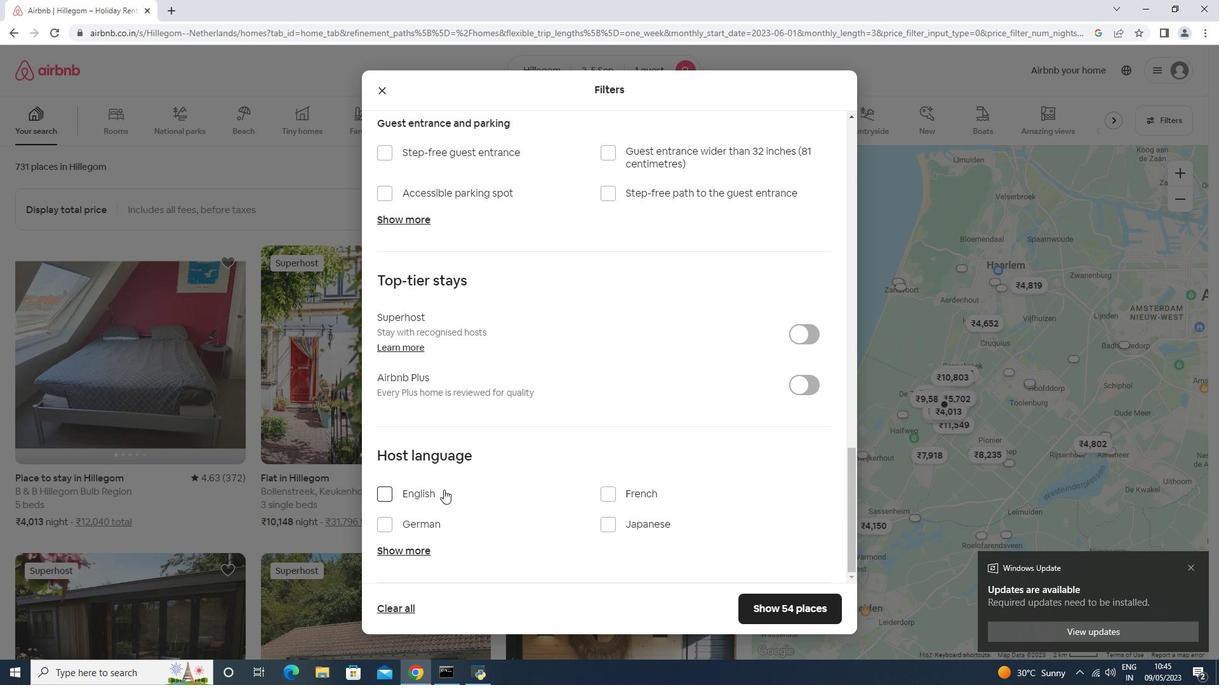 
Action: Mouse moved to (767, 607)
Screenshot: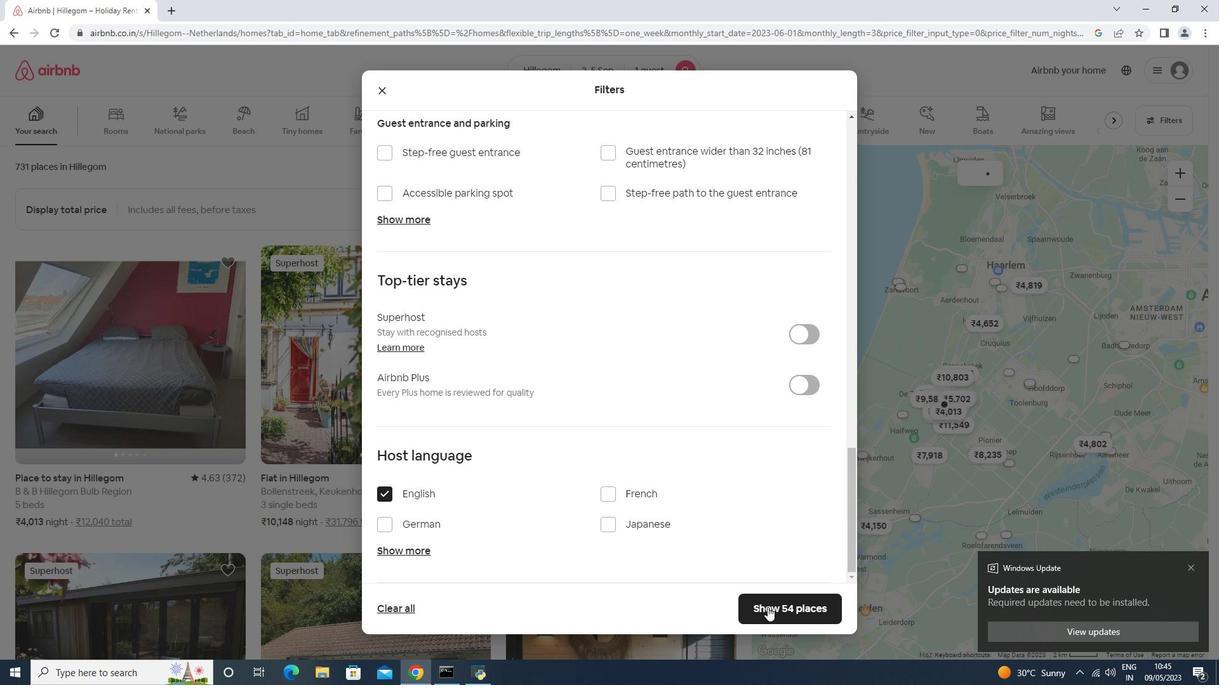 
Action: Mouse pressed left at (767, 607)
Screenshot: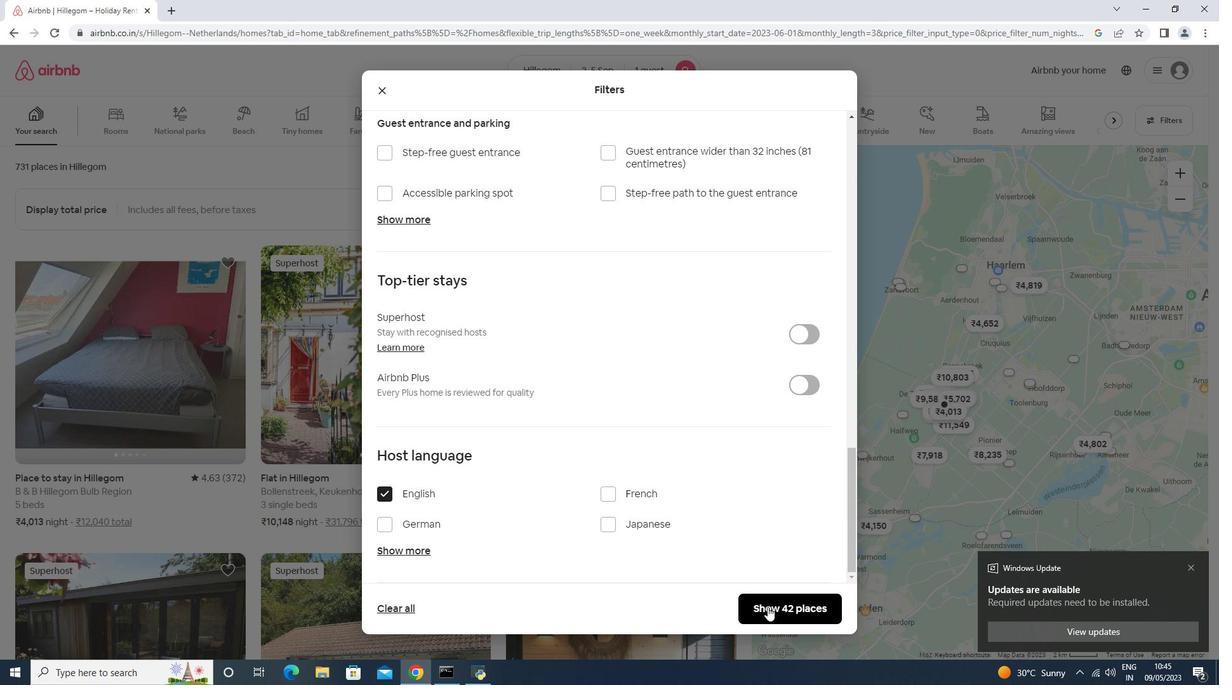 
